 Task: Plan a trip to ApartadÃ³, Colombia from 23rd December, 2023 to 27th December, 2023 for 3 adults, 1 child. Place can be entire room with 3 bedrooms having 4 beds and 2 bathrooms. Property type can be house. Amenities needed are: washing machine.
Action: Mouse moved to (428, 70)
Screenshot: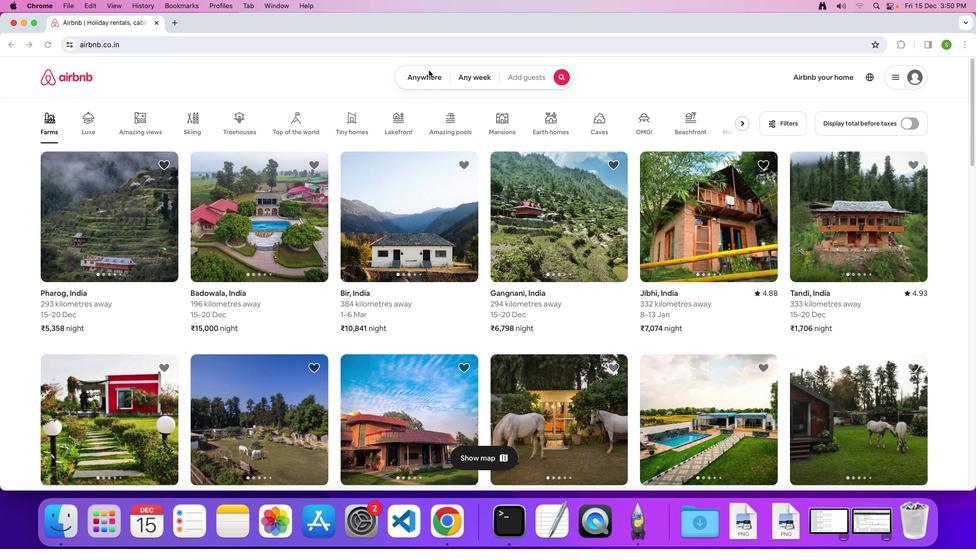 
Action: Mouse pressed left at (428, 70)
Screenshot: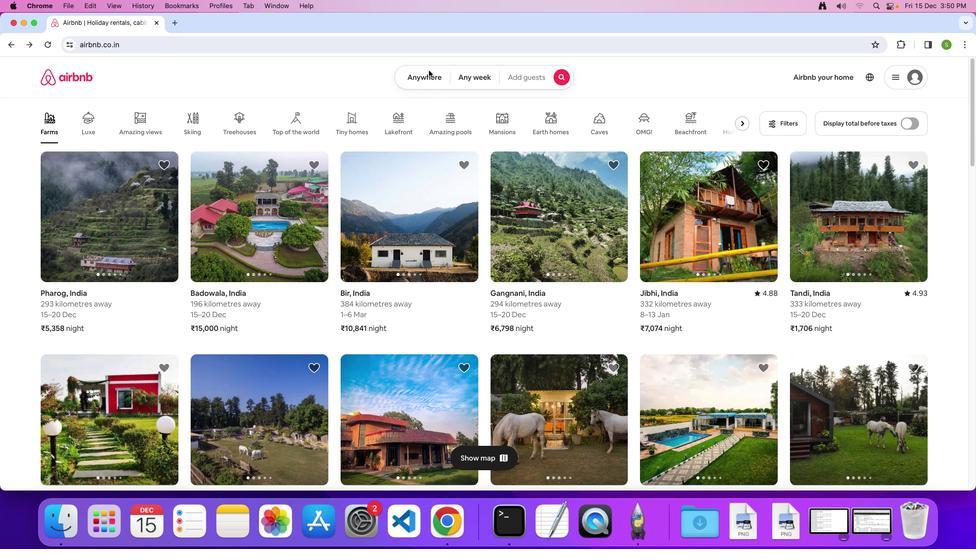 
Action: Mouse moved to (421, 75)
Screenshot: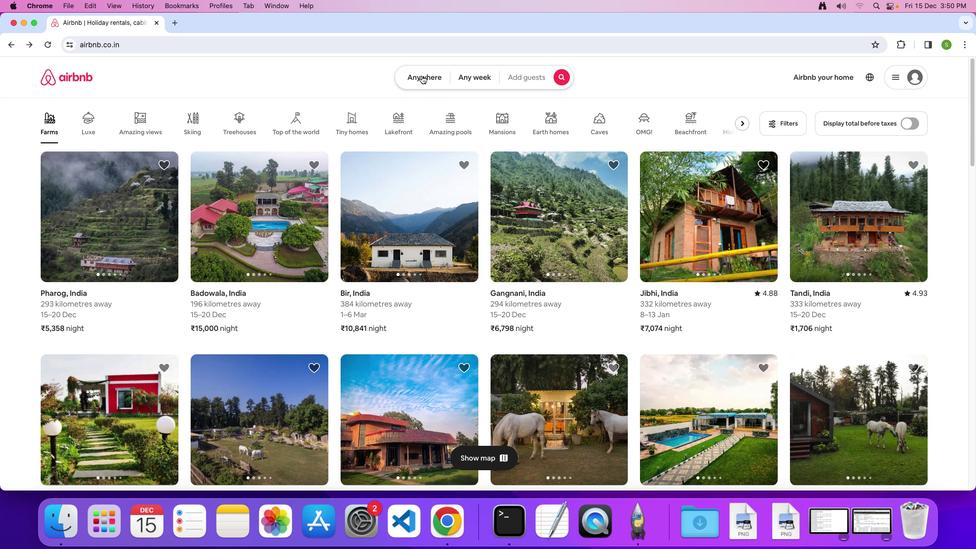 
Action: Mouse pressed left at (421, 75)
Screenshot: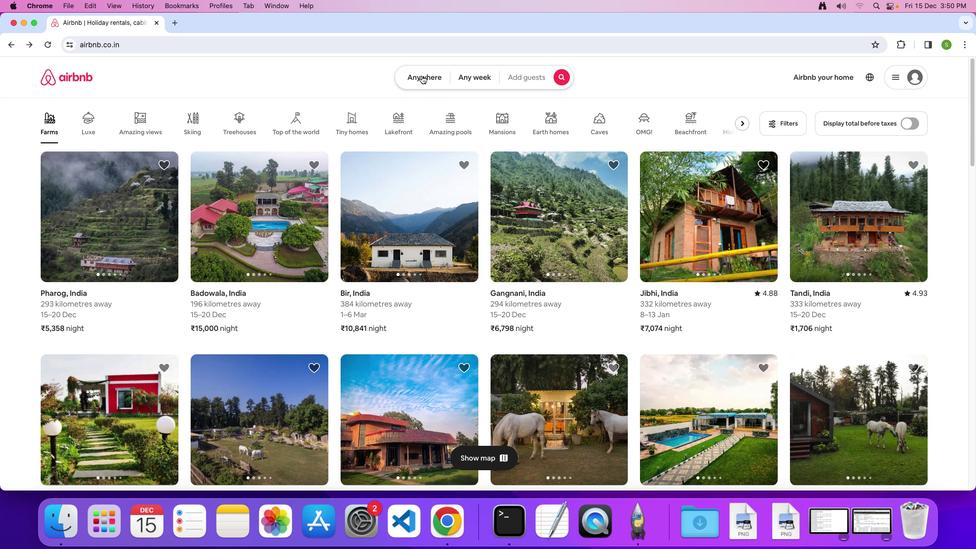 
Action: Mouse moved to (357, 111)
Screenshot: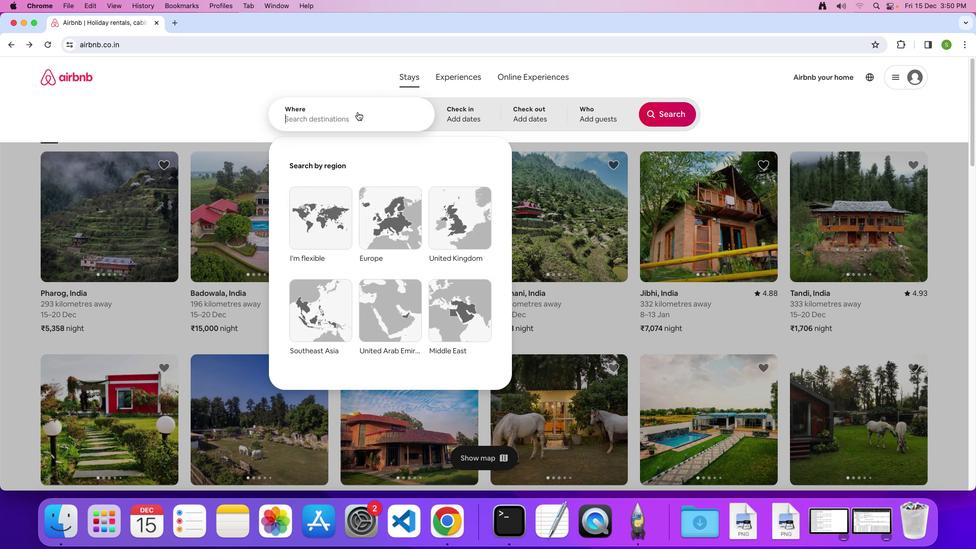 
Action: Mouse pressed left at (357, 111)
Screenshot: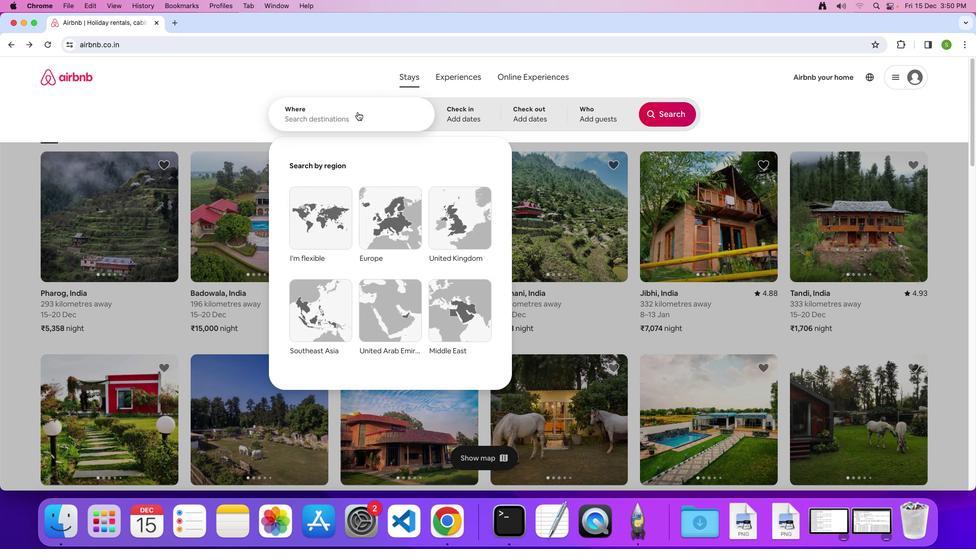 
Action: Key pressed 'A'Key.caps_lock'p''a''r''t''a''d''o'','Key.spaceKey.shiftKey.shift'C''o''l''o''m''b''i''a'Key.enter
Screenshot: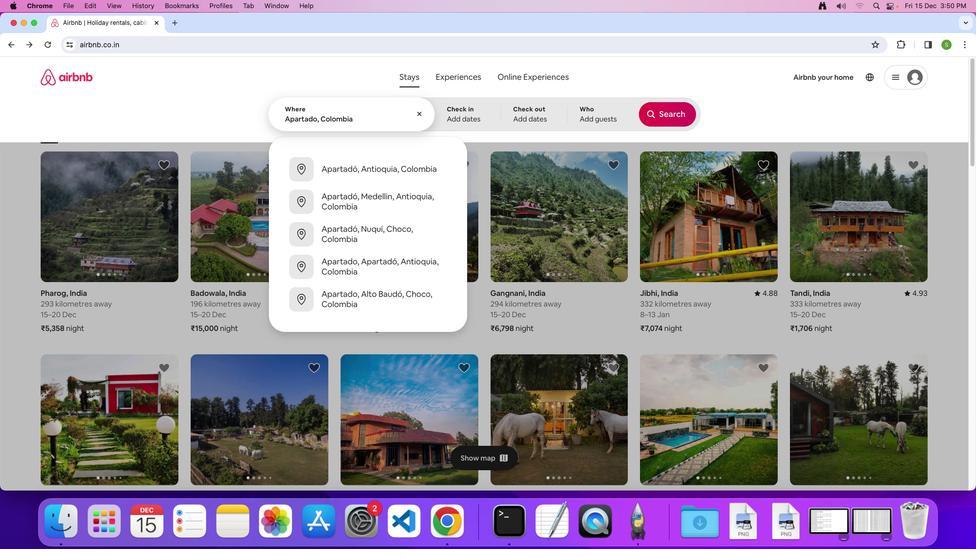 
Action: Mouse moved to (455, 318)
Screenshot: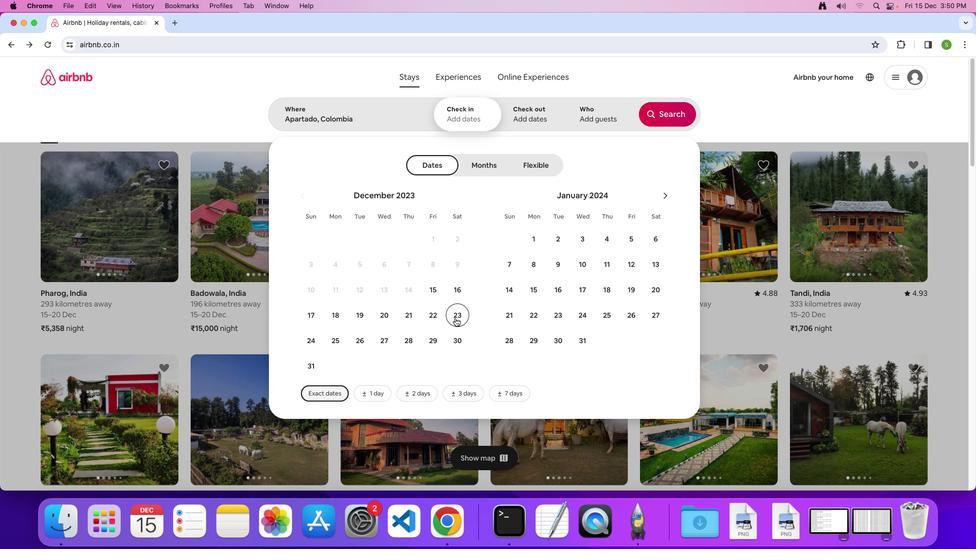 
Action: Mouse pressed left at (455, 318)
Screenshot: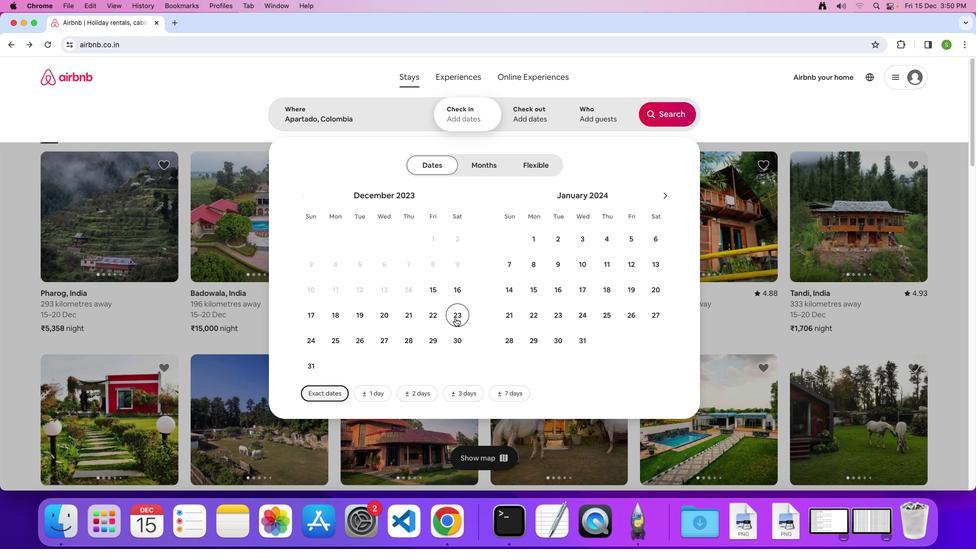 
Action: Mouse moved to (384, 344)
Screenshot: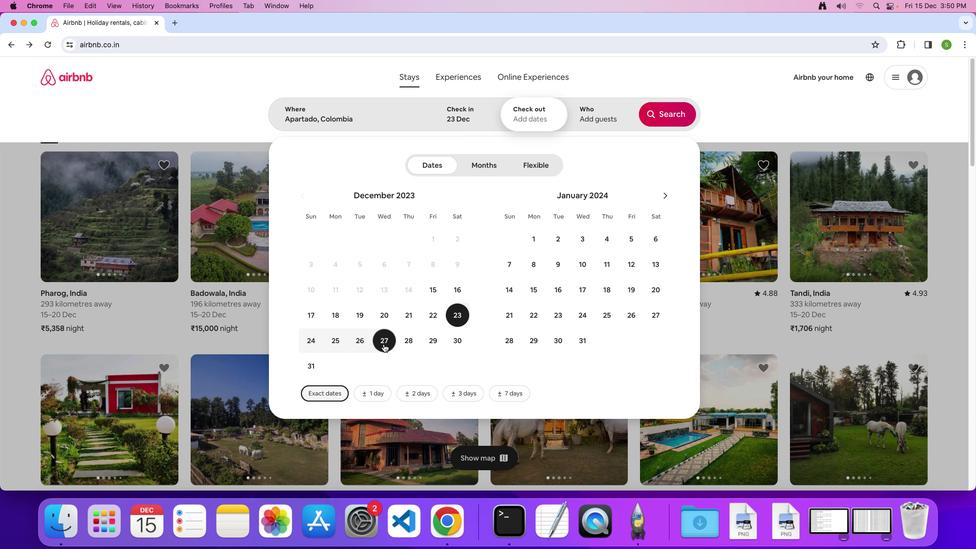 
Action: Mouse pressed left at (384, 344)
Screenshot: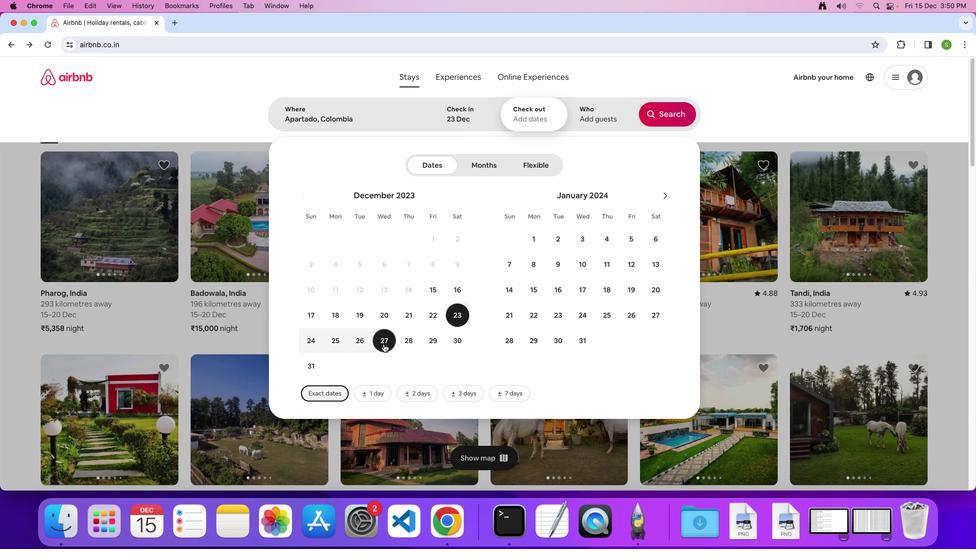 
Action: Mouse moved to (593, 120)
Screenshot: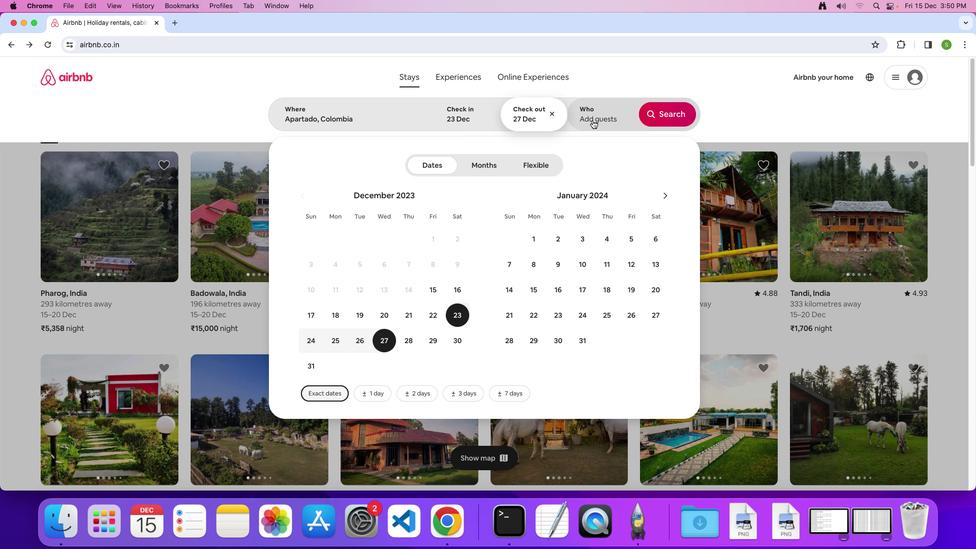 
Action: Mouse pressed left at (593, 120)
Screenshot: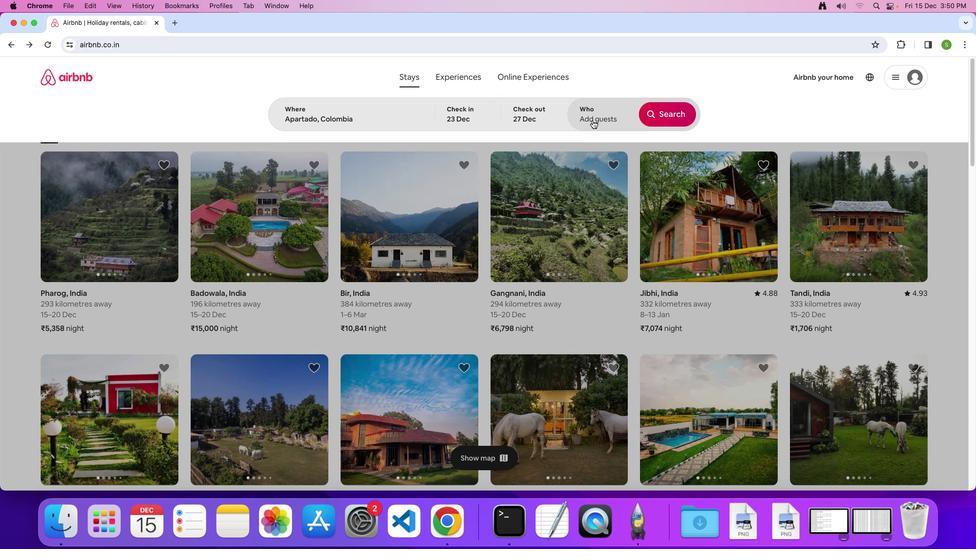 
Action: Mouse moved to (667, 172)
Screenshot: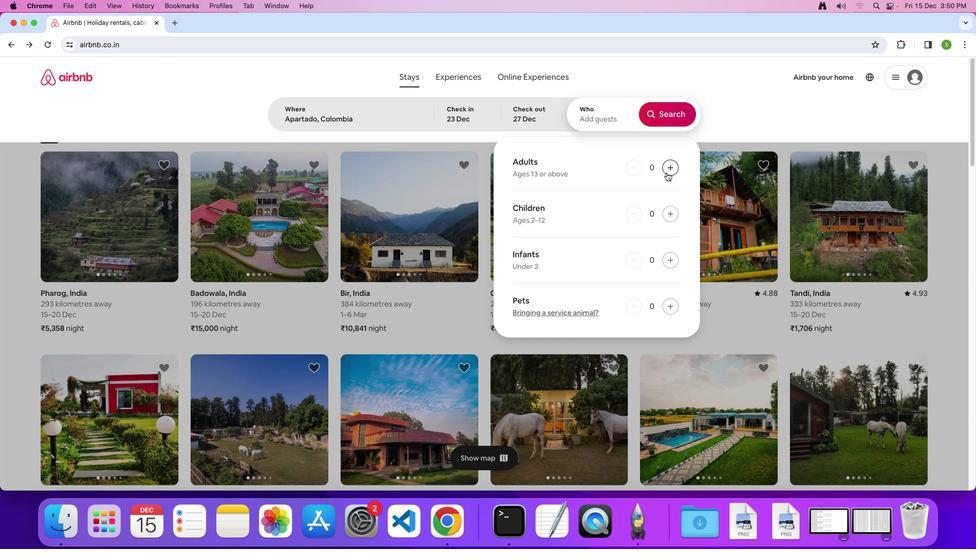 
Action: Mouse pressed left at (667, 172)
Screenshot: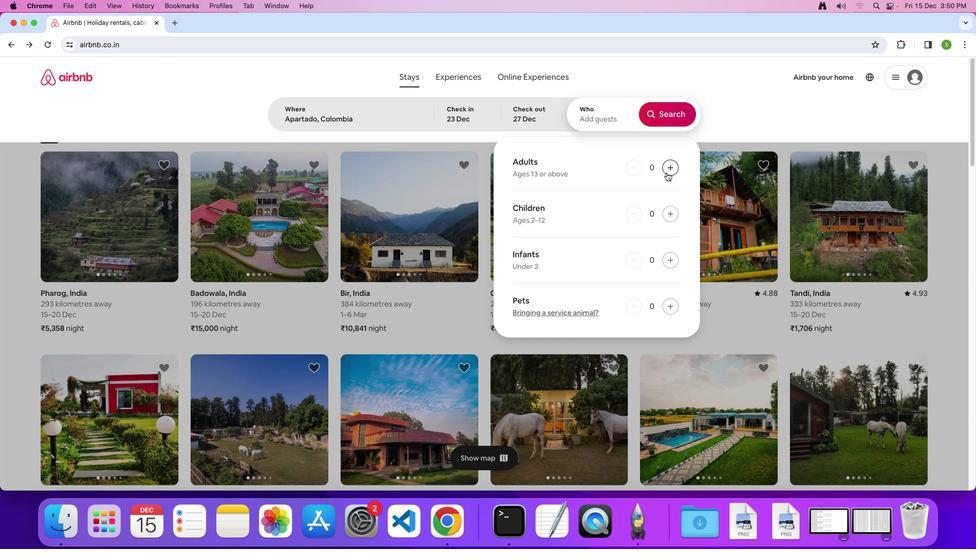 
Action: Mouse moved to (669, 167)
Screenshot: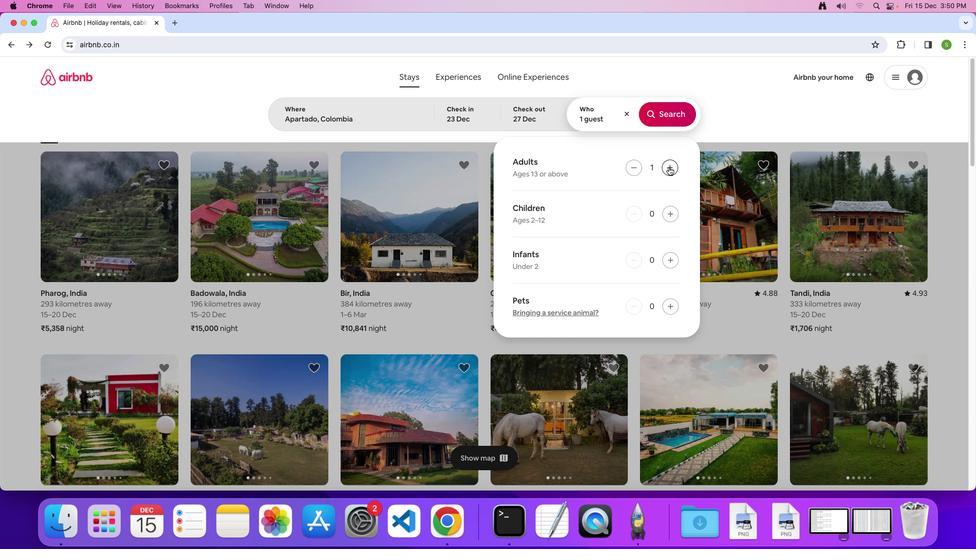 
Action: Mouse pressed left at (669, 167)
Screenshot: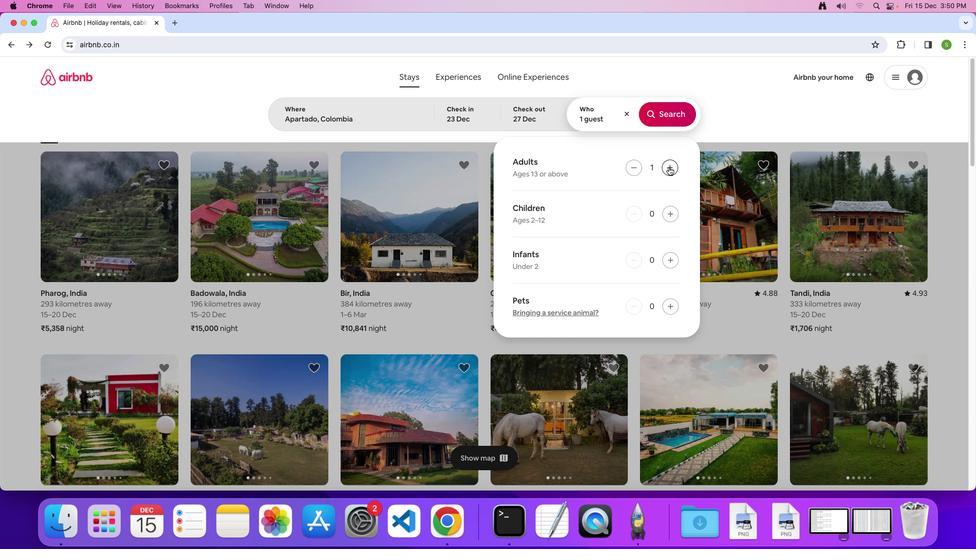 
Action: Mouse pressed left at (669, 167)
Screenshot: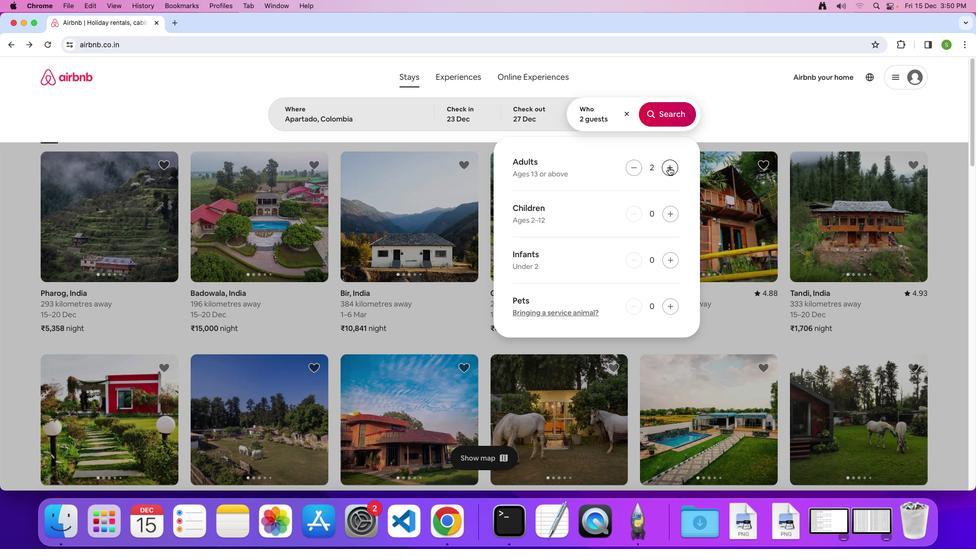 
Action: Mouse moved to (667, 216)
Screenshot: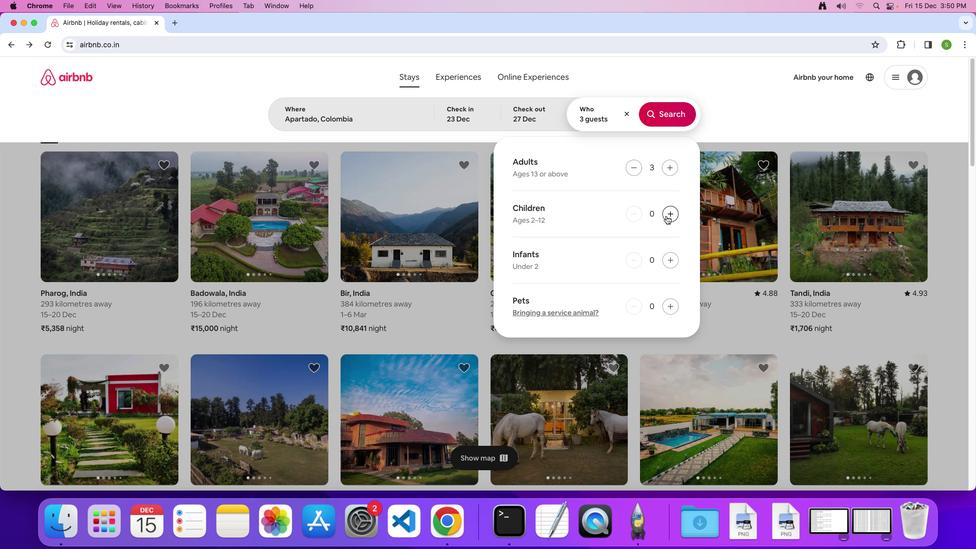
Action: Mouse pressed left at (667, 216)
Screenshot: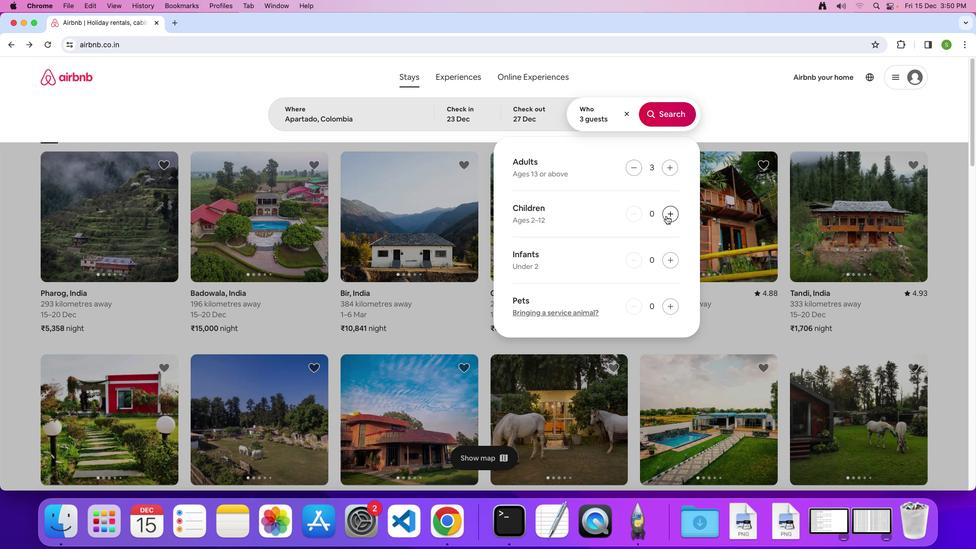 
Action: Mouse moved to (665, 113)
Screenshot: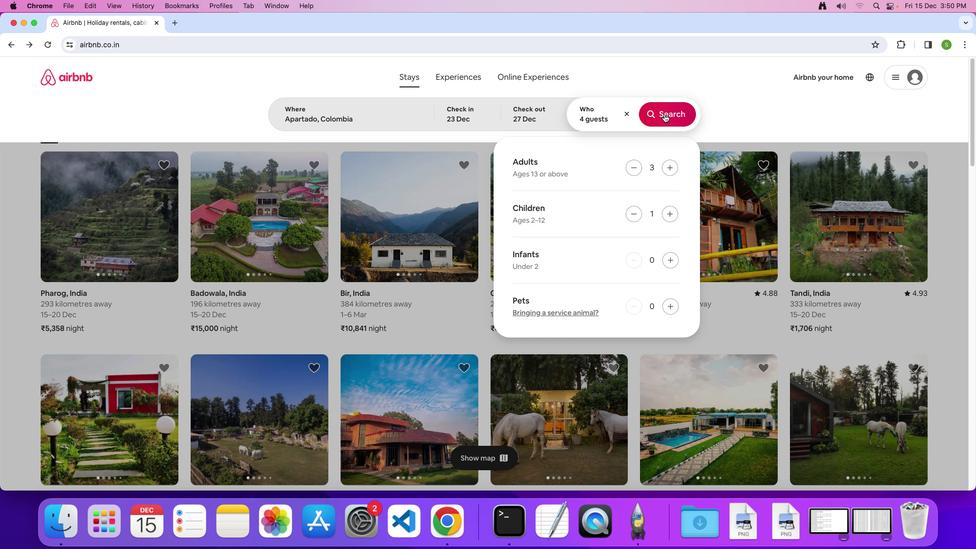 
Action: Mouse pressed left at (665, 113)
Screenshot: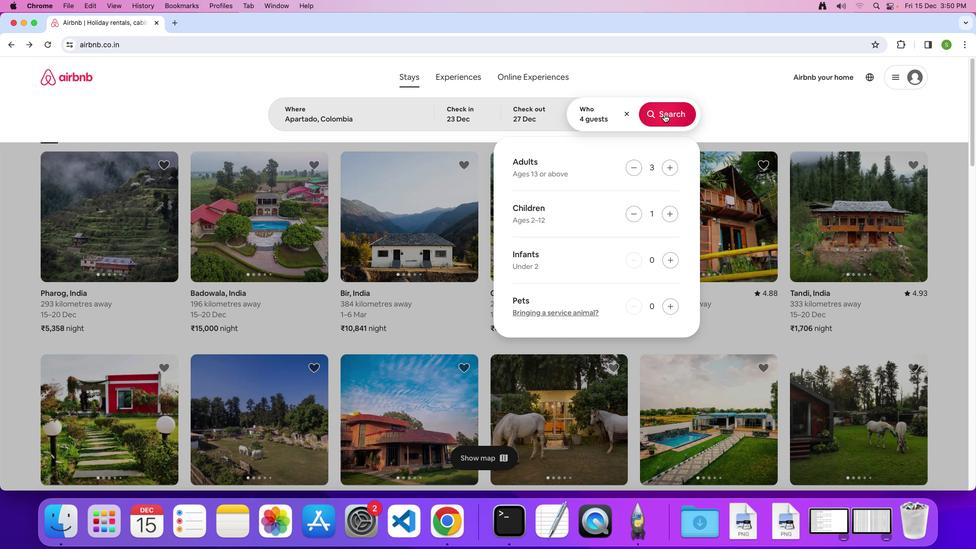 
Action: Mouse moved to (811, 116)
Screenshot: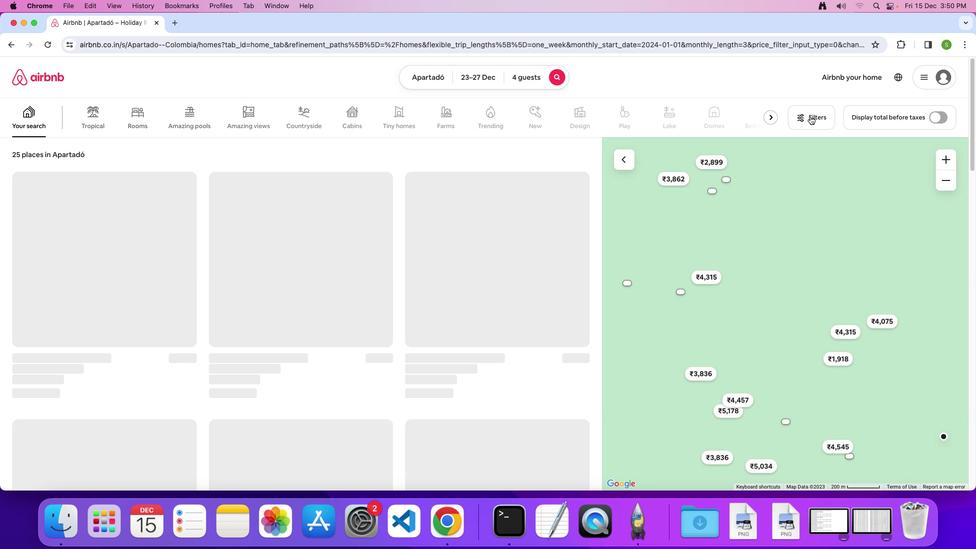 
Action: Mouse pressed left at (811, 116)
Screenshot: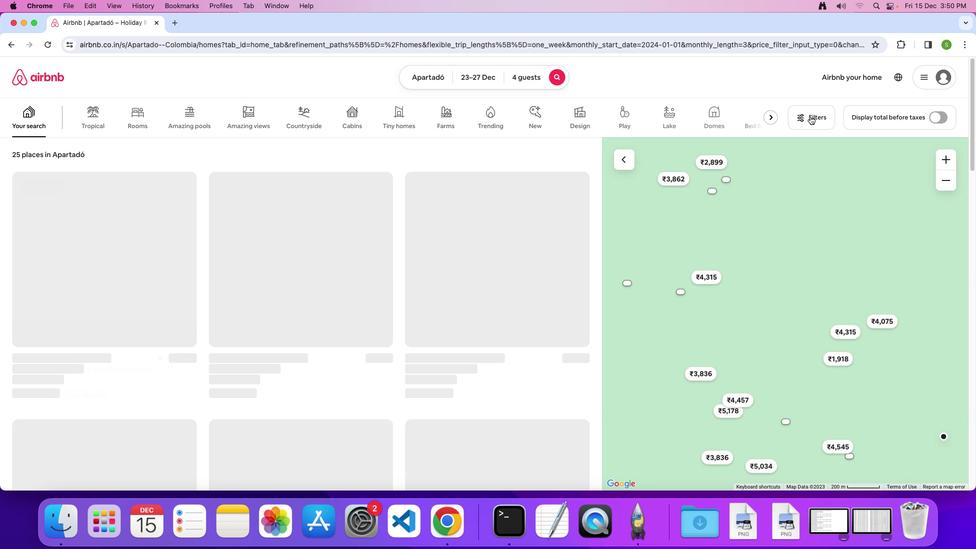
Action: Mouse moved to (443, 269)
Screenshot: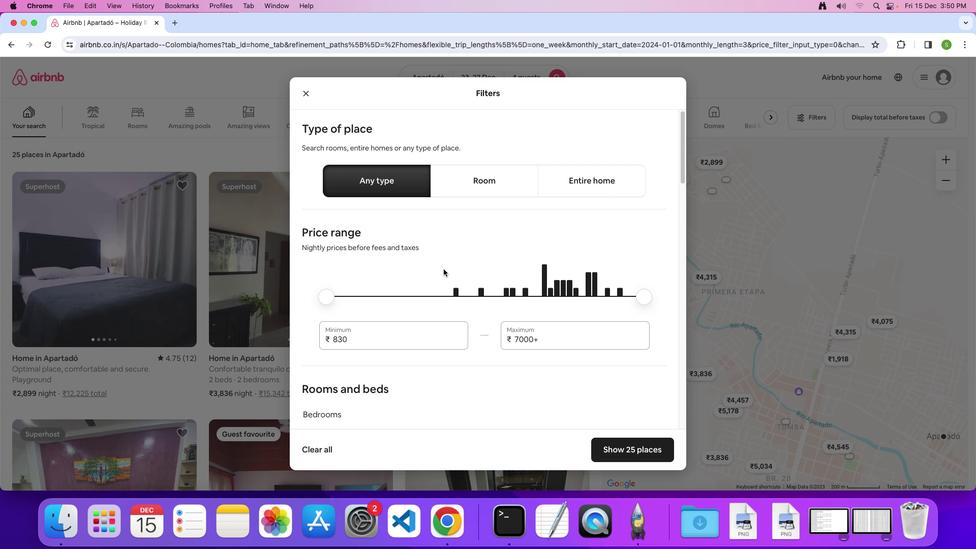 
Action: Mouse scrolled (443, 269) with delta (0, 0)
Screenshot: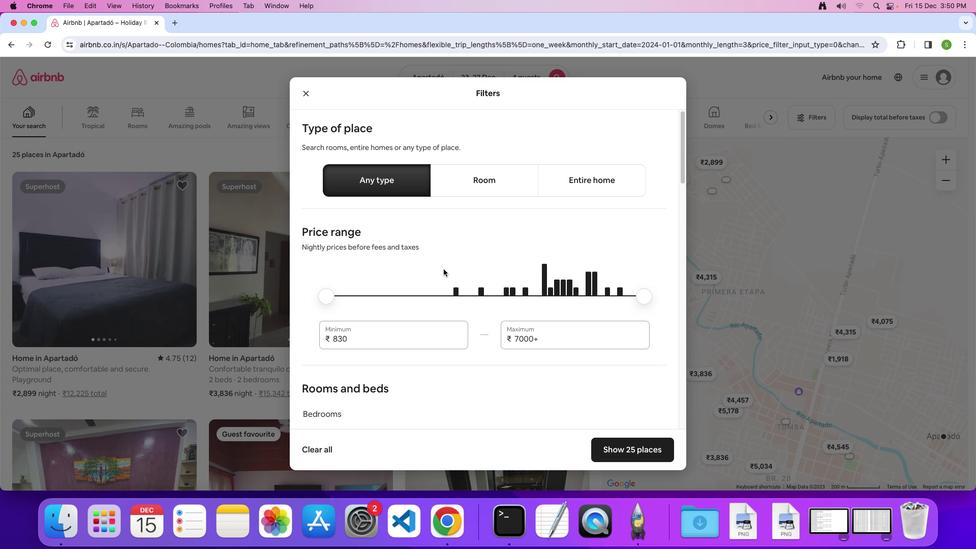 
Action: Mouse scrolled (443, 269) with delta (0, 0)
Screenshot: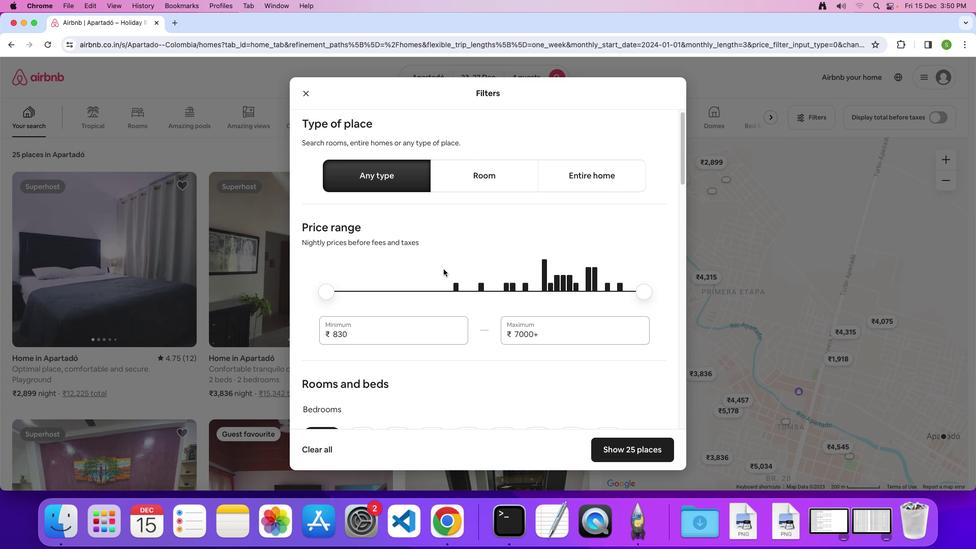 
Action: Mouse scrolled (443, 269) with delta (0, 0)
Screenshot: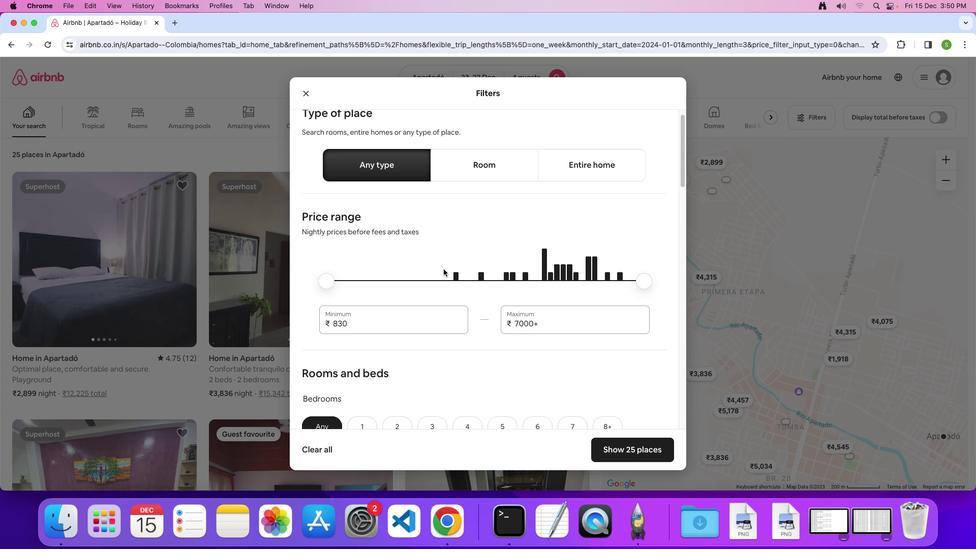 
Action: Mouse scrolled (443, 269) with delta (0, 0)
Screenshot: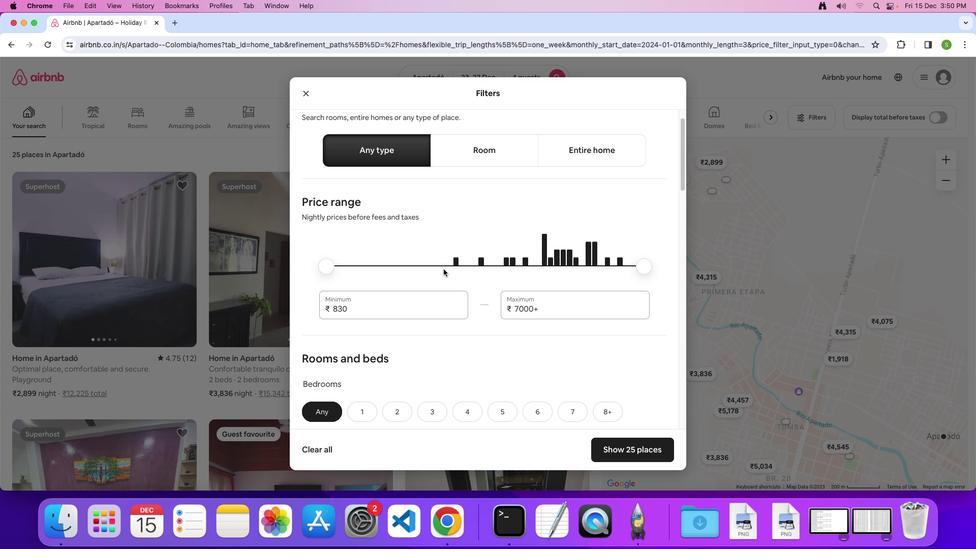 
Action: Mouse scrolled (443, 269) with delta (0, 0)
Screenshot: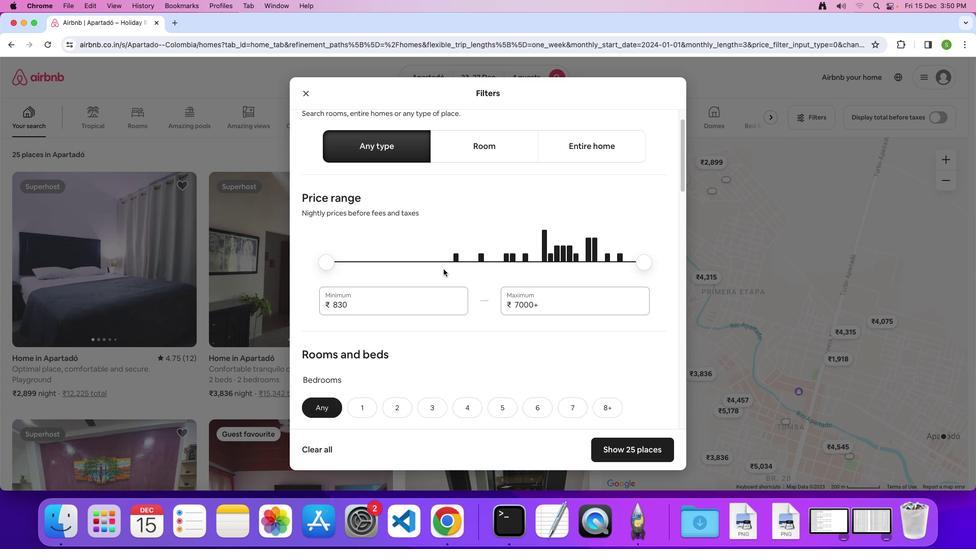 
Action: Mouse scrolled (443, 269) with delta (0, 0)
Screenshot: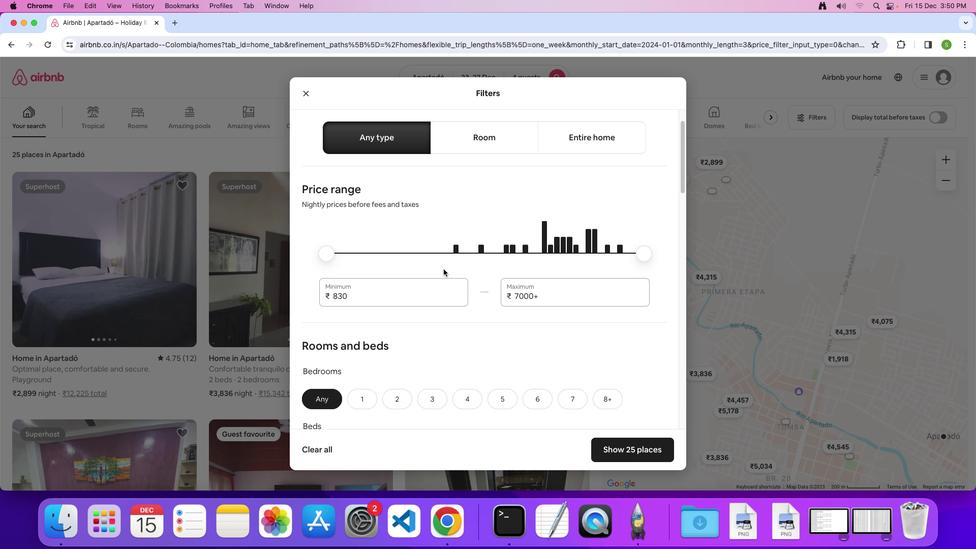 
Action: Mouse scrolled (443, 269) with delta (0, 0)
Screenshot: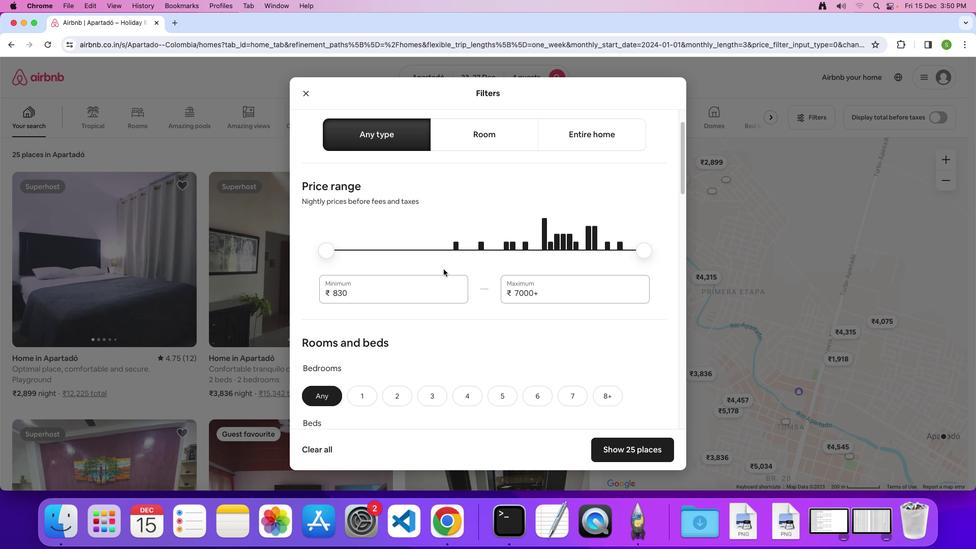 
Action: Mouse scrolled (443, 269) with delta (0, 0)
Screenshot: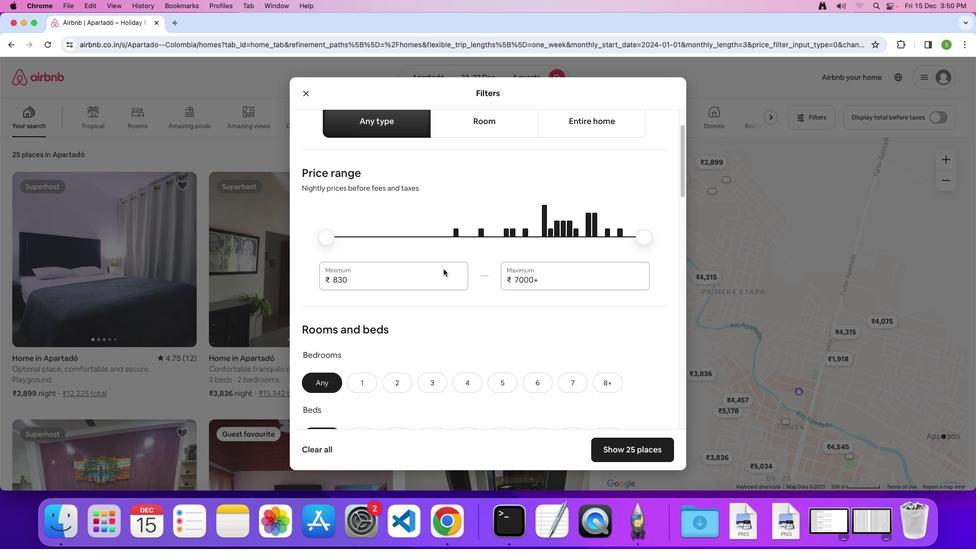 
Action: Mouse scrolled (443, 269) with delta (0, 0)
Screenshot: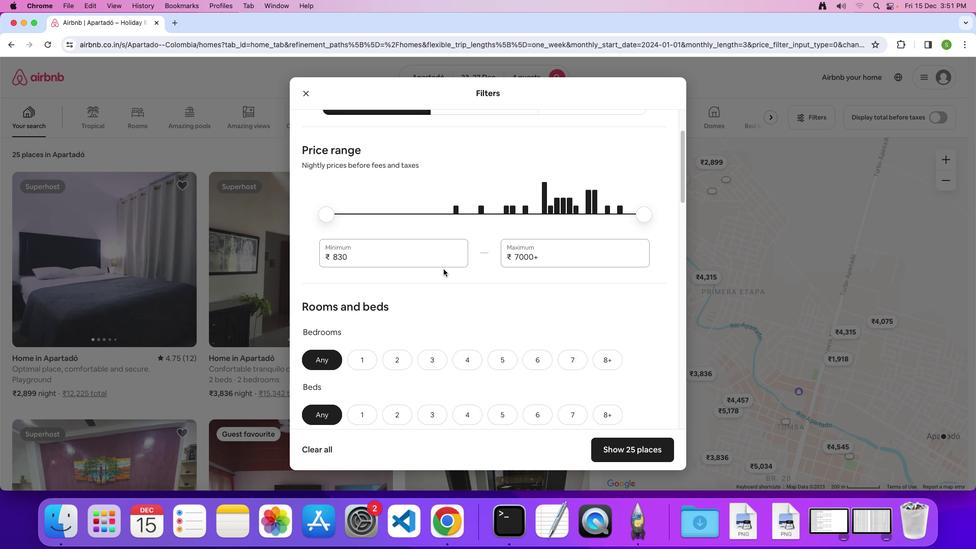 
Action: Mouse scrolled (443, 269) with delta (0, 0)
Screenshot: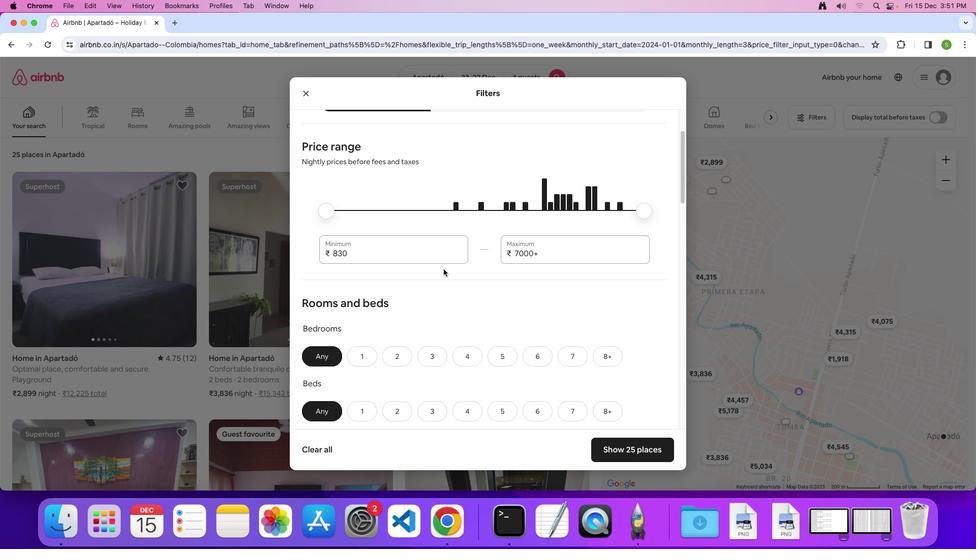 
Action: Mouse scrolled (443, 269) with delta (0, 0)
Screenshot: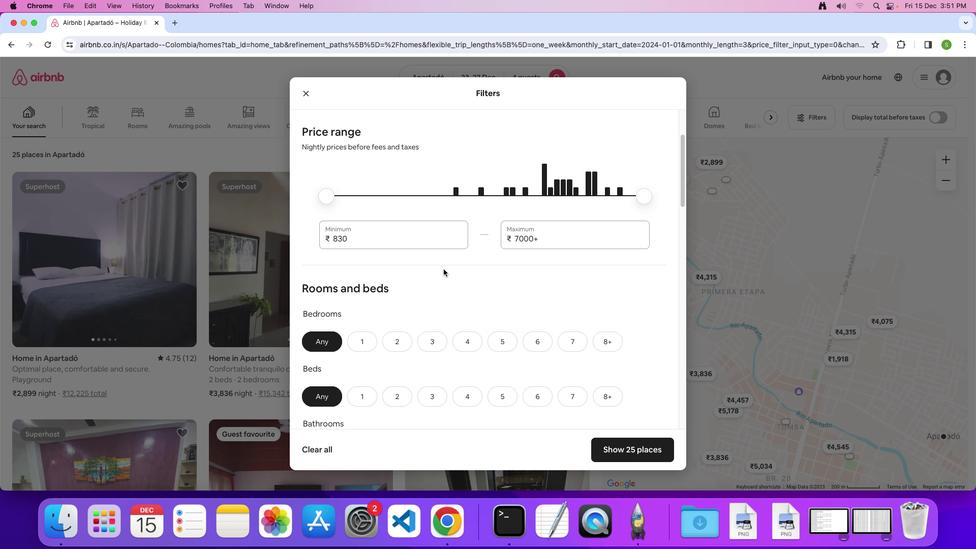 
Action: Mouse scrolled (443, 269) with delta (0, 0)
Screenshot: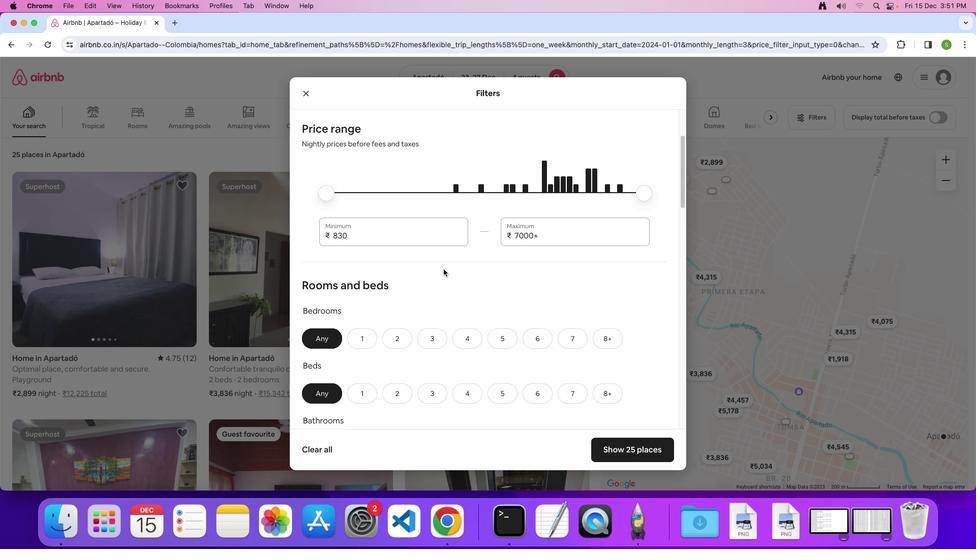 
Action: Mouse scrolled (443, 269) with delta (0, 0)
Screenshot: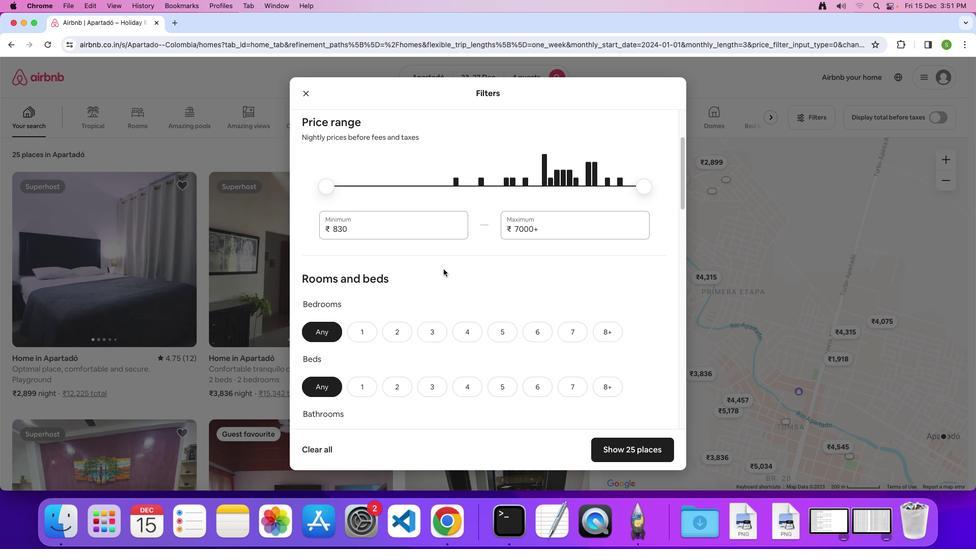 
Action: Mouse scrolled (443, 269) with delta (0, 0)
Screenshot: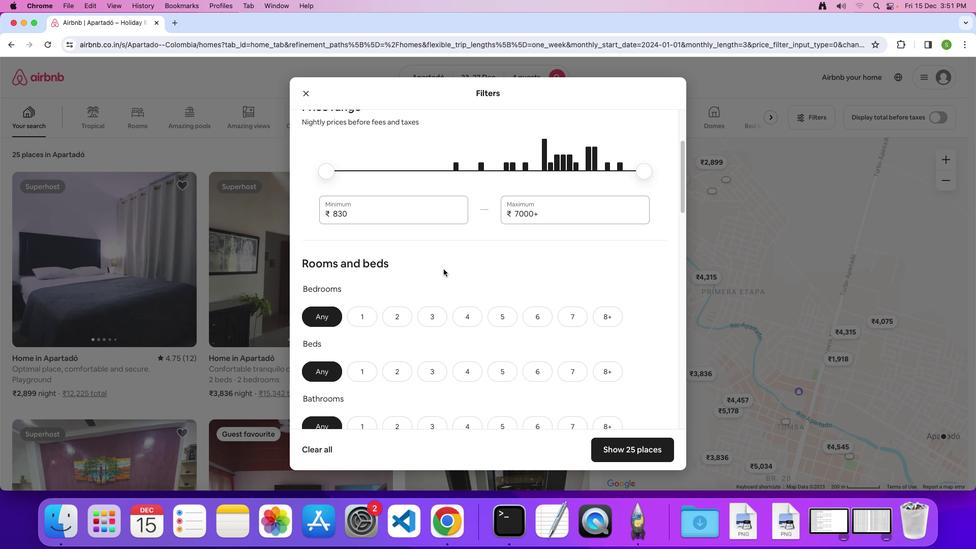 
Action: Mouse scrolled (443, 269) with delta (0, 0)
Screenshot: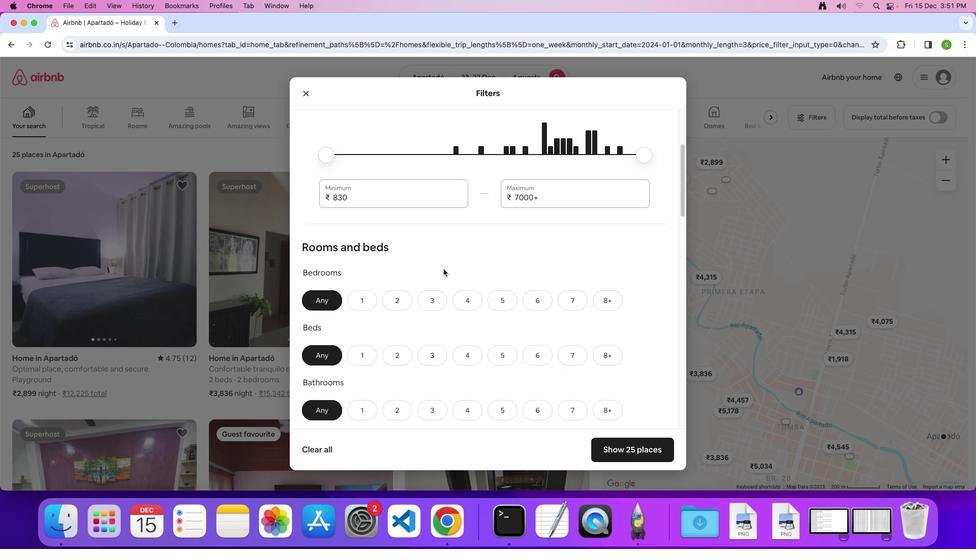 
Action: Mouse scrolled (443, 269) with delta (0, -1)
Screenshot: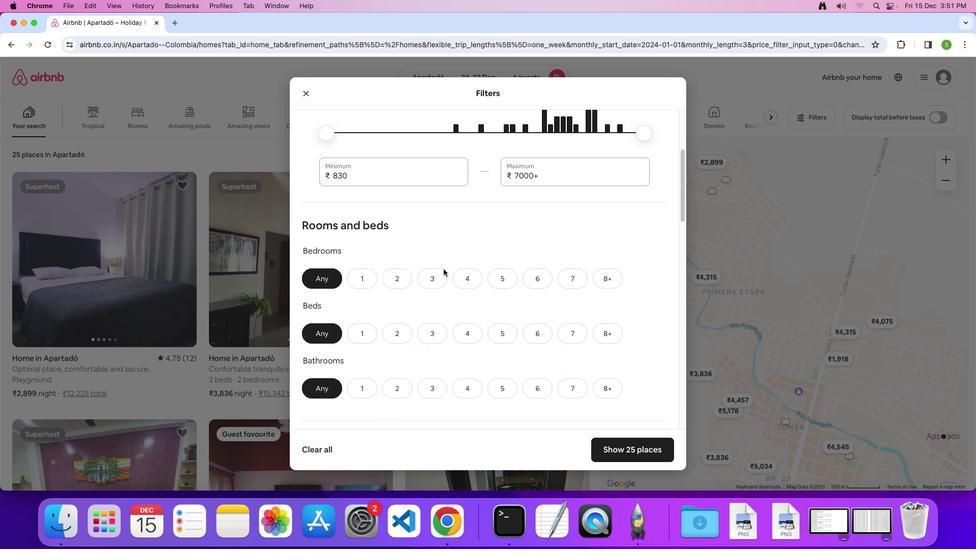 
Action: Mouse moved to (431, 233)
Screenshot: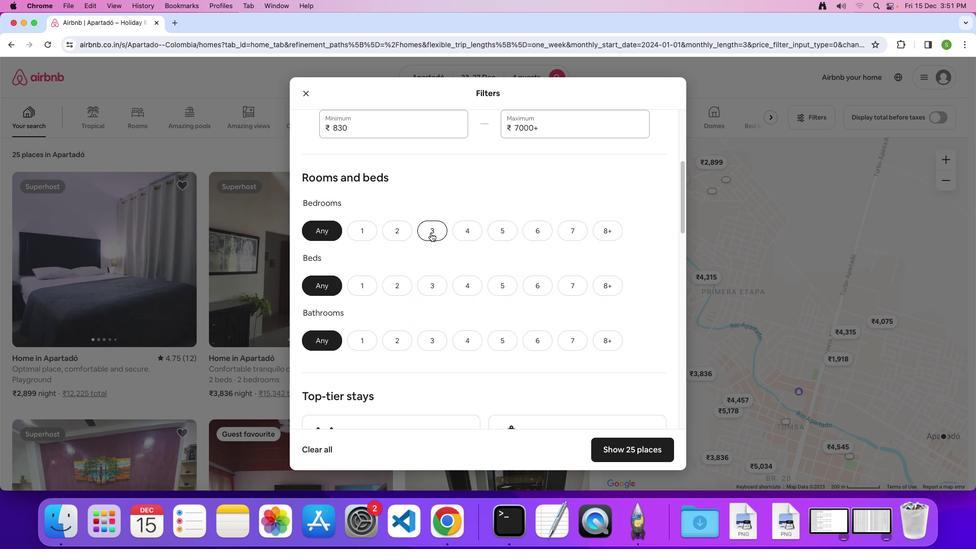 
Action: Mouse pressed left at (431, 233)
Screenshot: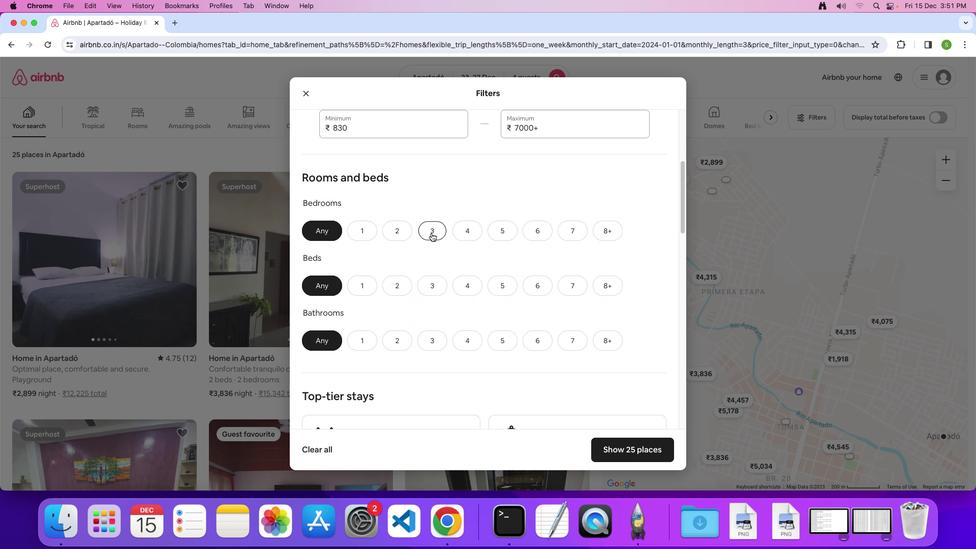 
Action: Mouse moved to (474, 287)
Screenshot: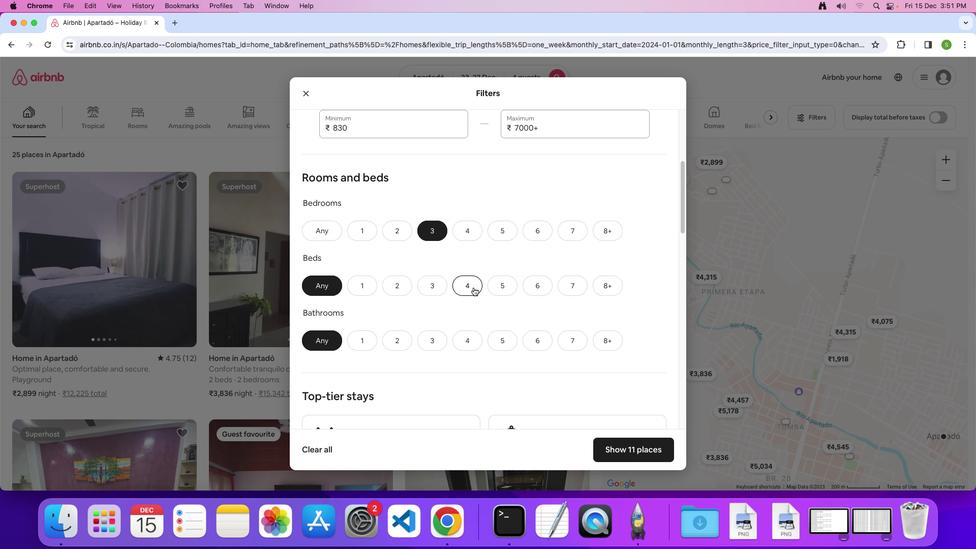 
Action: Mouse pressed left at (474, 287)
Screenshot: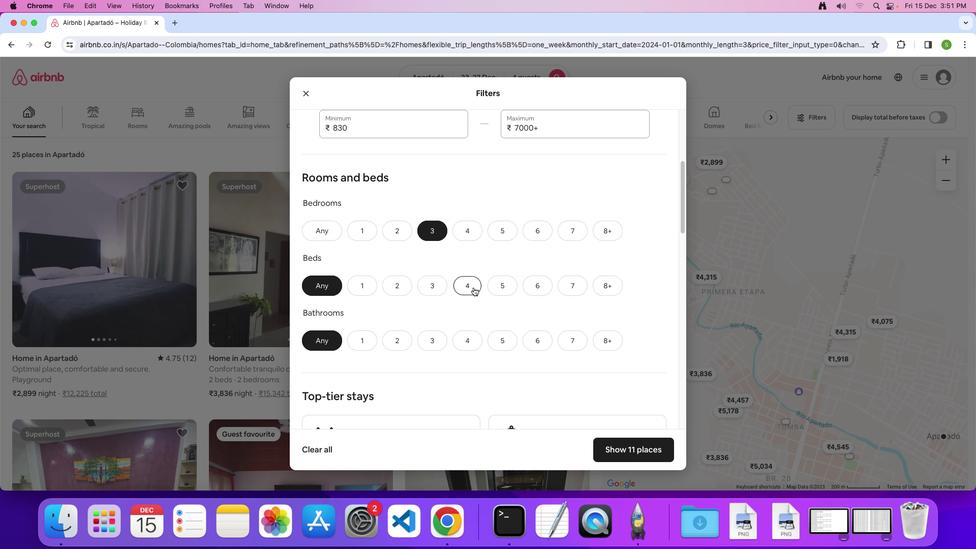 
Action: Mouse moved to (392, 340)
Screenshot: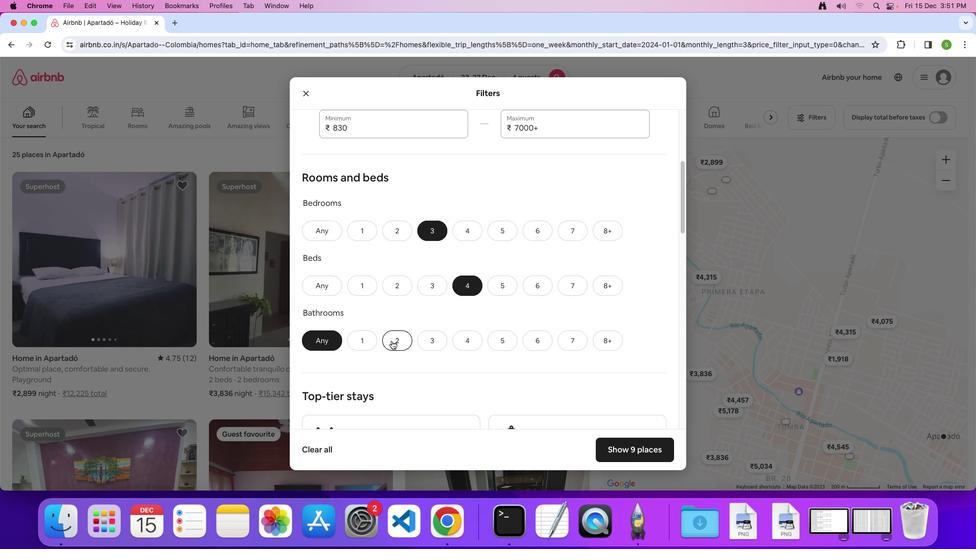 
Action: Mouse pressed left at (392, 340)
Screenshot: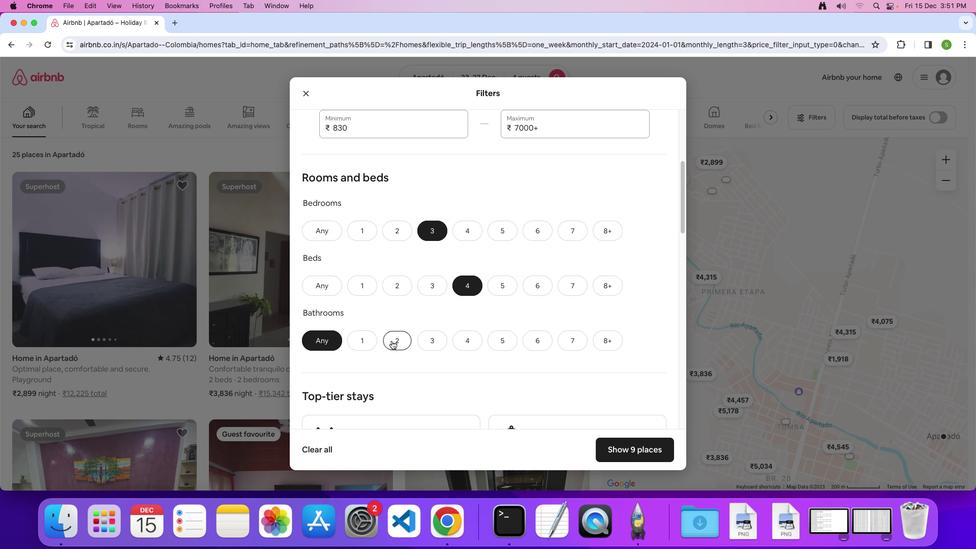 
Action: Mouse scrolled (392, 340) with delta (0, 0)
Screenshot: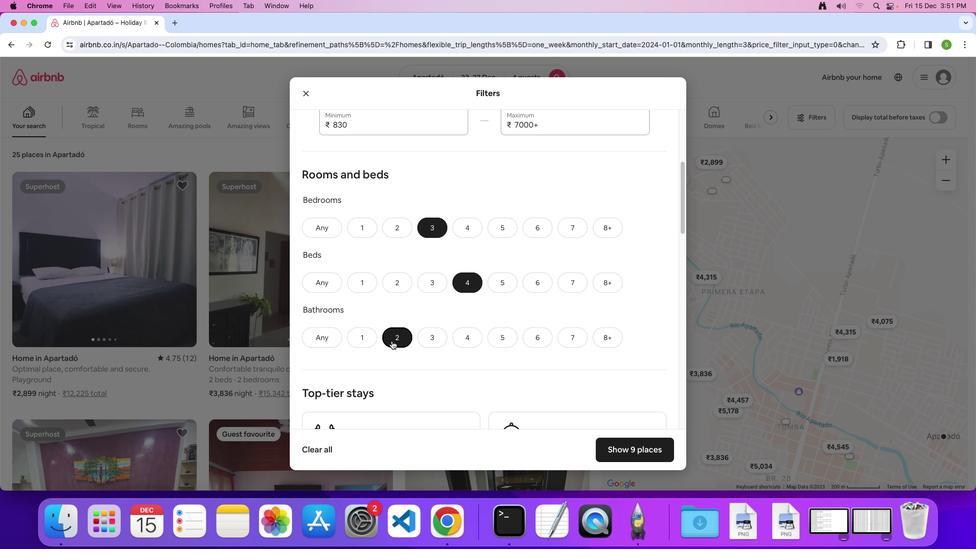 
Action: Mouse scrolled (392, 340) with delta (0, 0)
Screenshot: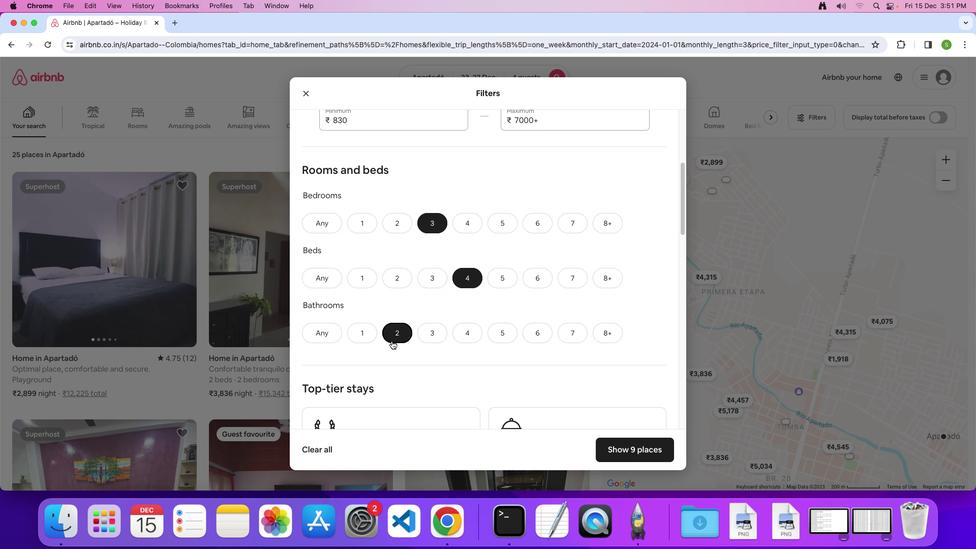
Action: Mouse scrolled (392, 340) with delta (0, 0)
Screenshot: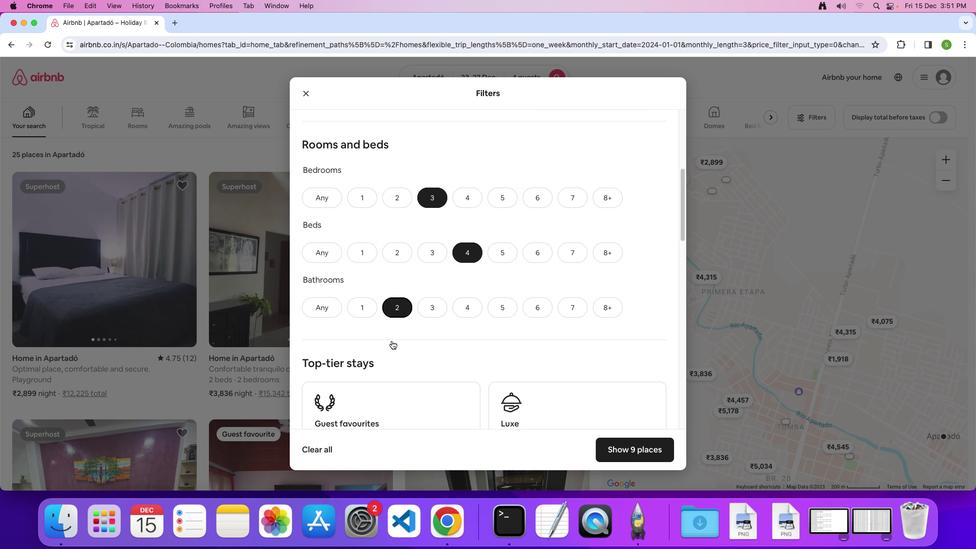 
Action: Mouse scrolled (392, 340) with delta (0, 0)
Screenshot: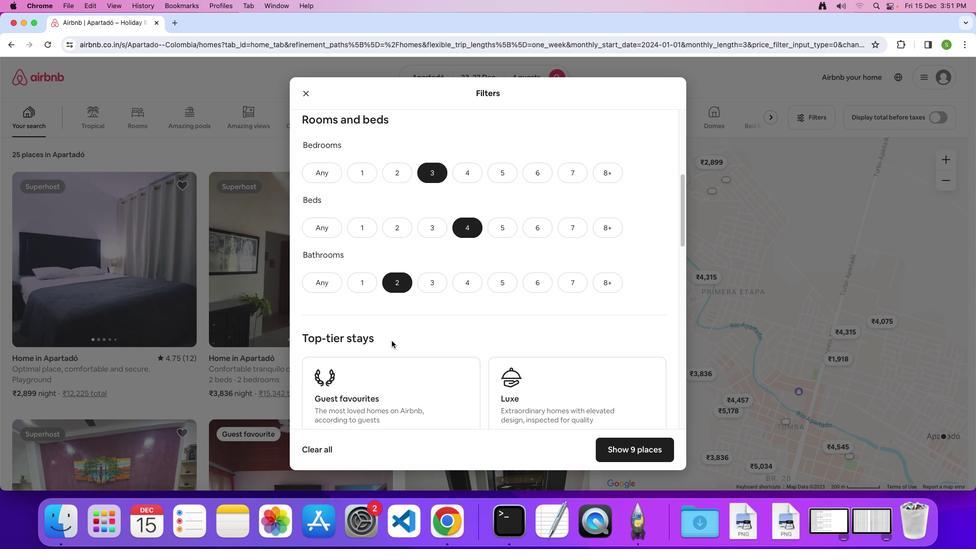 
Action: Mouse scrolled (392, 340) with delta (0, 0)
Screenshot: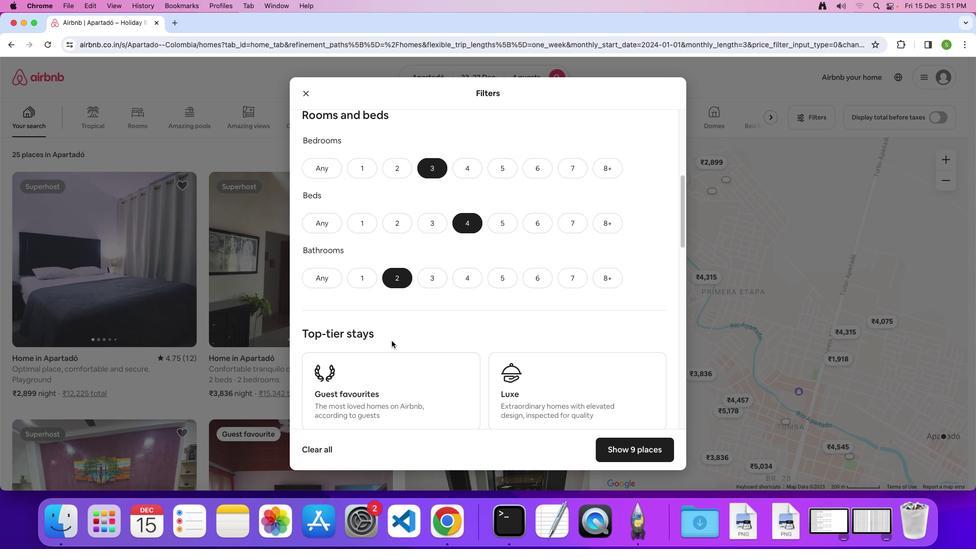
Action: Mouse scrolled (392, 340) with delta (0, 0)
Screenshot: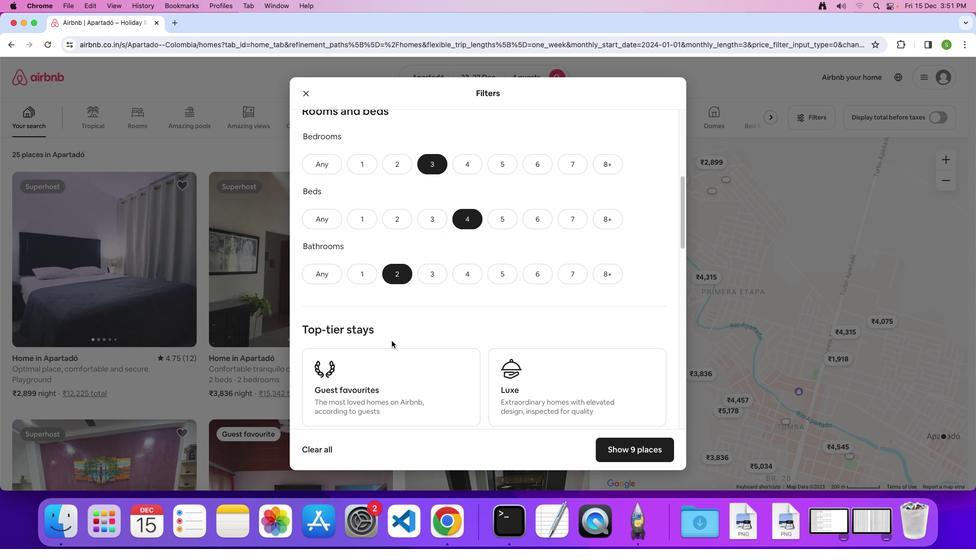 
Action: Mouse scrolled (392, 340) with delta (0, 0)
Screenshot: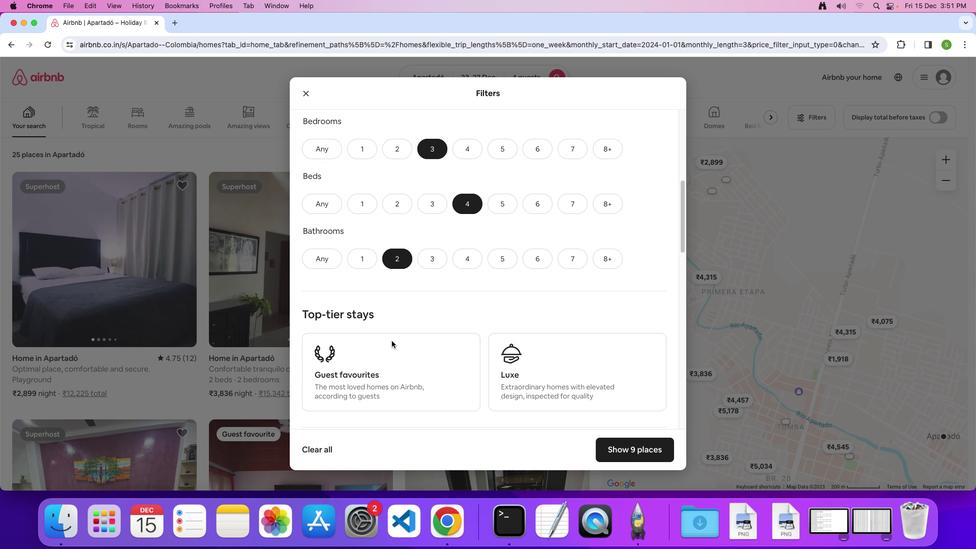 
Action: Mouse scrolled (392, 340) with delta (0, -1)
Screenshot: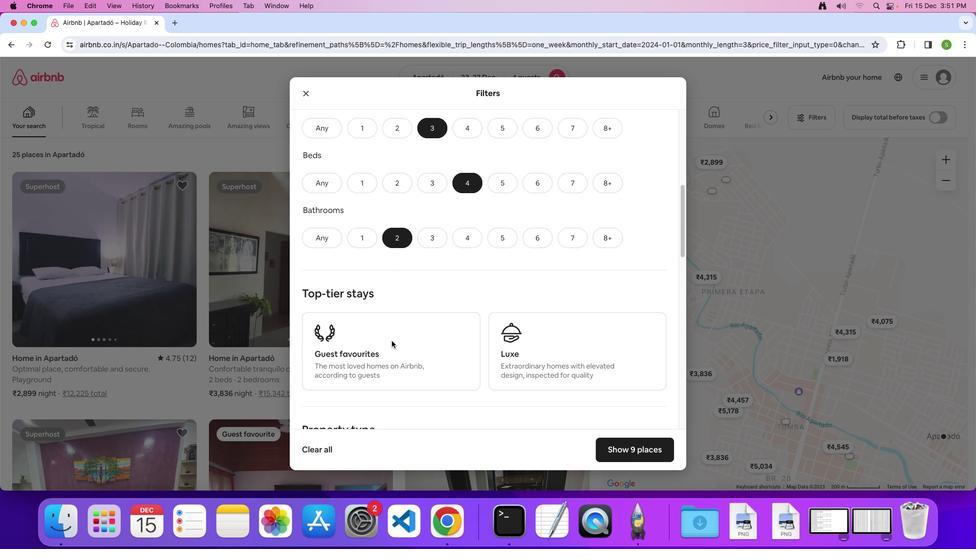 
Action: Mouse scrolled (392, 340) with delta (0, 0)
Screenshot: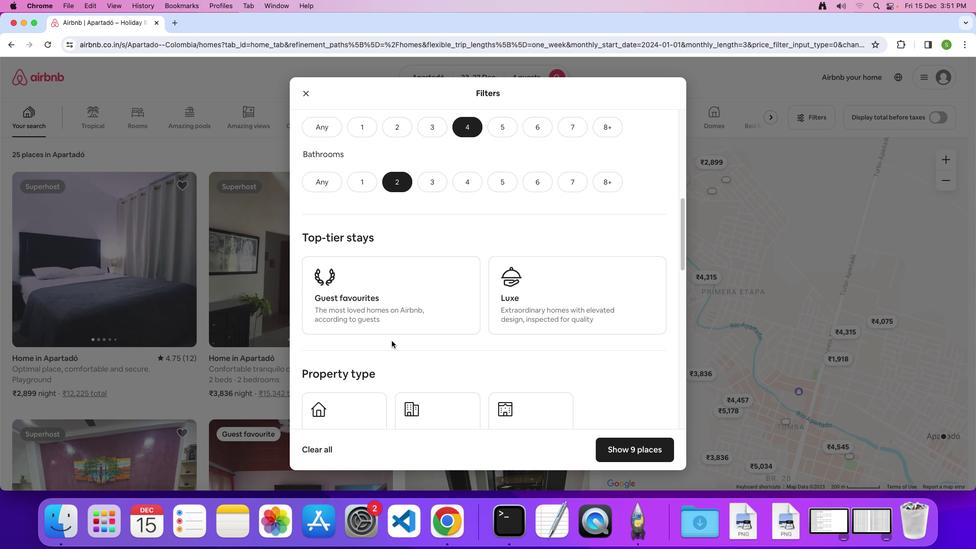 
Action: Mouse scrolled (392, 340) with delta (0, 0)
Screenshot: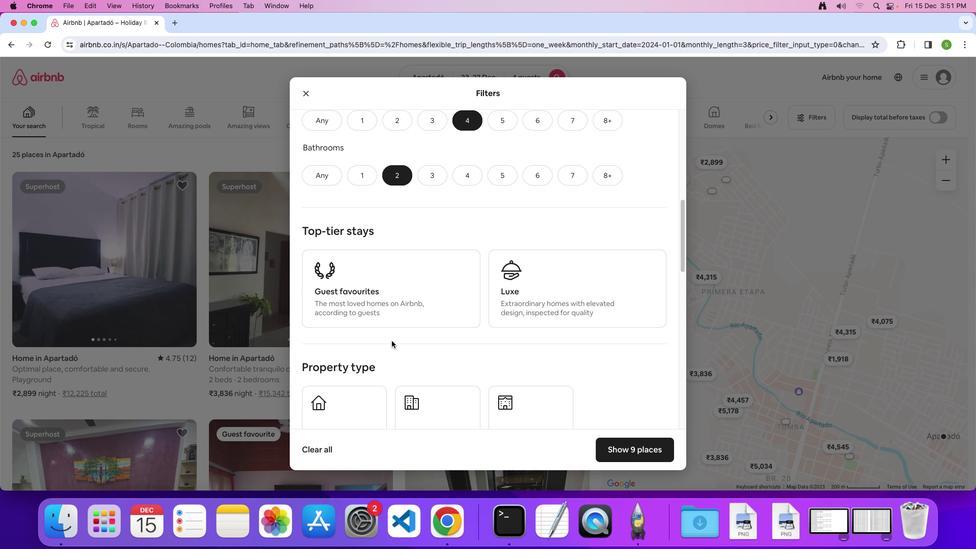 
Action: Mouse scrolled (392, 340) with delta (0, -1)
Screenshot: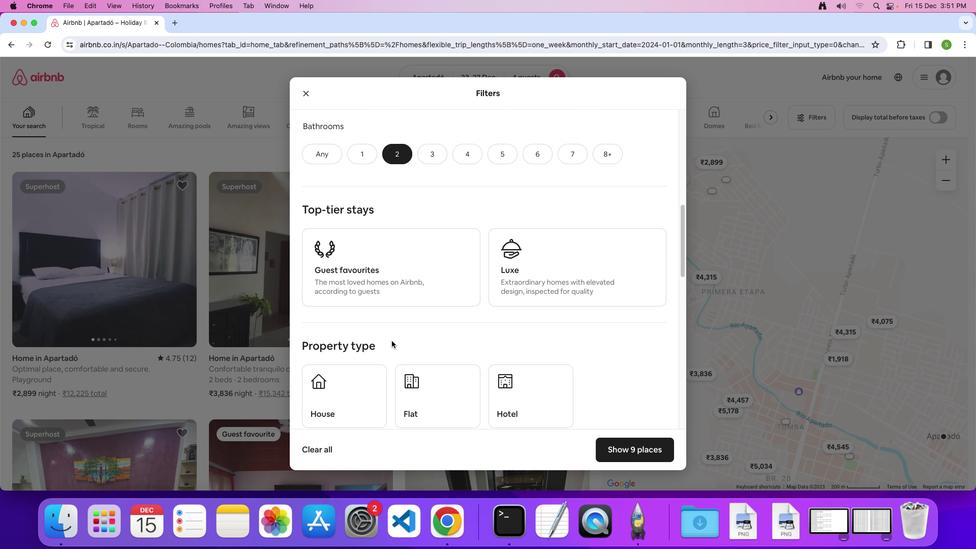 
Action: Mouse scrolled (392, 340) with delta (0, 0)
Screenshot: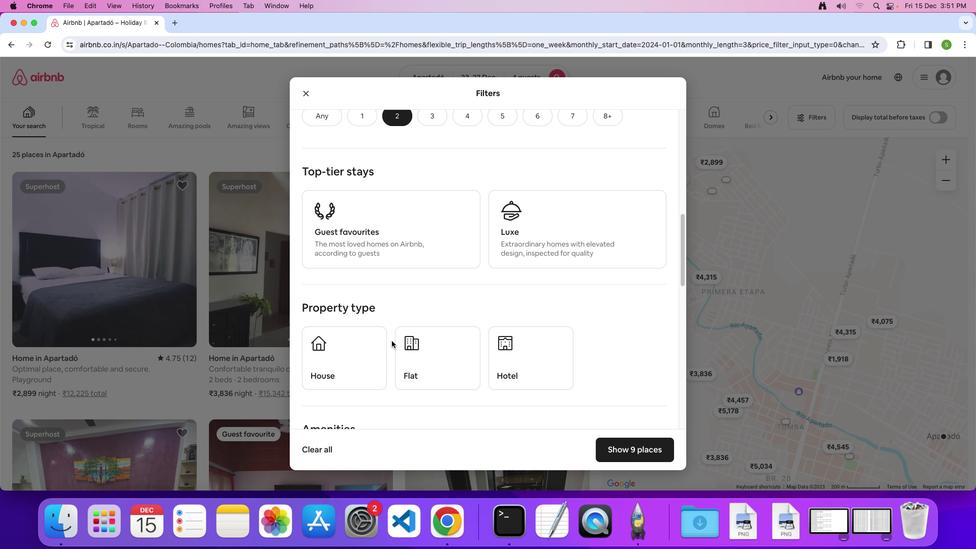 
Action: Mouse scrolled (392, 340) with delta (0, 0)
Screenshot: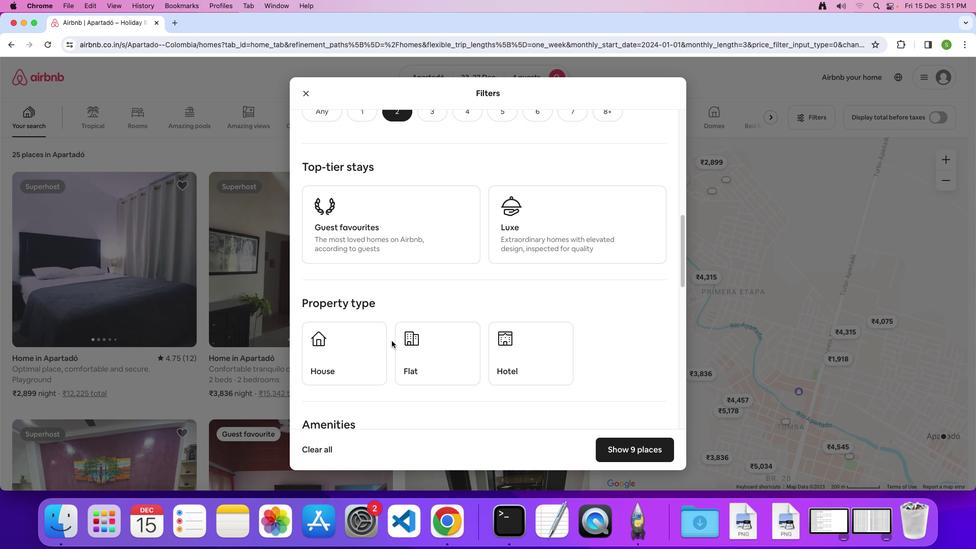 
Action: Mouse moved to (362, 342)
Screenshot: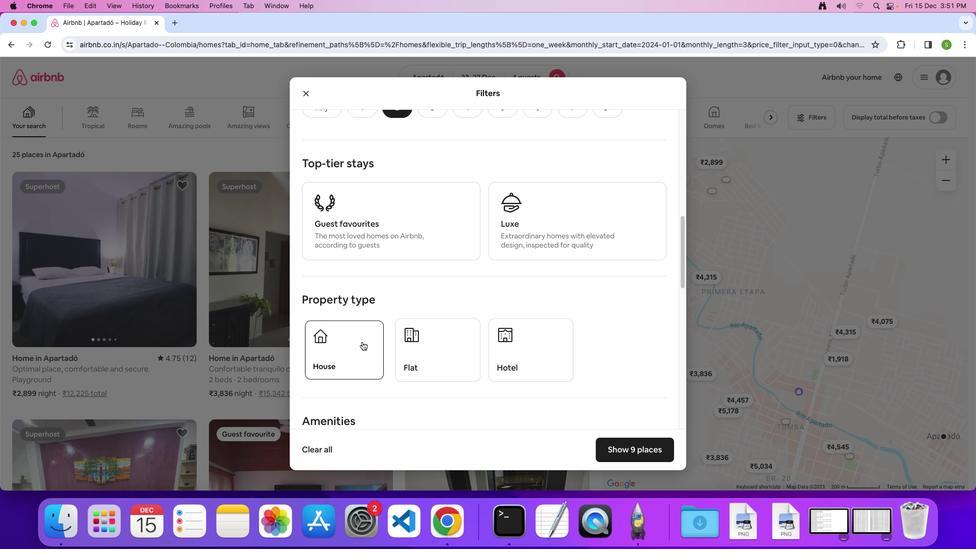 
Action: Mouse pressed left at (362, 342)
Screenshot: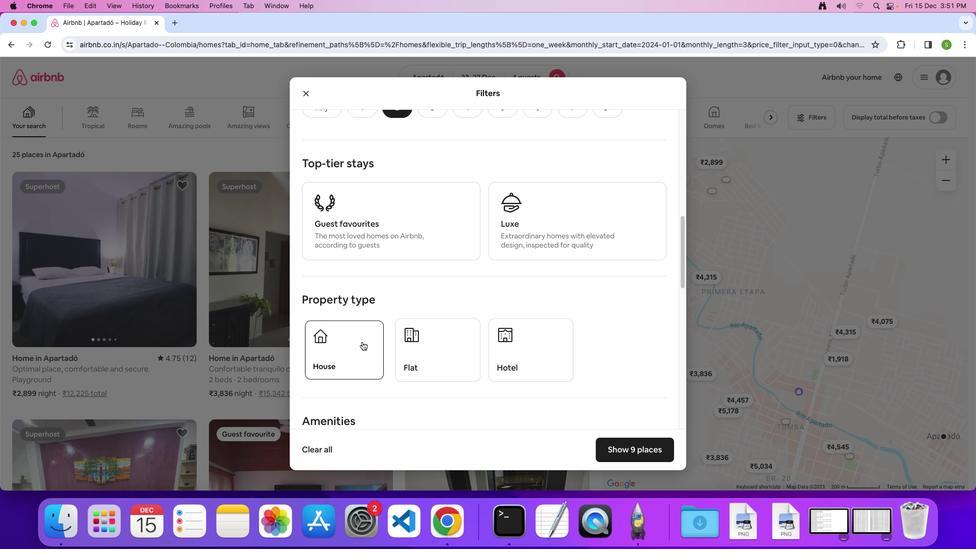 
Action: Mouse moved to (478, 311)
Screenshot: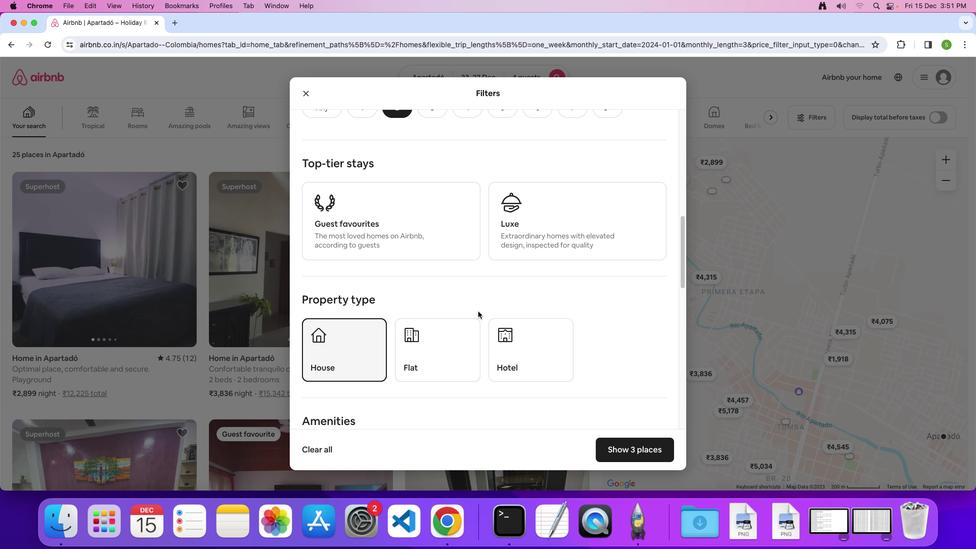 
Action: Mouse scrolled (478, 311) with delta (0, 0)
Screenshot: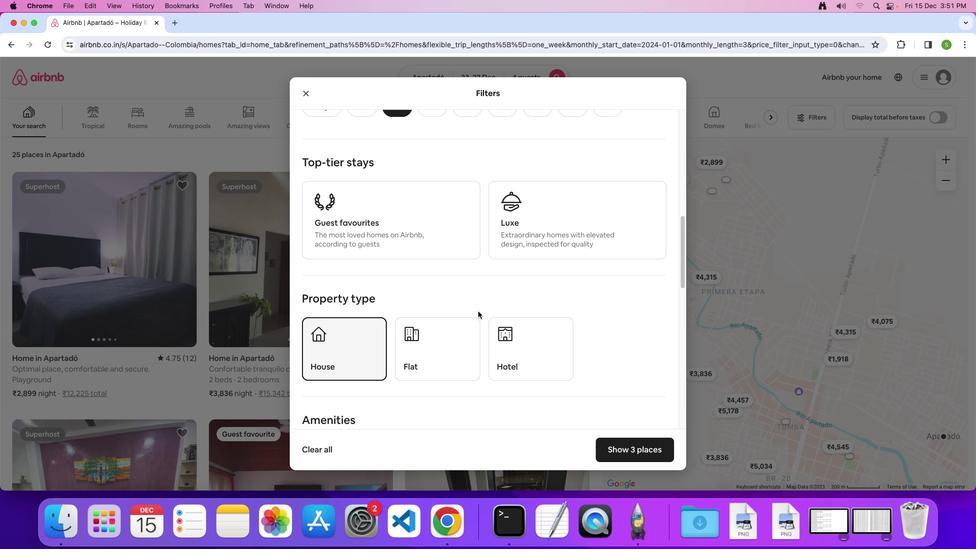 
Action: Mouse scrolled (478, 311) with delta (0, 0)
Screenshot: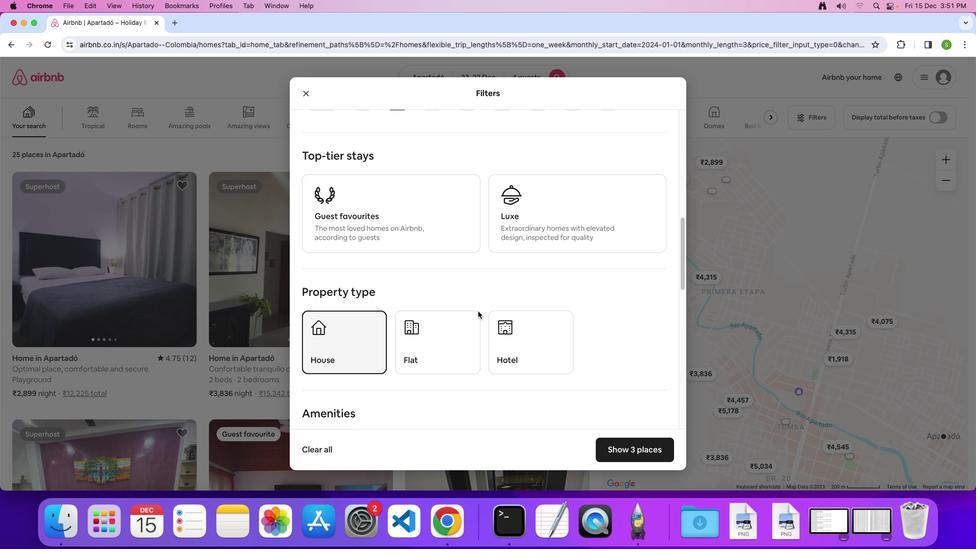 
Action: Mouse scrolled (478, 311) with delta (0, 0)
Screenshot: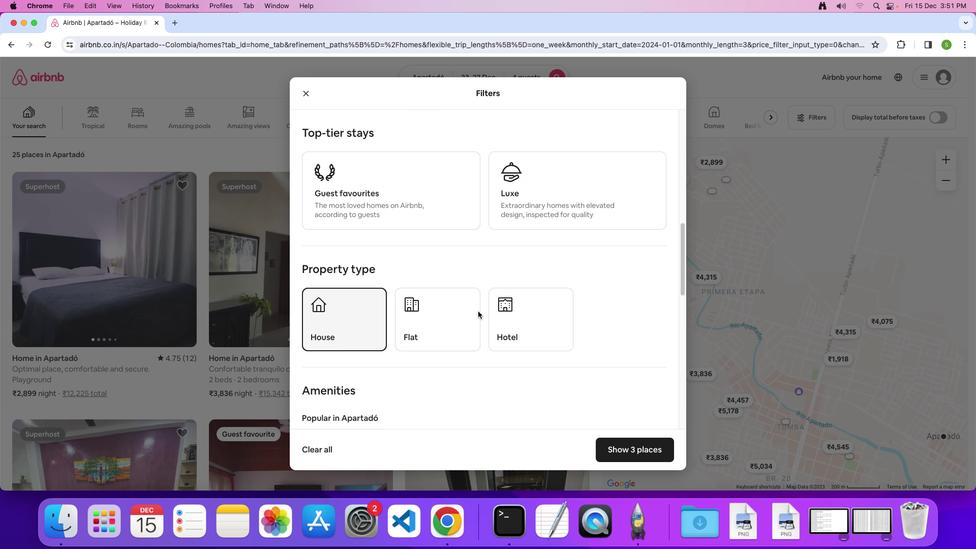 
Action: Mouse scrolled (478, 311) with delta (0, 0)
Screenshot: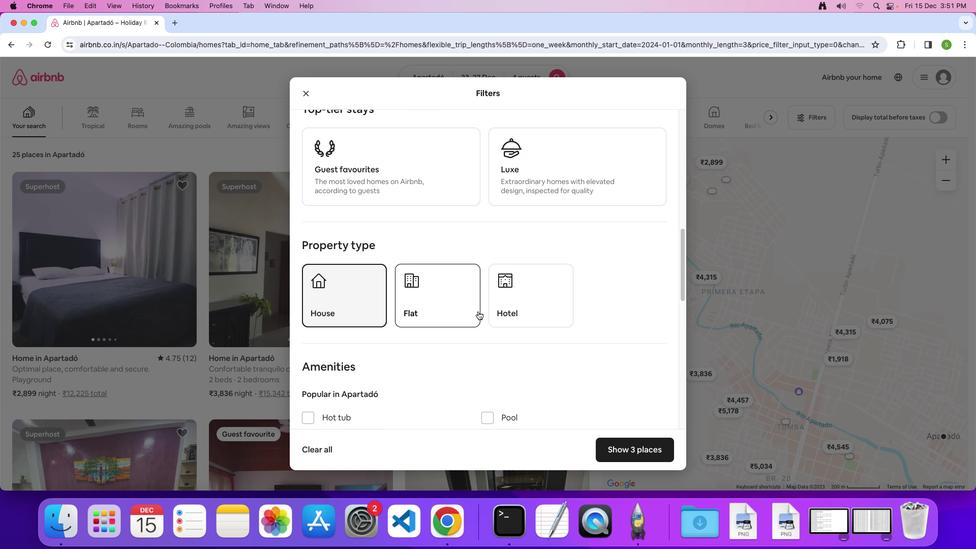 
Action: Mouse scrolled (478, 311) with delta (0, 0)
Screenshot: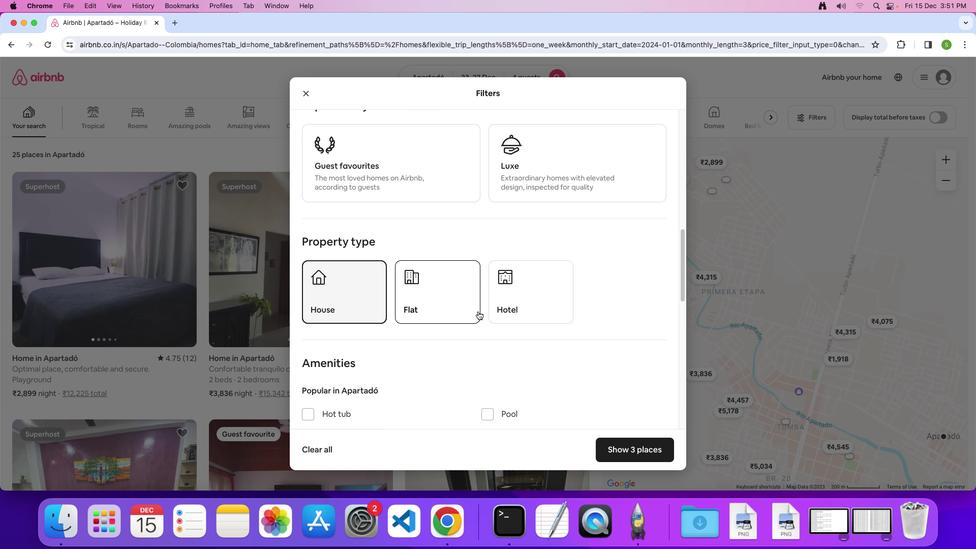 
Action: Mouse scrolled (478, 311) with delta (0, 0)
Screenshot: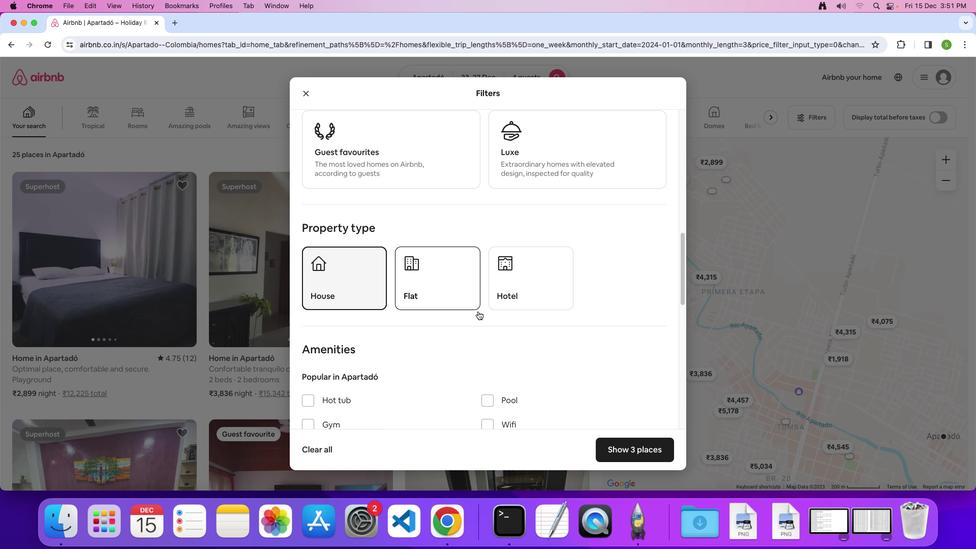 
Action: Mouse scrolled (478, 311) with delta (0, 0)
Screenshot: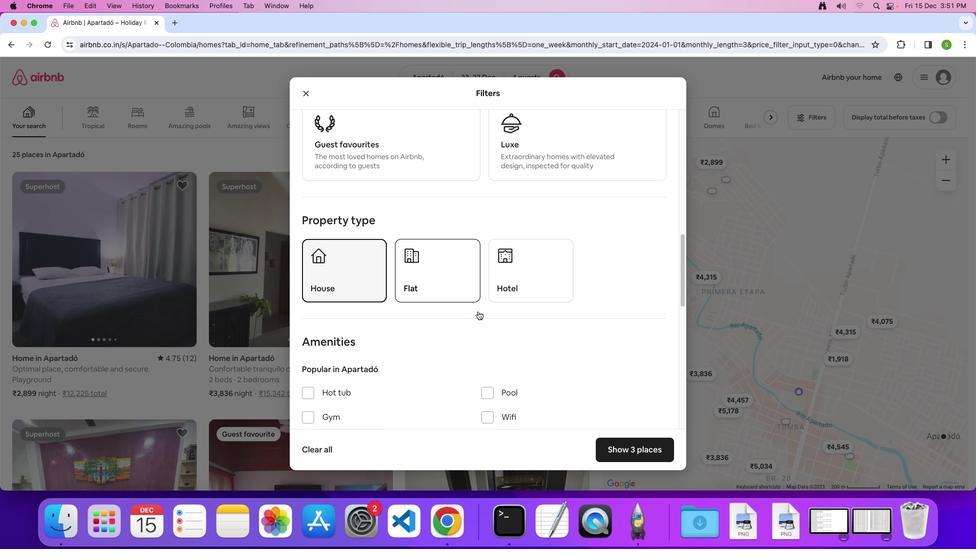 
Action: Mouse scrolled (478, 311) with delta (0, -1)
Screenshot: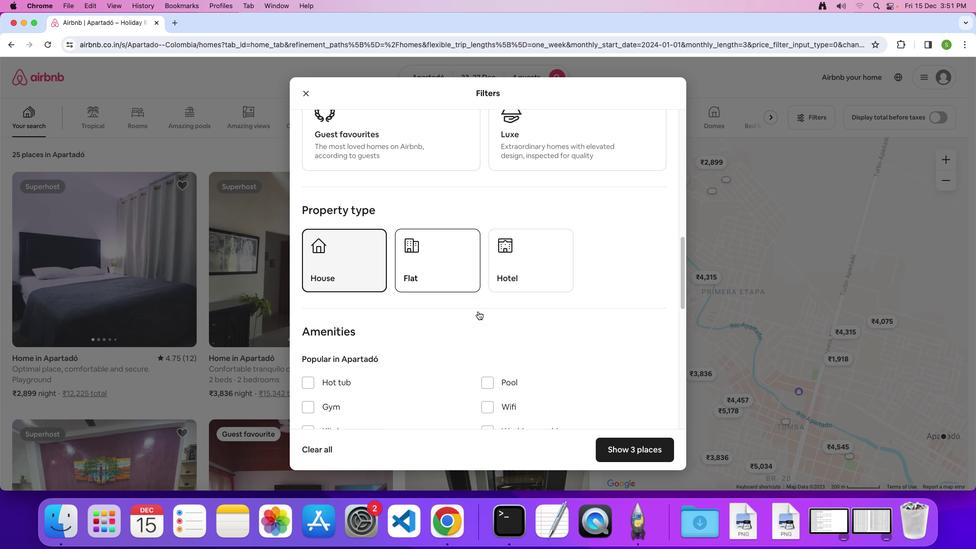 
Action: Mouse scrolled (478, 311) with delta (0, 0)
Screenshot: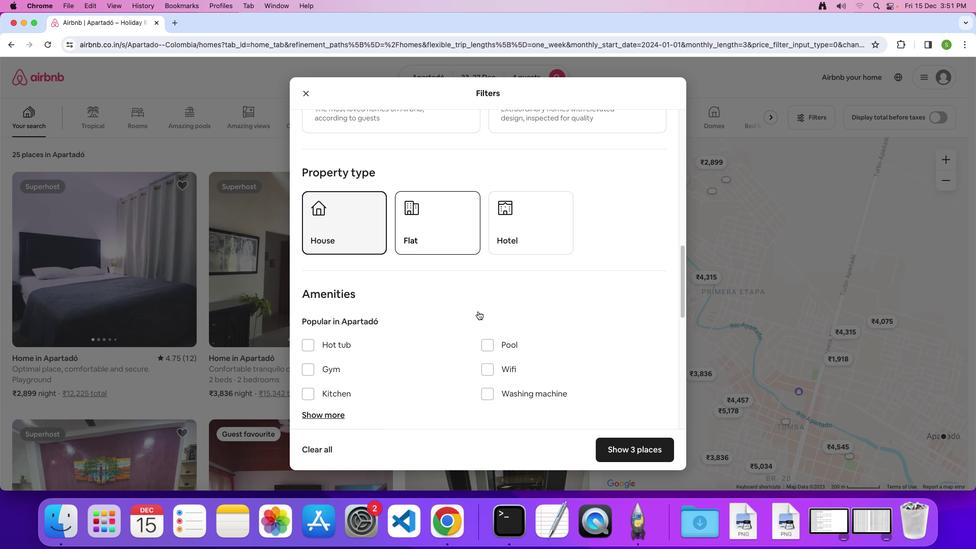 
Action: Mouse scrolled (478, 311) with delta (0, 0)
Screenshot: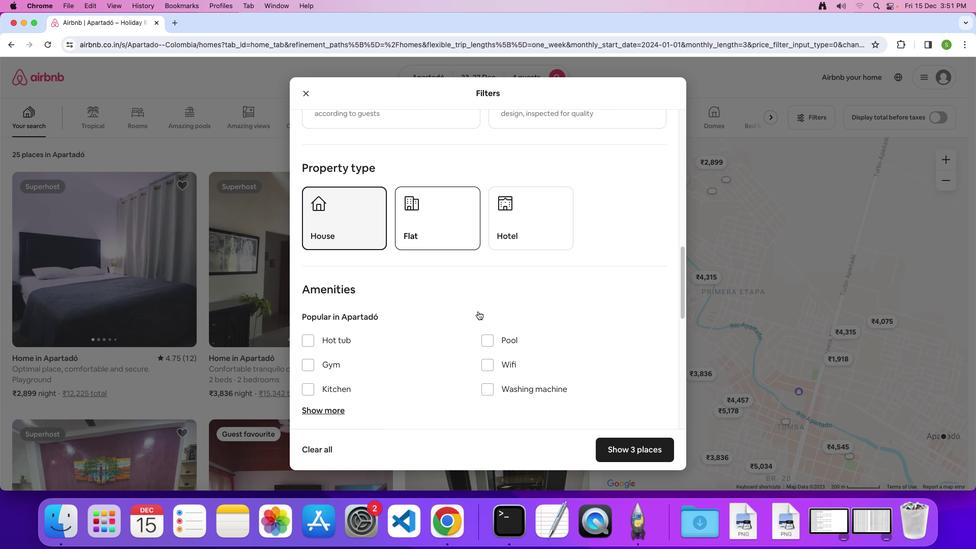 
Action: Mouse scrolled (478, 311) with delta (0, 0)
Screenshot: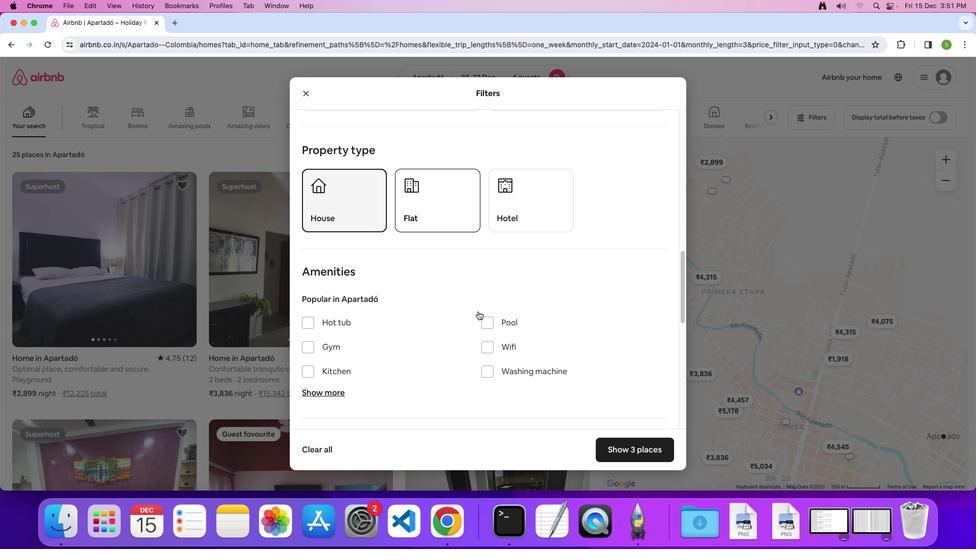 
Action: Mouse moved to (313, 366)
Screenshot: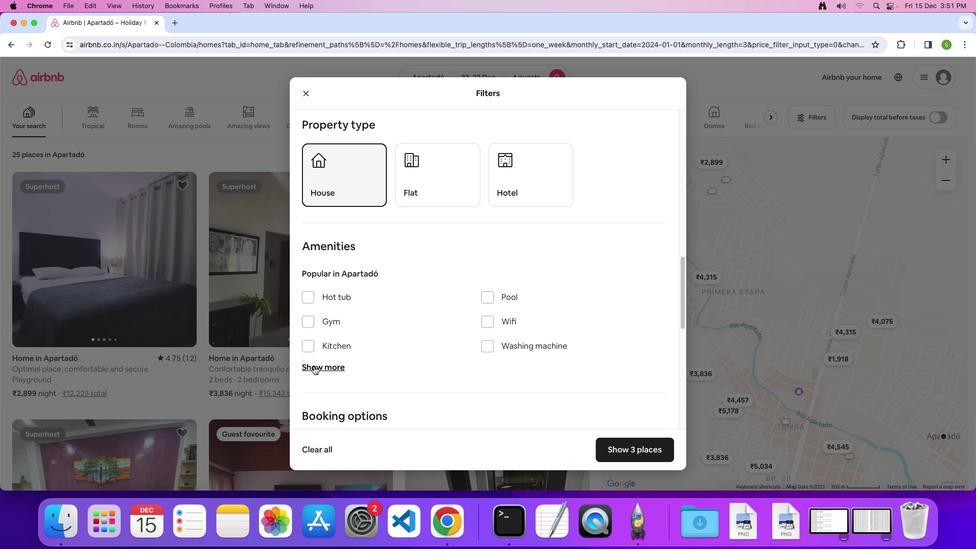 
Action: Mouse pressed left at (313, 366)
Screenshot: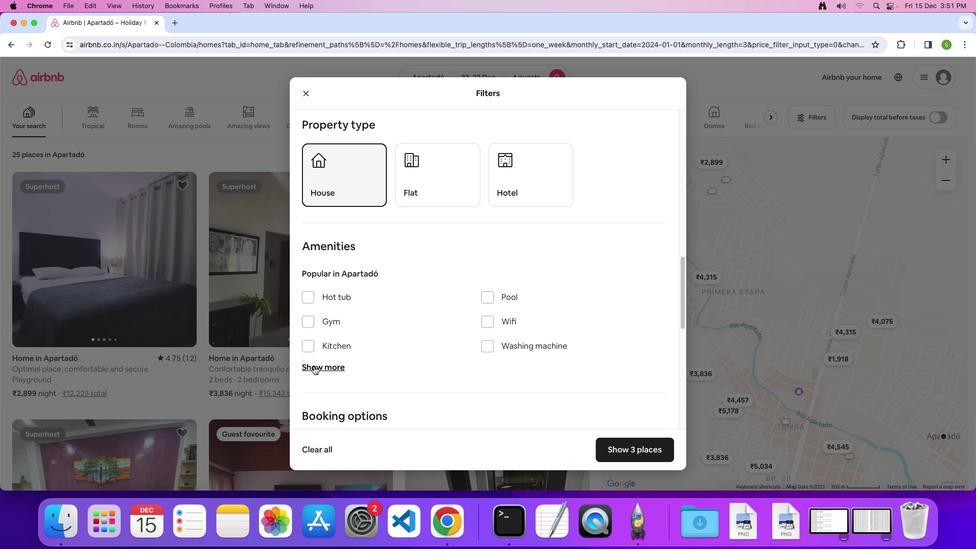 
Action: Mouse moved to (485, 343)
Screenshot: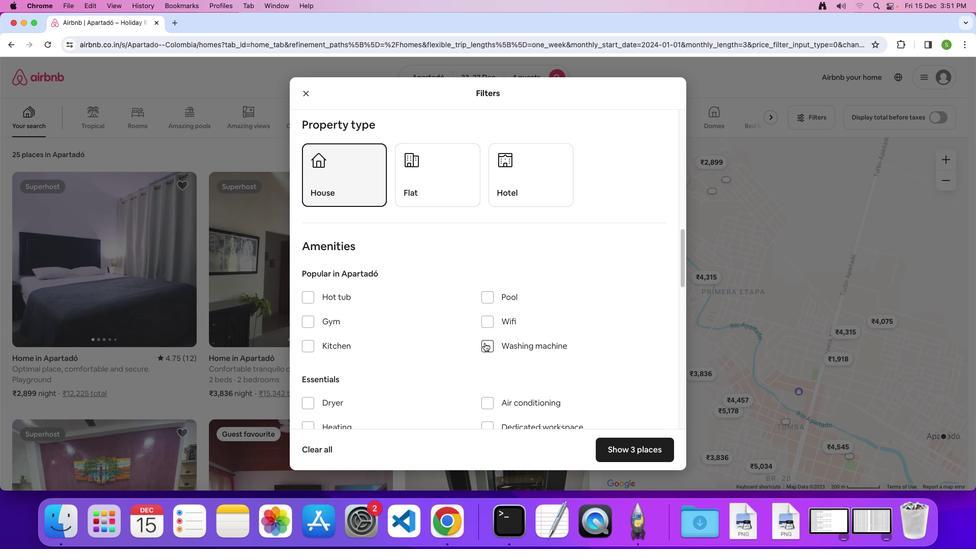 
Action: Mouse pressed left at (485, 343)
Screenshot: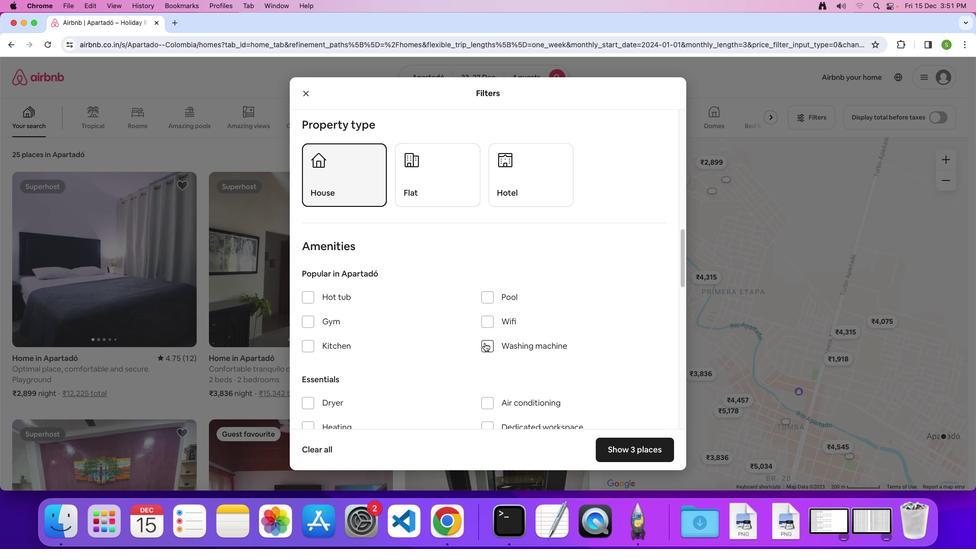 
Action: Mouse moved to (468, 348)
Screenshot: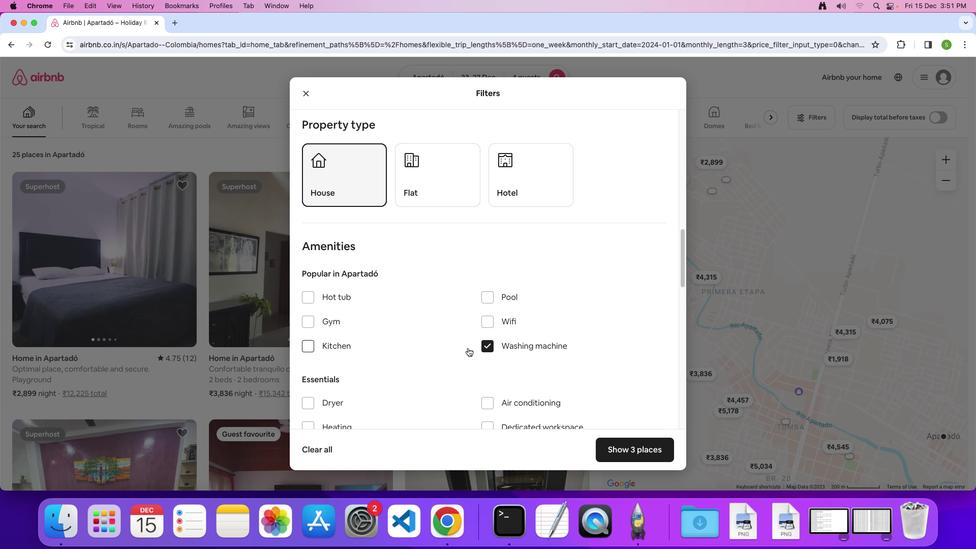 
Action: Mouse scrolled (468, 348) with delta (0, 0)
Screenshot: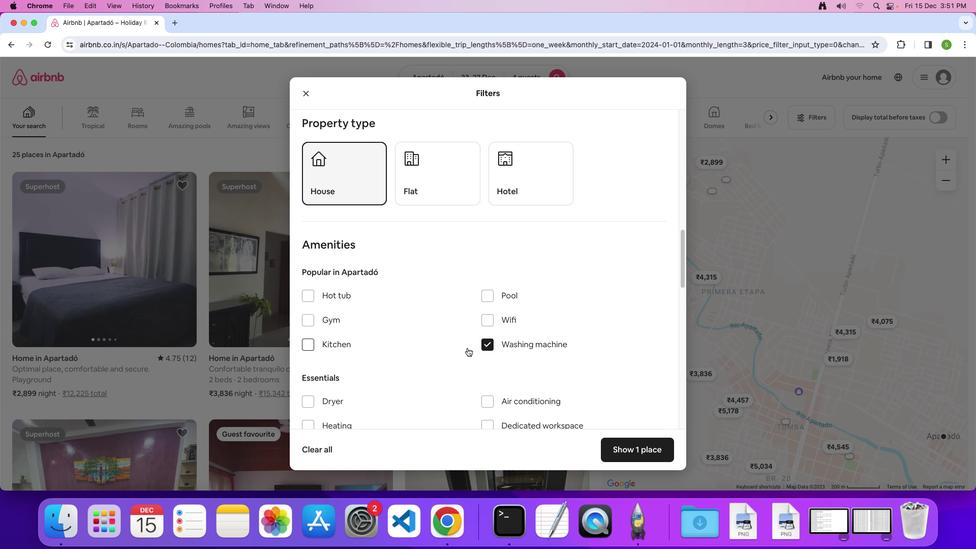 
Action: Mouse moved to (468, 348)
Screenshot: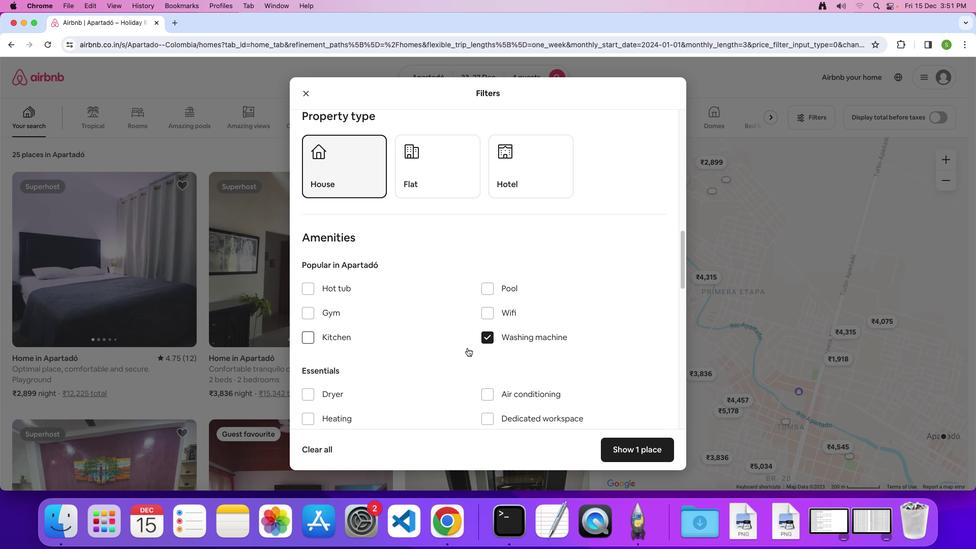 
Action: Mouse scrolled (468, 348) with delta (0, 0)
Screenshot: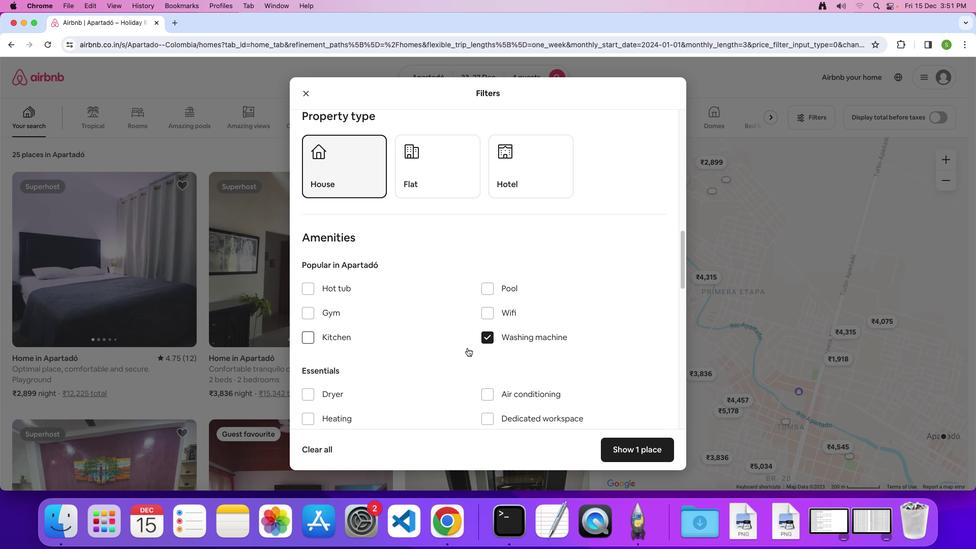 
Action: Mouse scrolled (468, 348) with delta (0, 0)
Screenshot: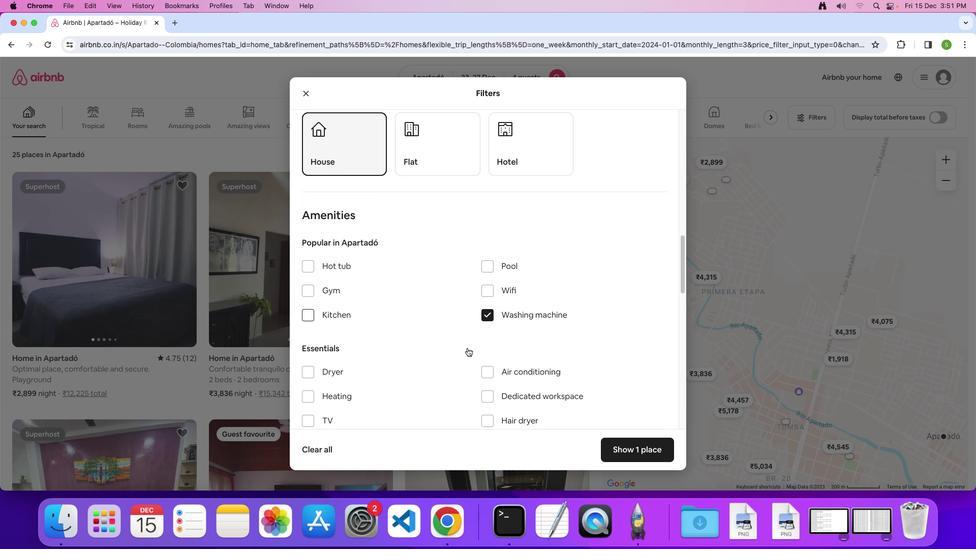 
Action: Mouse scrolled (468, 348) with delta (0, 0)
Screenshot: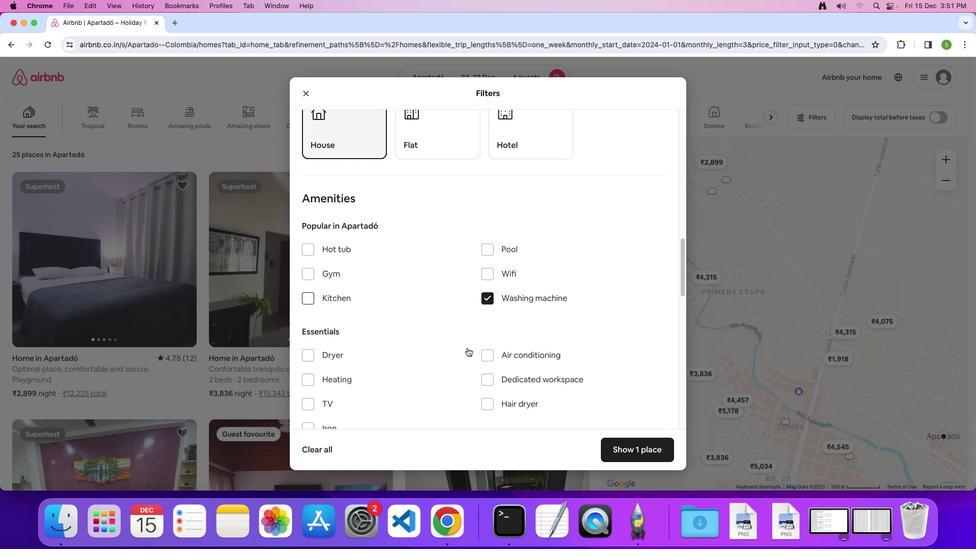 
Action: Mouse scrolled (468, 348) with delta (0, 0)
Screenshot: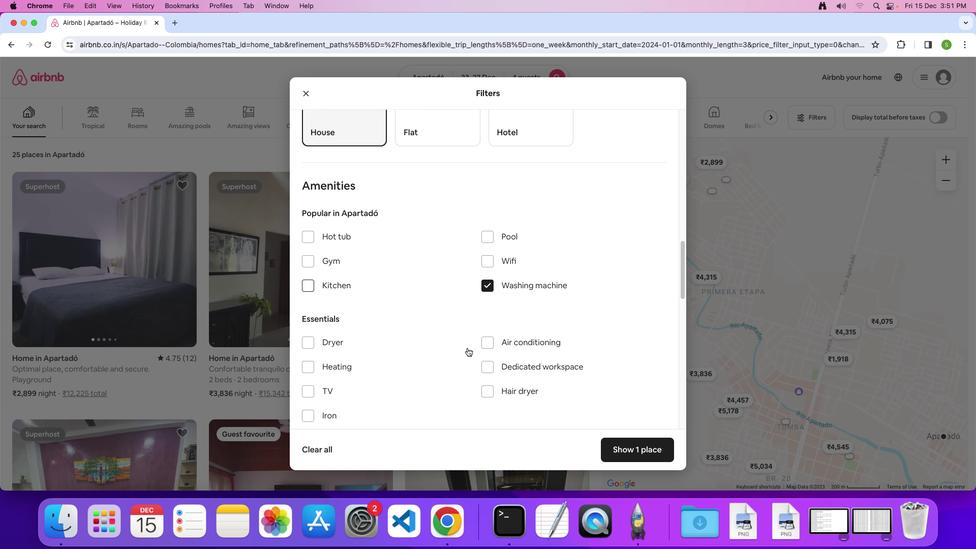 
Action: Mouse scrolled (468, 348) with delta (0, -1)
Screenshot: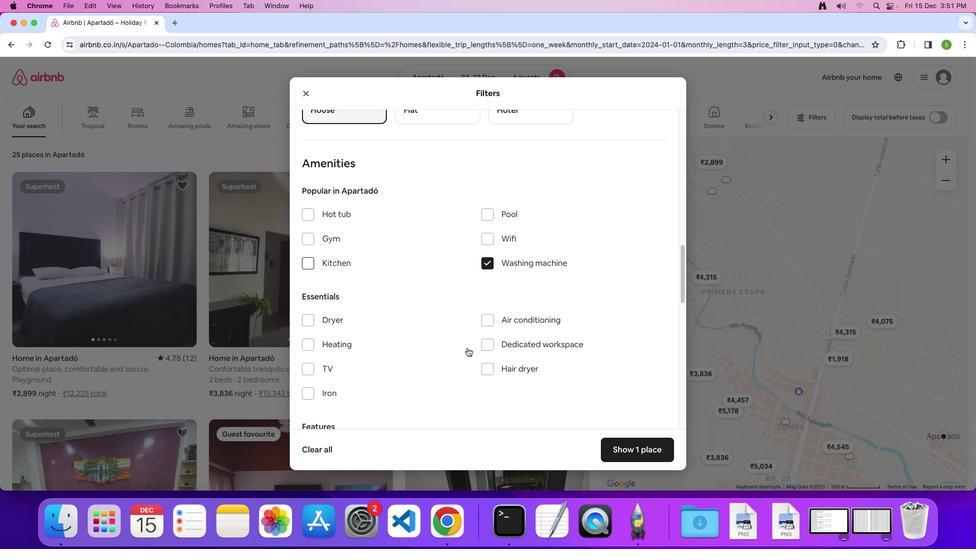 
Action: Mouse scrolled (468, 348) with delta (0, 0)
Screenshot: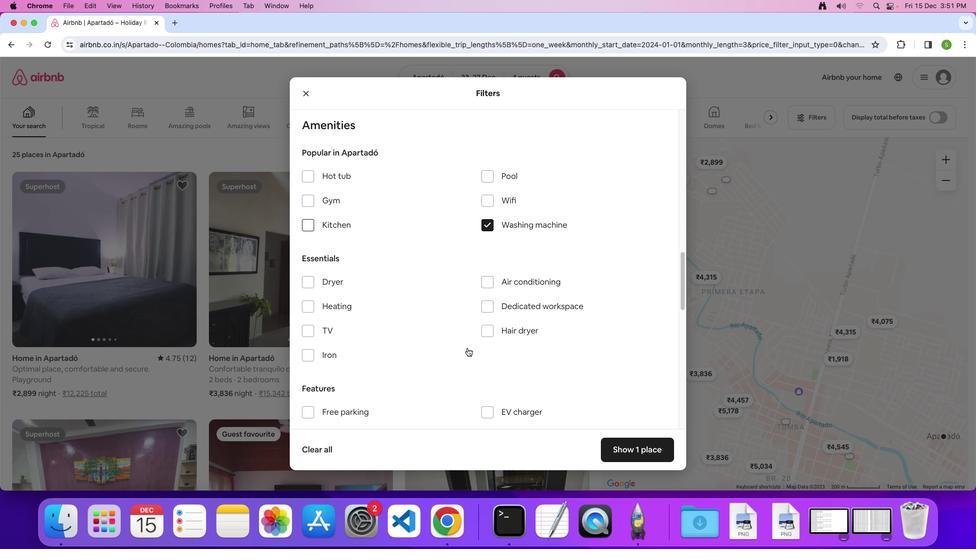 
Action: Mouse scrolled (468, 348) with delta (0, 0)
Screenshot: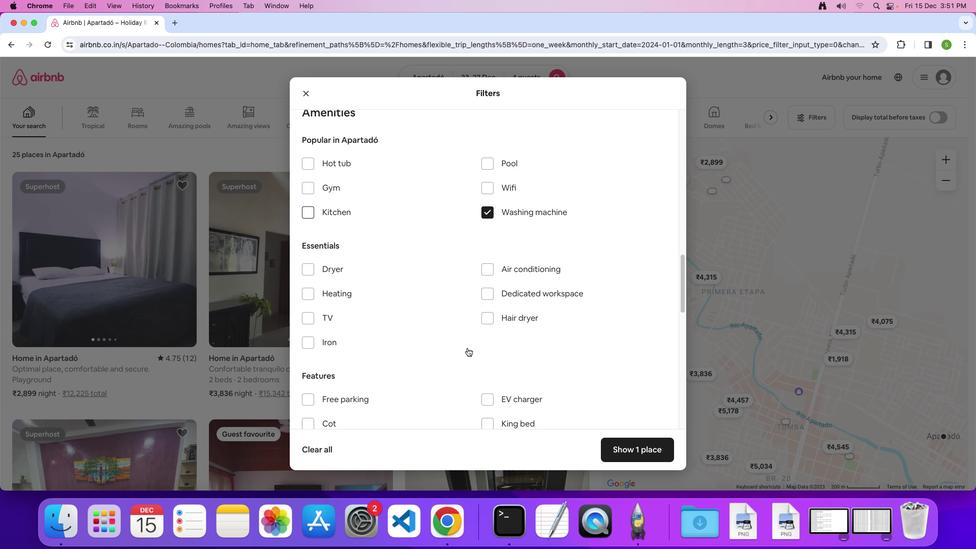 
Action: Mouse scrolled (468, 348) with delta (0, -1)
Screenshot: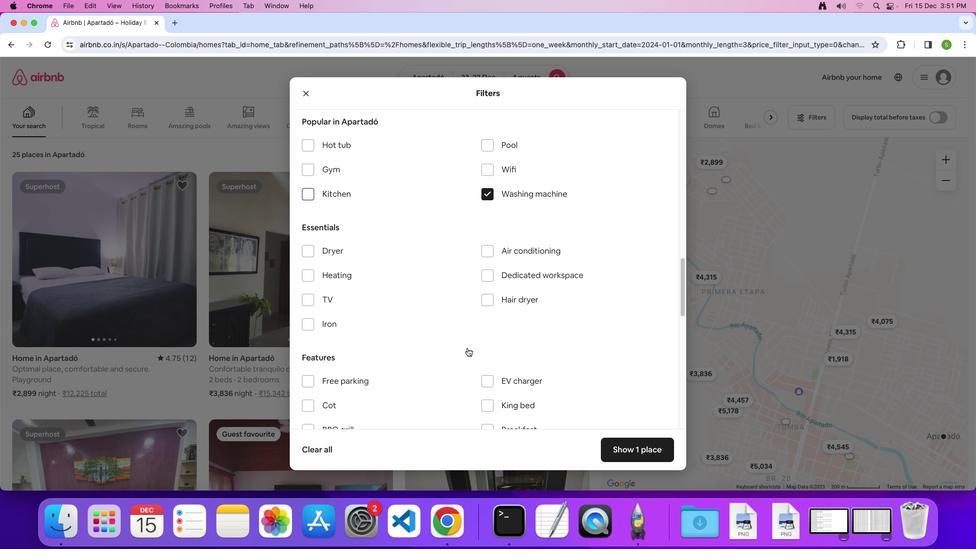 
Action: Mouse scrolled (468, 348) with delta (0, 0)
Screenshot: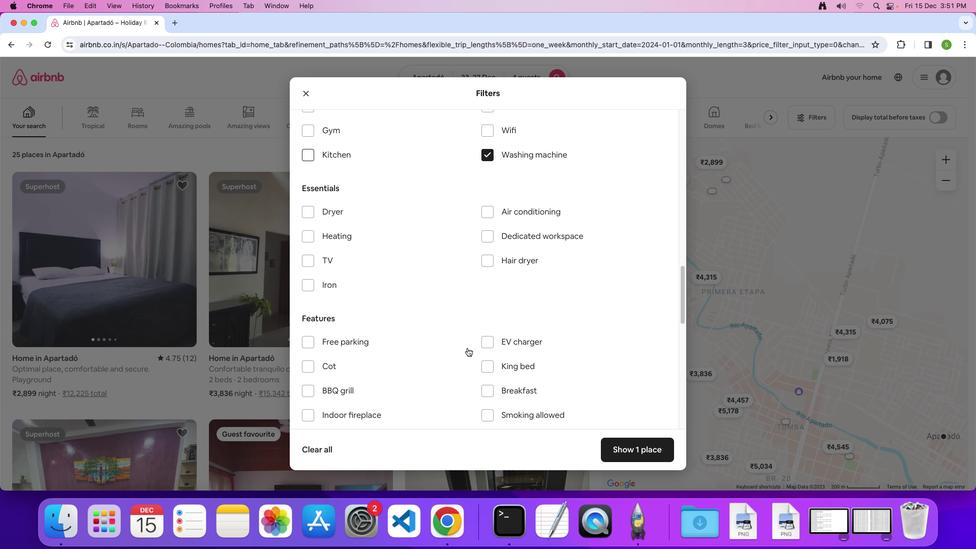 
Action: Mouse scrolled (468, 348) with delta (0, 0)
Screenshot: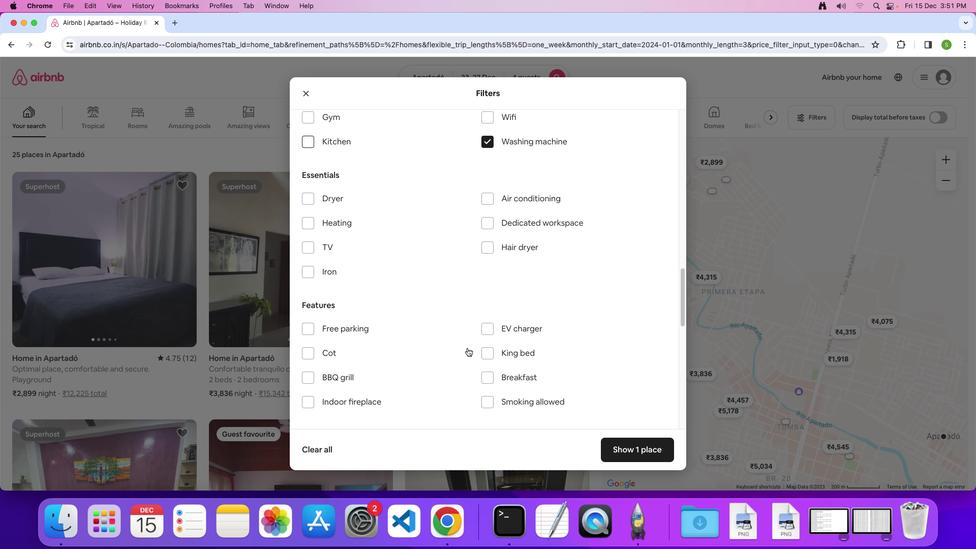 
Action: Mouse scrolled (468, 348) with delta (0, -1)
Screenshot: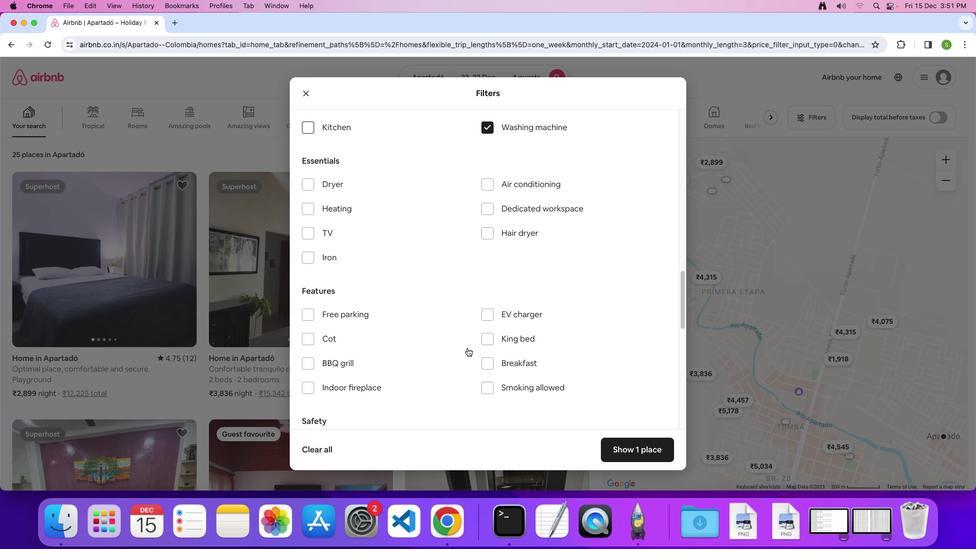 
Action: Mouse scrolled (468, 348) with delta (0, 0)
Screenshot: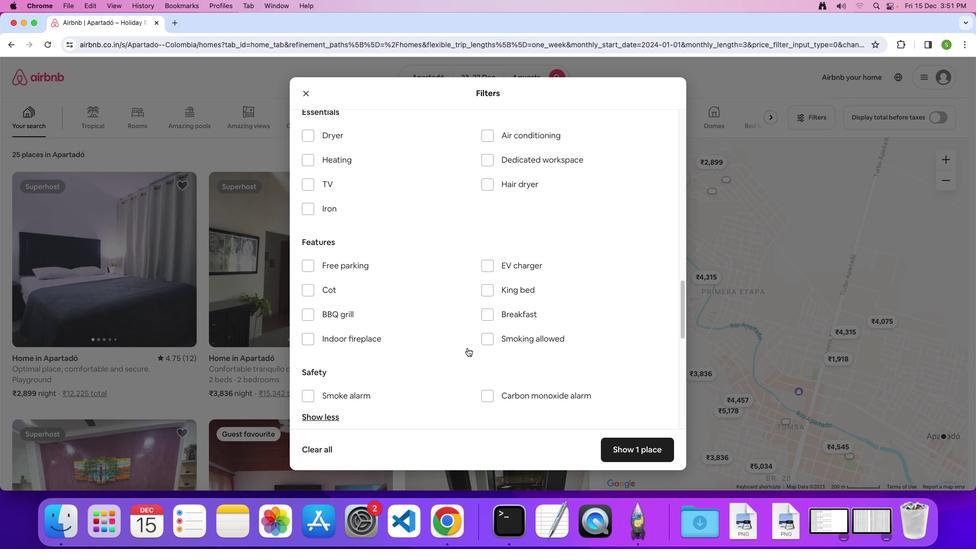 
Action: Mouse scrolled (468, 348) with delta (0, -2)
Screenshot: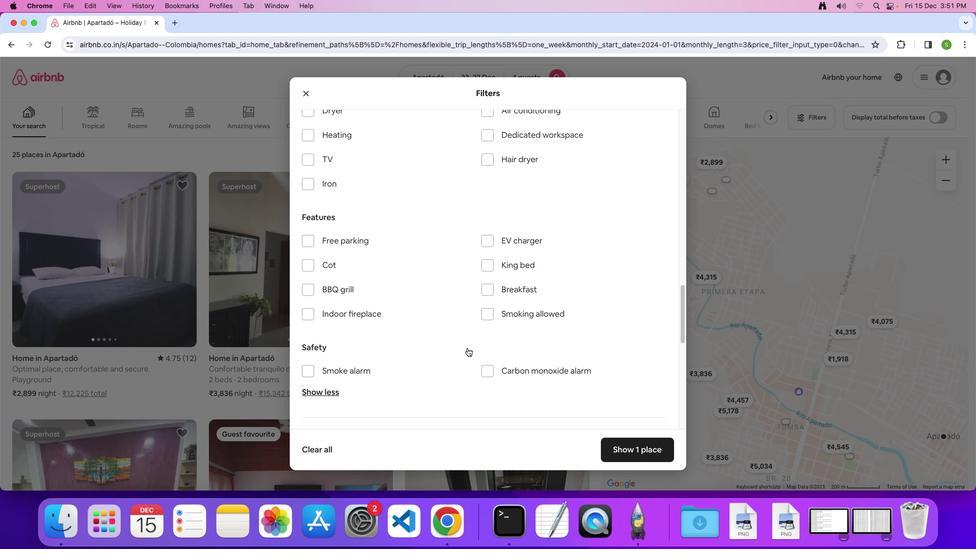 
Action: Mouse scrolled (468, 348) with delta (0, -1)
Screenshot: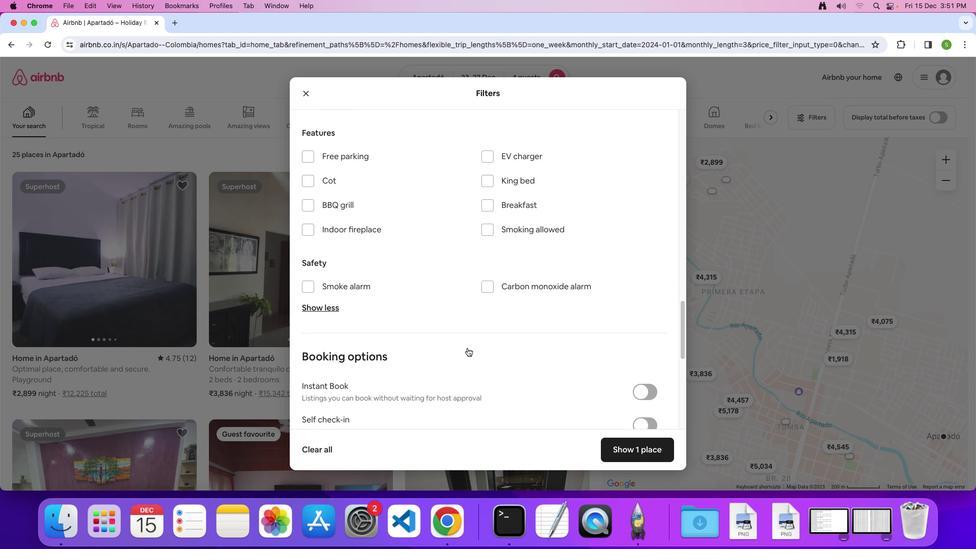 
Action: Mouse scrolled (468, 348) with delta (0, 0)
Screenshot: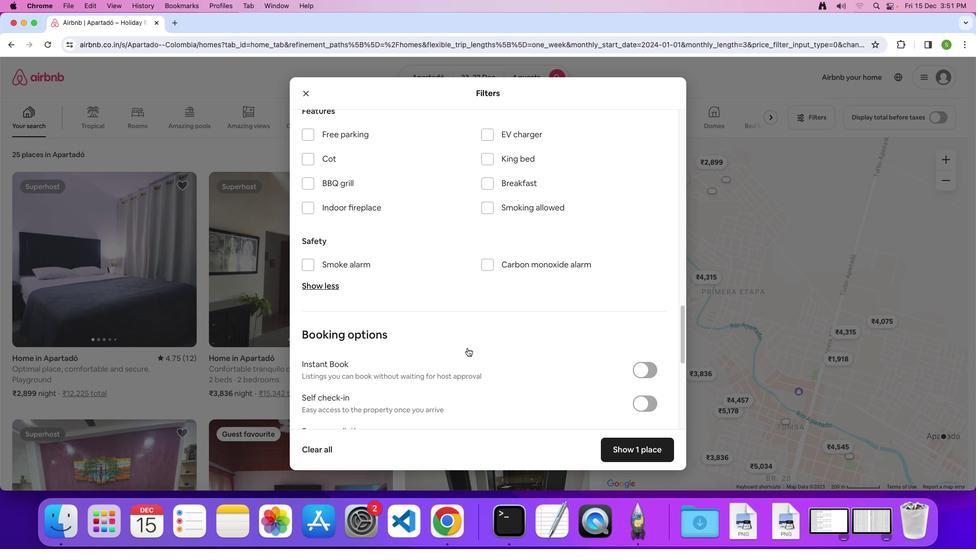 
Action: Mouse scrolled (468, 348) with delta (0, 0)
Screenshot: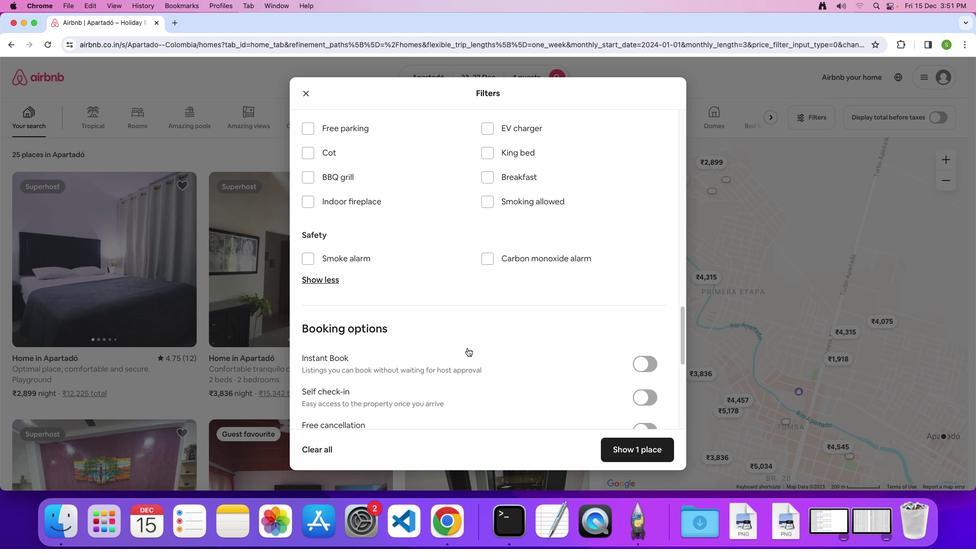 
Action: Mouse scrolled (468, 348) with delta (0, -1)
Screenshot: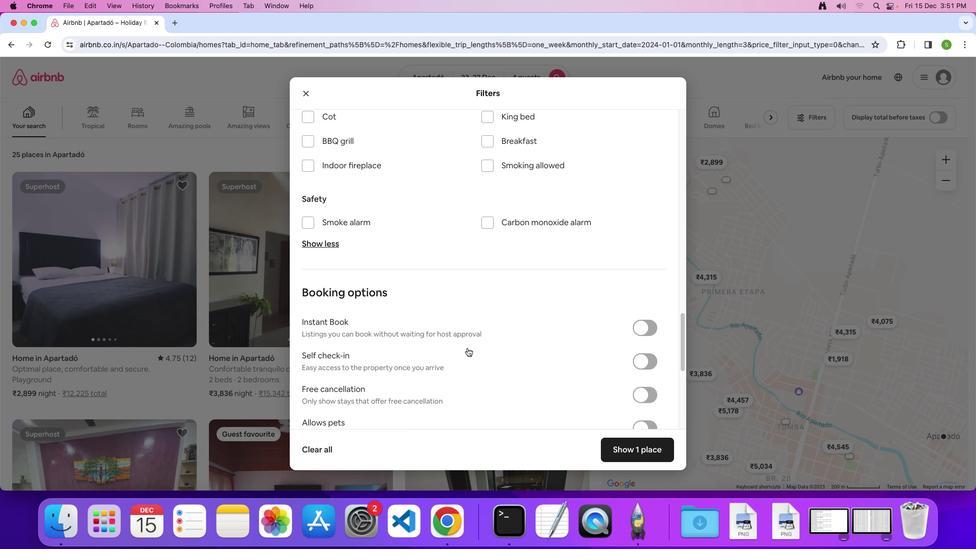 
Action: Mouse scrolled (468, 348) with delta (0, 0)
Screenshot: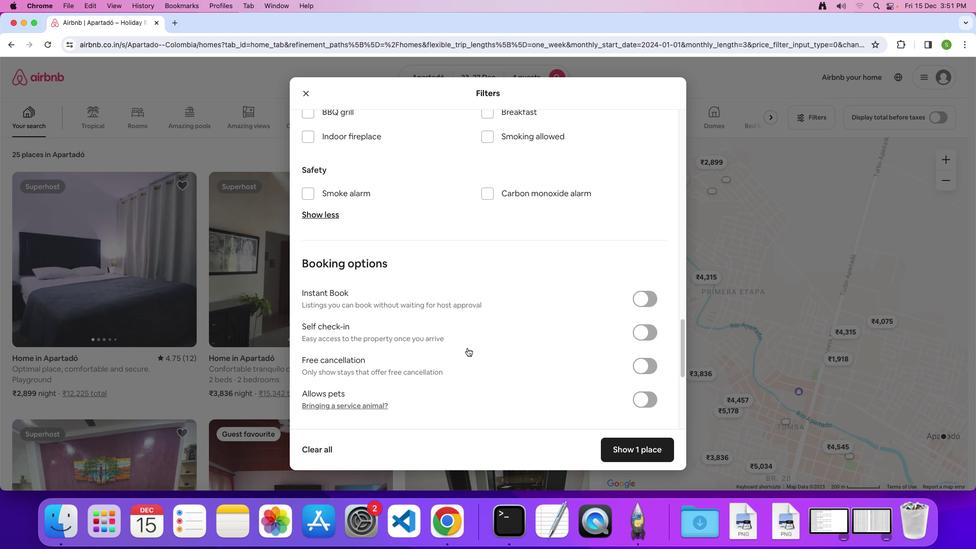 
Action: Mouse scrolled (468, 348) with delta (0, 0)
Screenshot: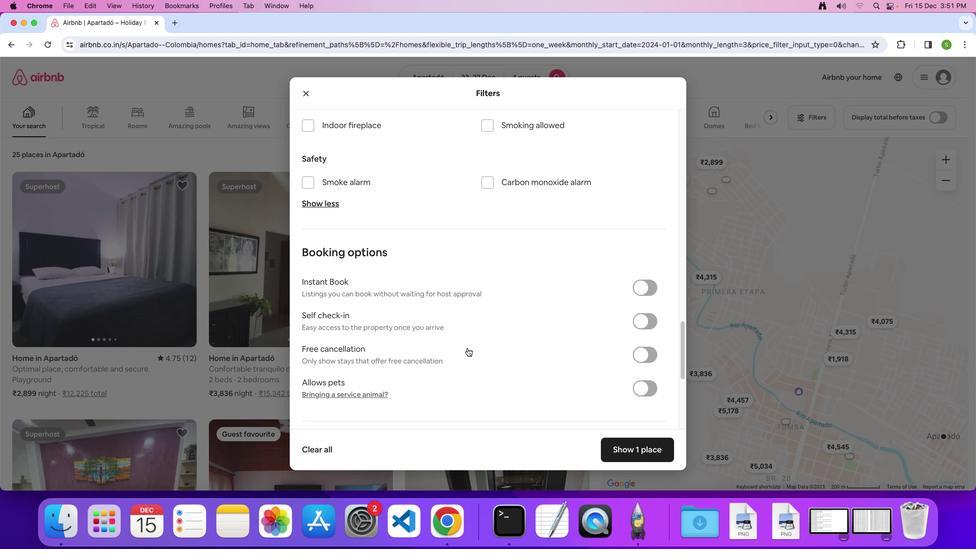 
Action: Mouse scrolled (468, 348) with delta (0, -1)
Screenshot: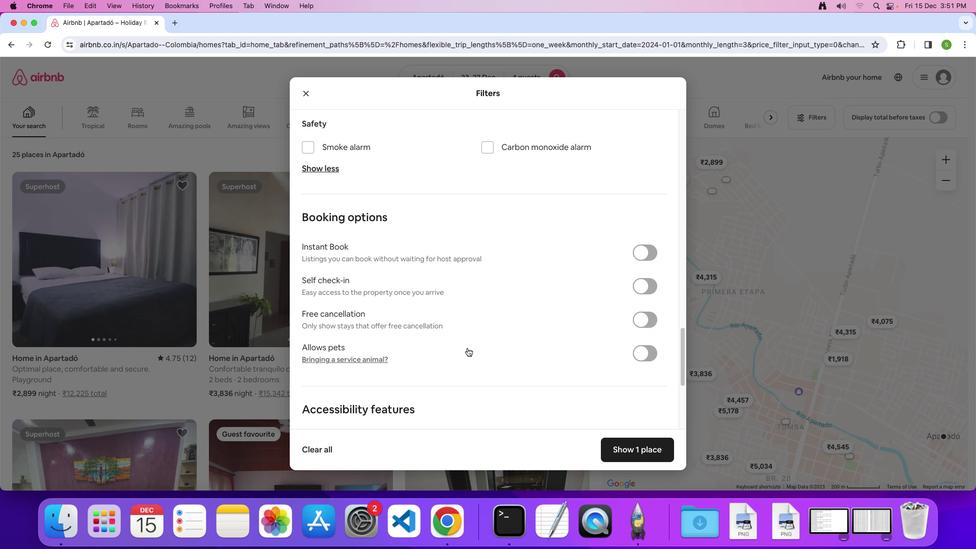 
Action: Mouse scrolled (468, 348) with delta (0, 0)
Screenshot: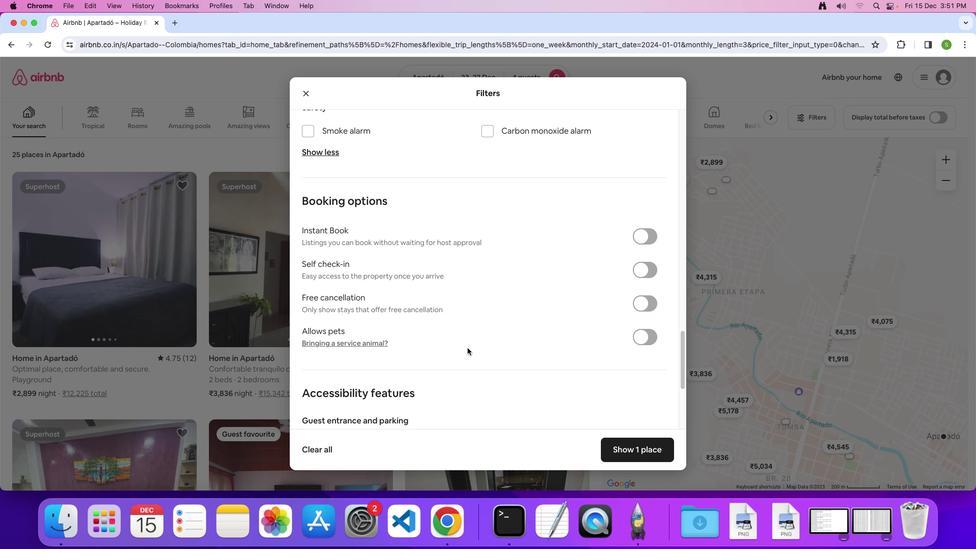 
Action: Mouse scrolled (468, 348) with delta (0, 0)
Screenshot: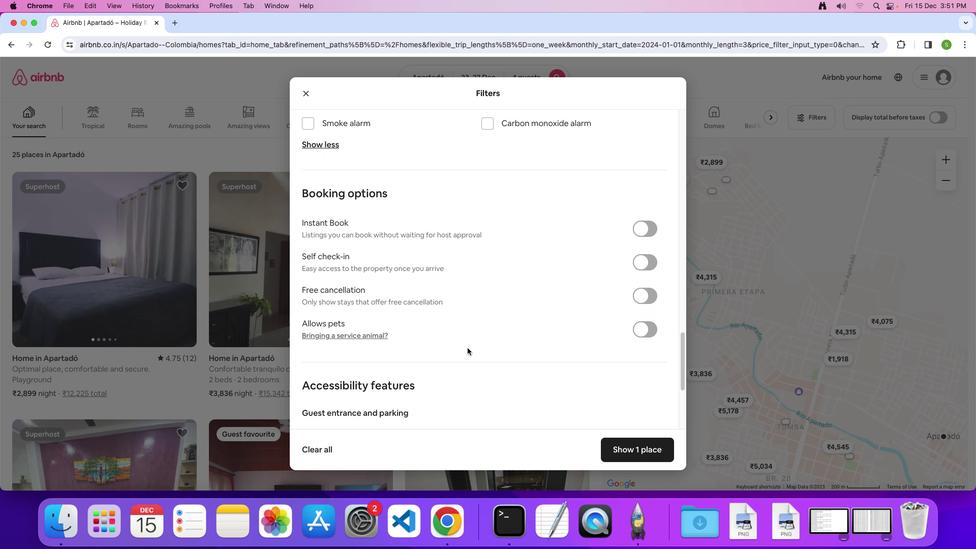 
Action: Mouse scrolled (468, 348) with delta (0, 0)
Screenshot: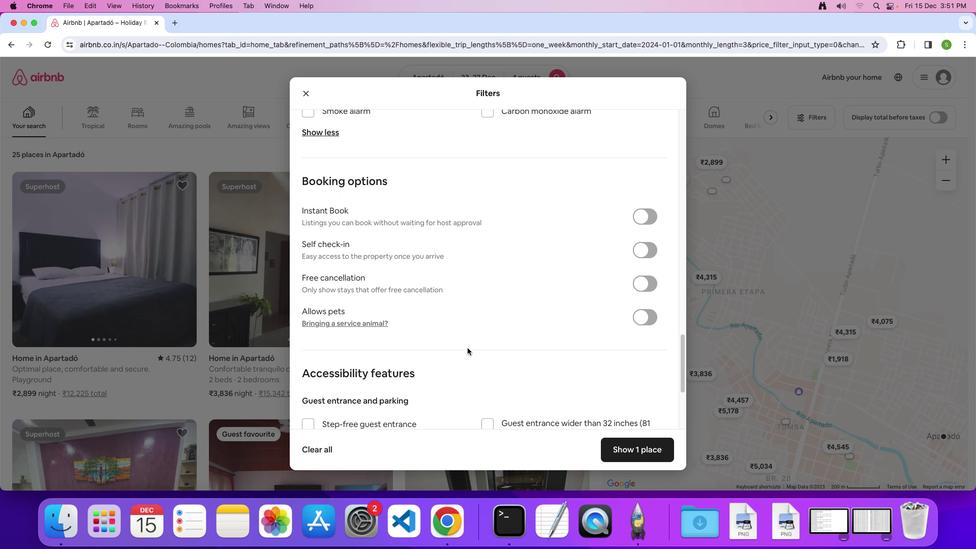 
Action: Mouse scrolled (468, 348) with delta (0, 0)
Screenshot: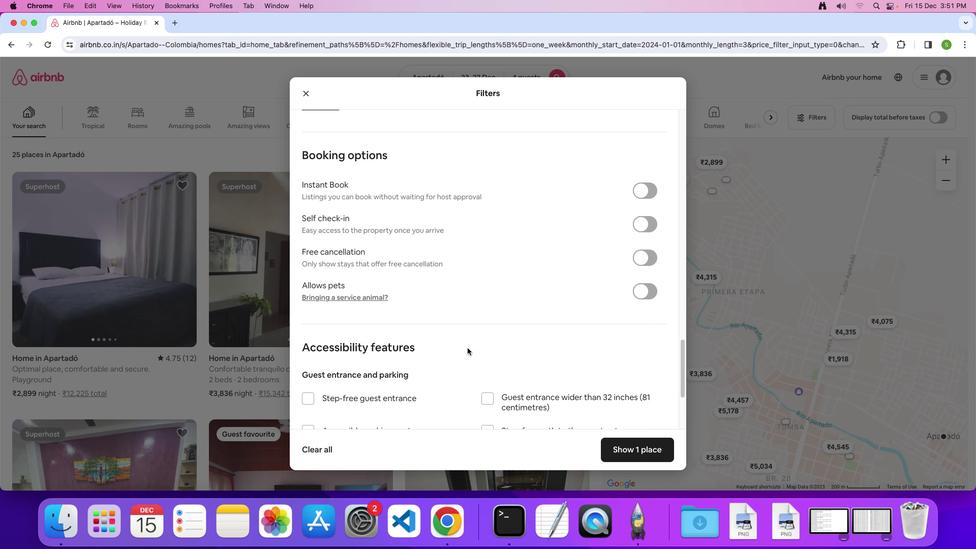 
Action: Mouse scrolled (468, 348) with delta (0, -1)
Screenshot: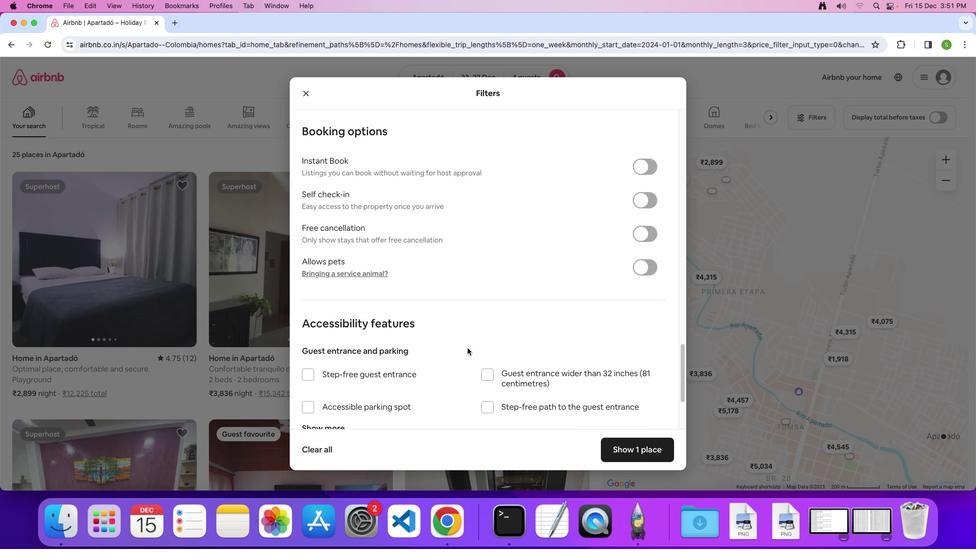 
Action: Mouse scrolled (468, 348) with delta (0, 0)
Screenshot: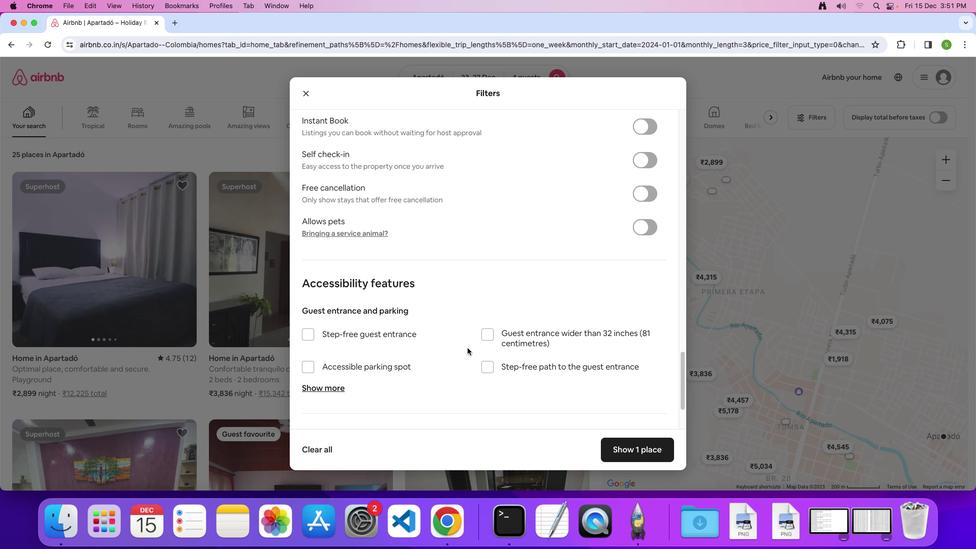 
Action: Mouse scrolled (468, 348) with delta (0, 0)
Screenshot: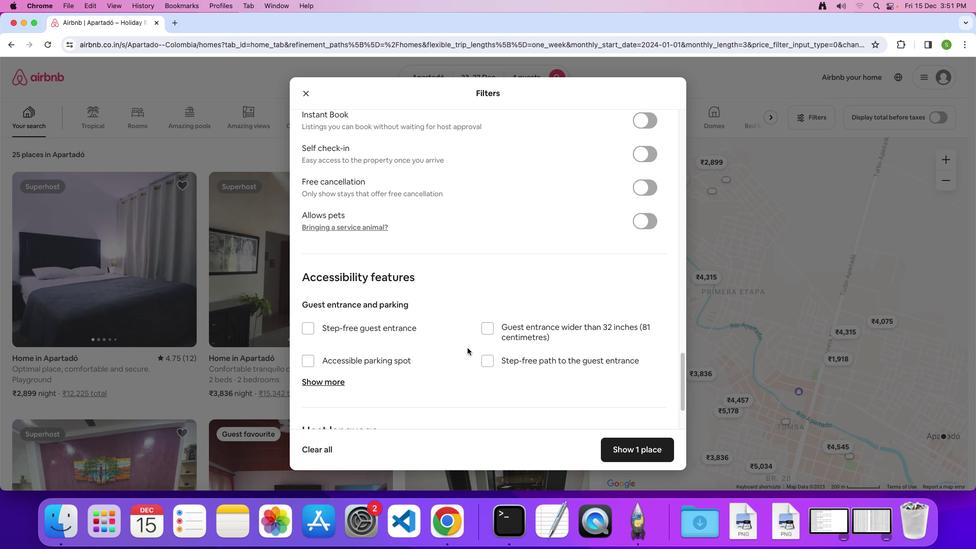 
Action: Mouse scrolled (468, 348) with delta (0, 0)
Screenshot: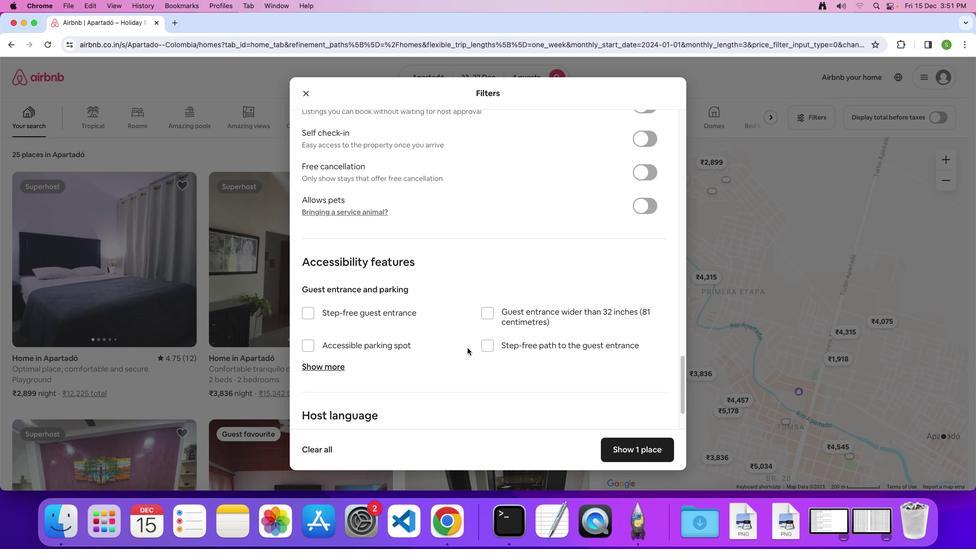 
Action: Mouse scrolled (468, 348) with delta (0, 0)
Screenshot: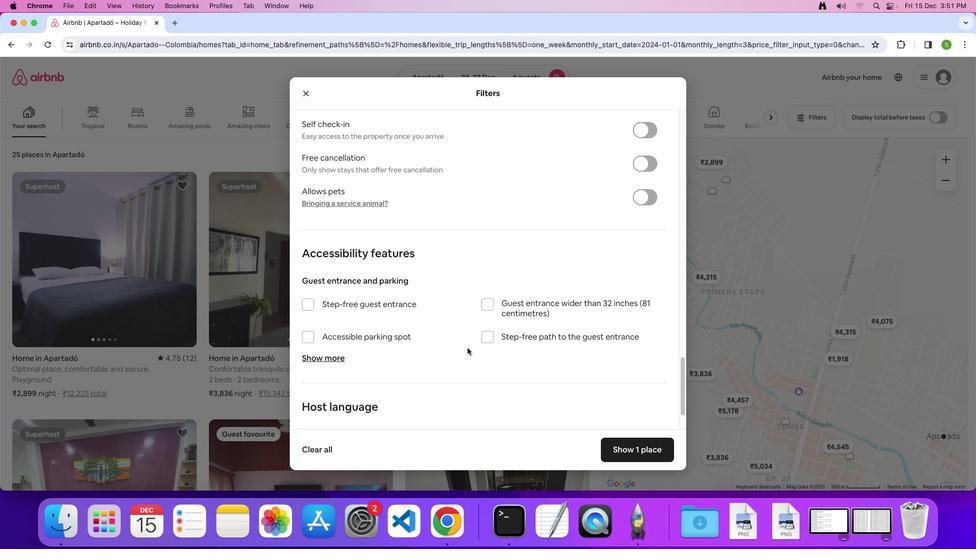 
Action: Mouse scrolled (468, 348) with delta (0, -1)
Screenshot: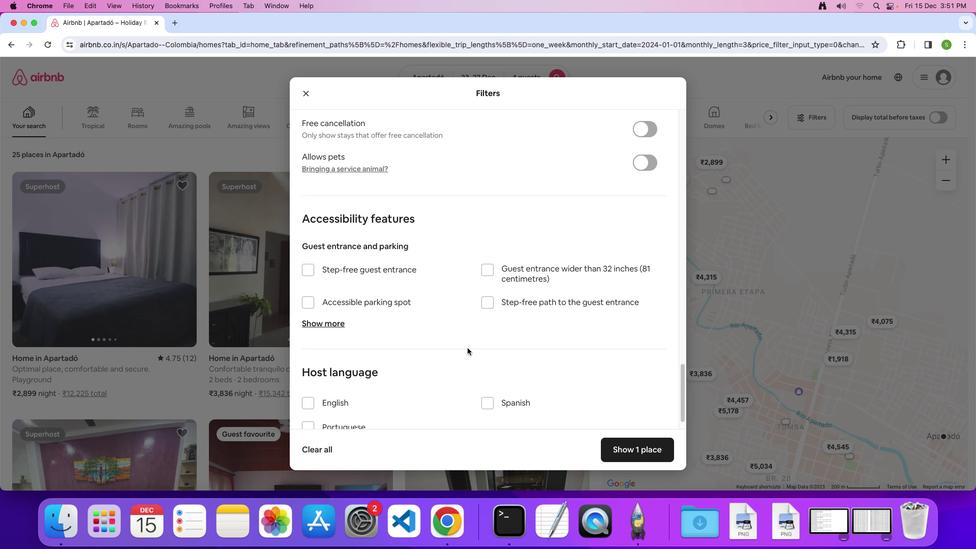 
Action: Mouse scrolled (468, 348) with delta (0, 0)
Screenshot: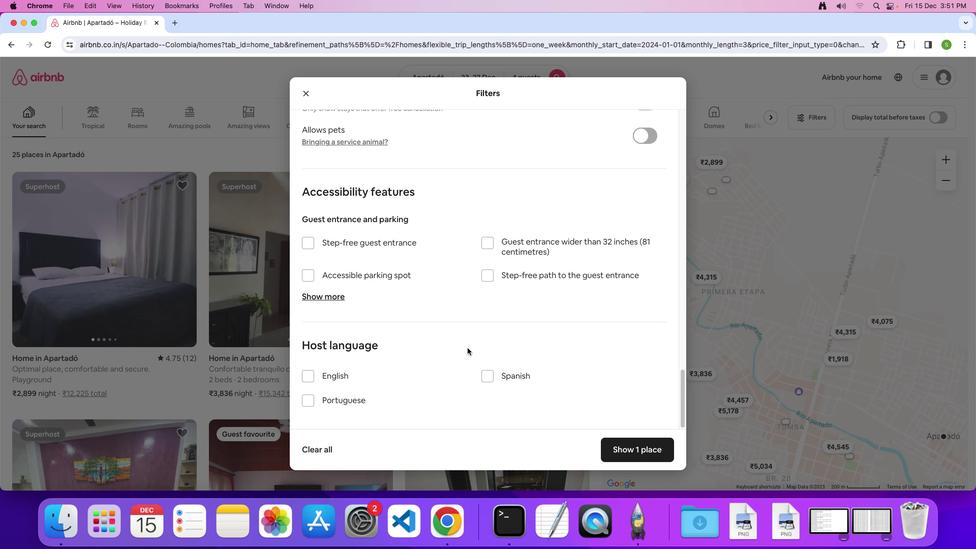 
Action: Mouse scrolled (468, 348) with delta (0, 0)
Screenshot: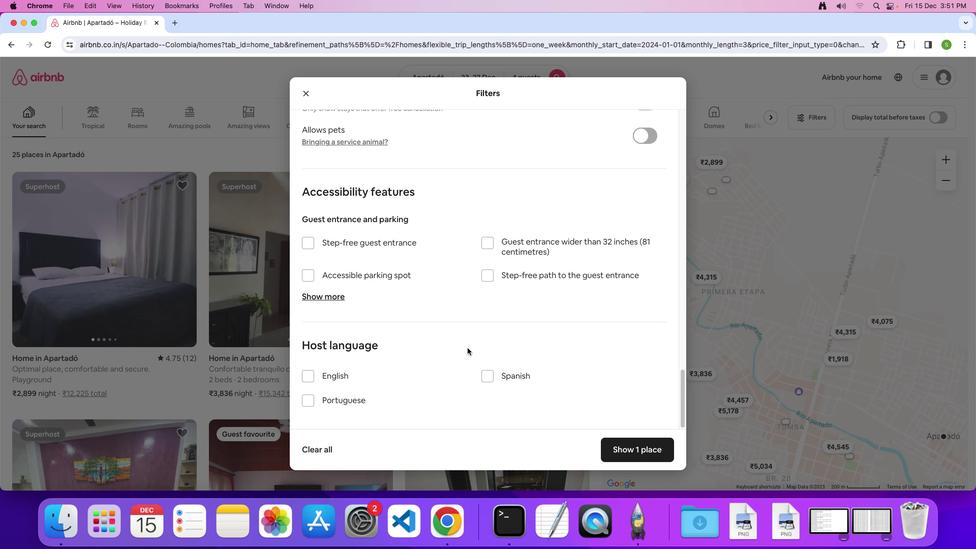 
Action: Mouse scrolled (468, 348) with delta (0, -1)
Screenshot: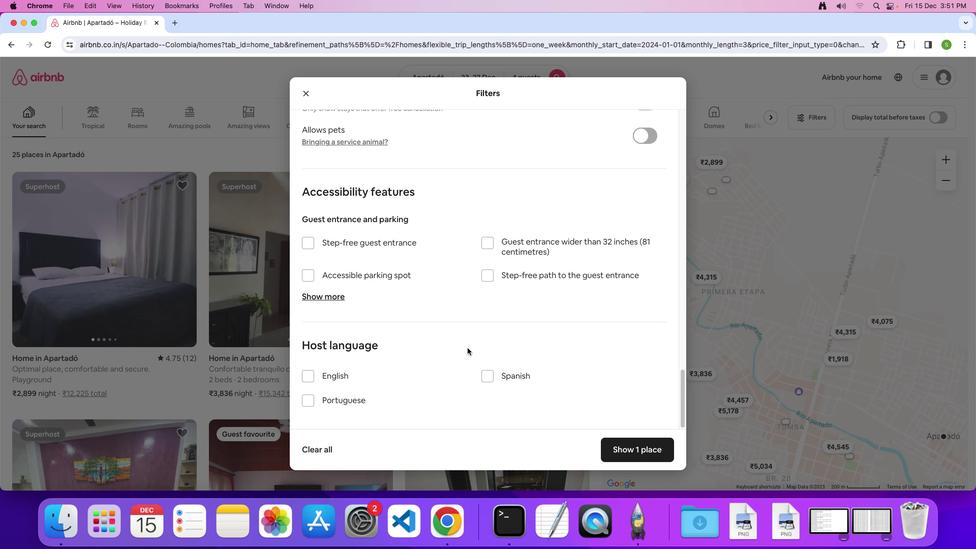 
Action: Mouse moved to (612, 441)
Screenshot: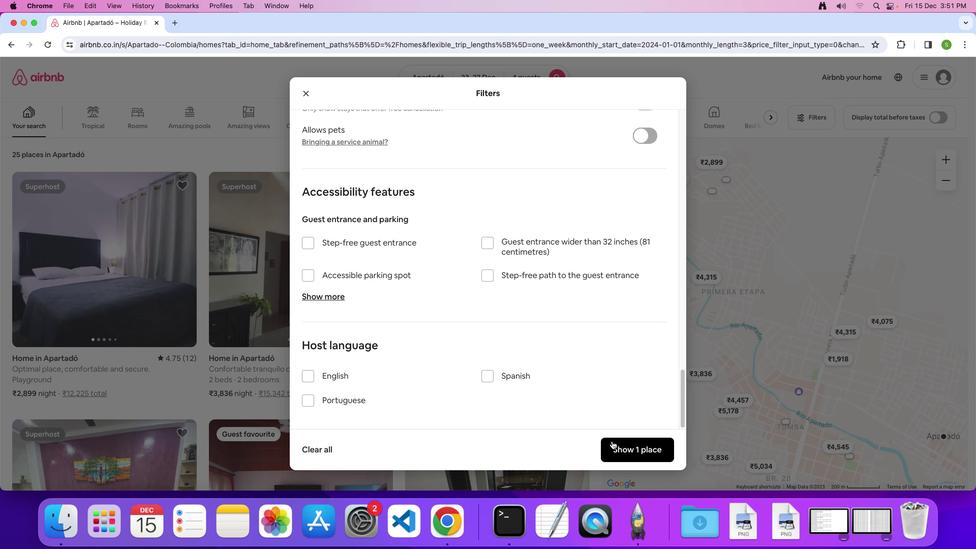 
Action: Mouse pressed left at (612, 441)
Screenshot: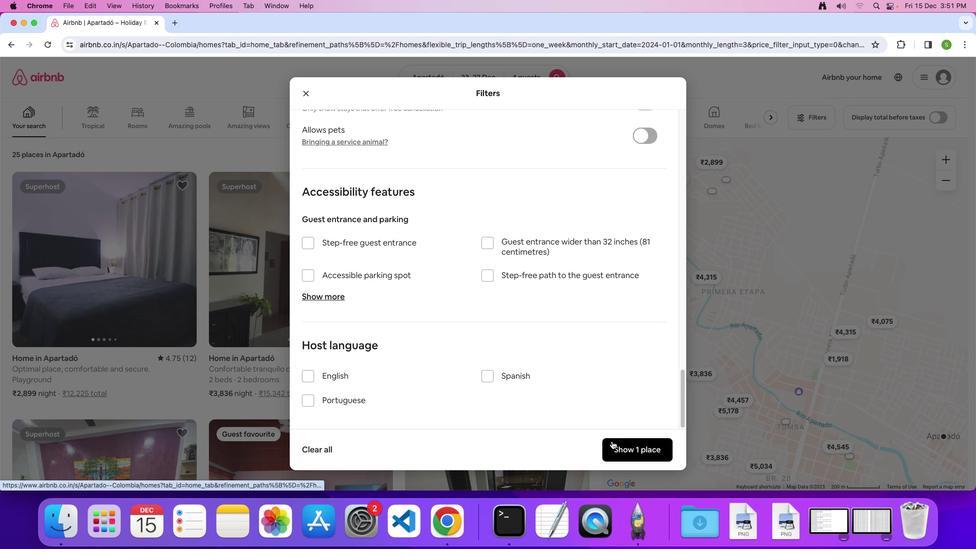 
Action: Mouse moved to (91, 219)
Screenshot: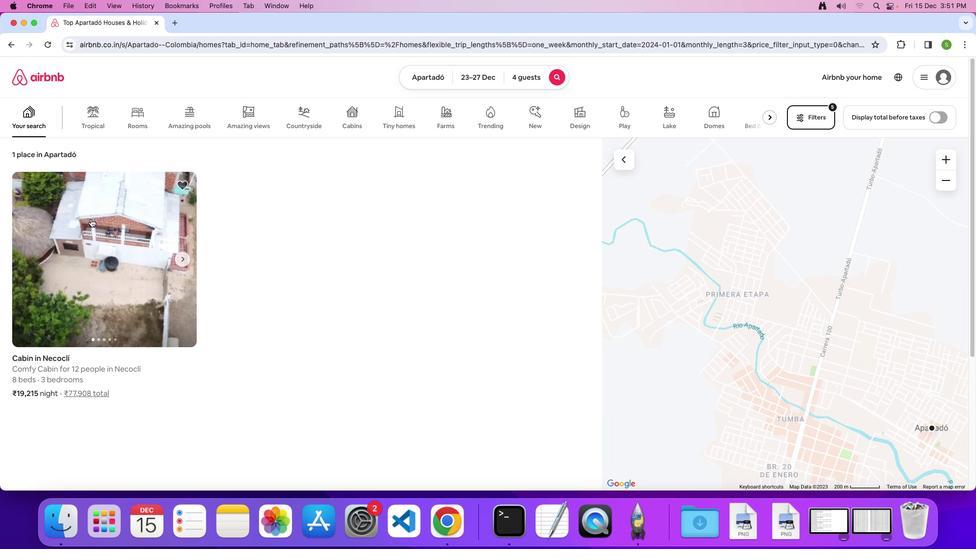 
Action: Mouse pressed left at (91, 219)
Screenshot: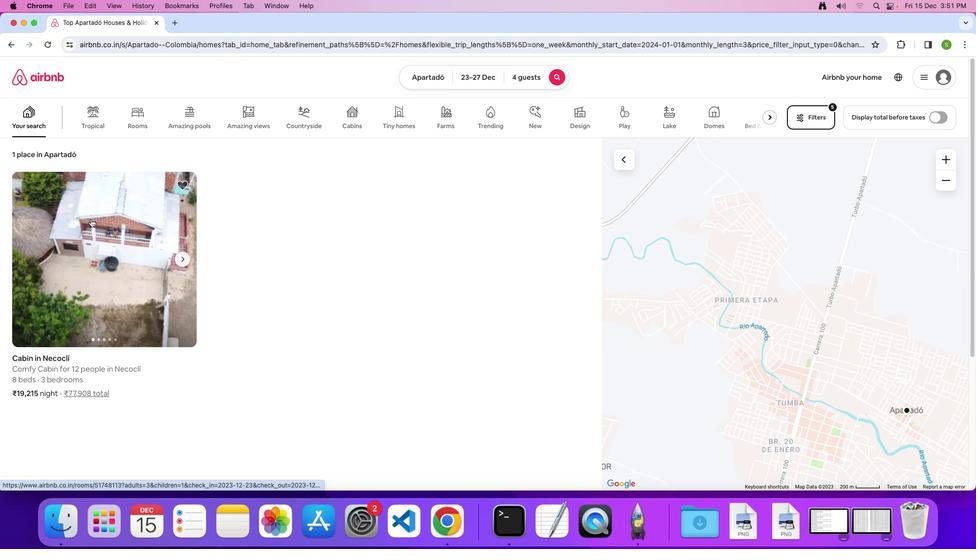 
Action: Mouse moved to (371, 208)
Screenshot: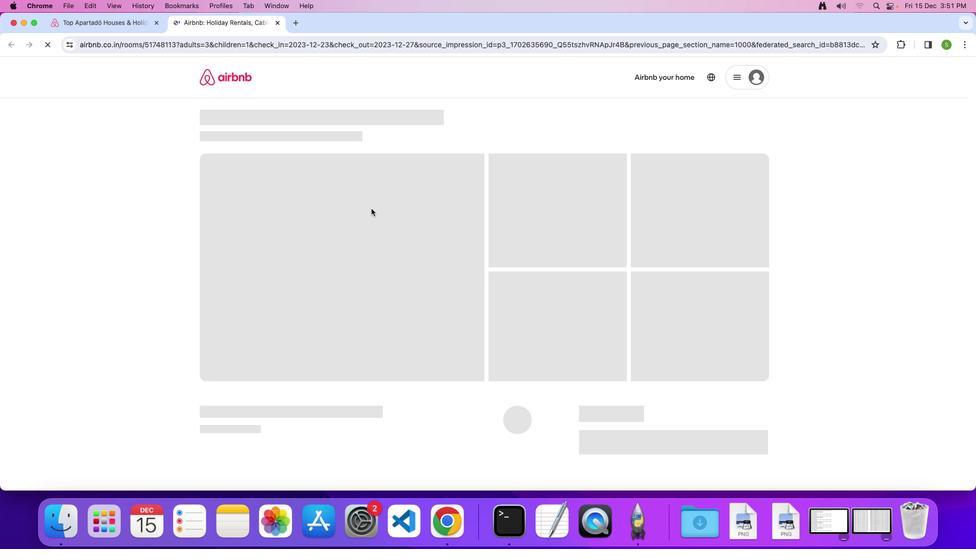 
Action: Mouse pressed left at (371, 208)
Screenshot: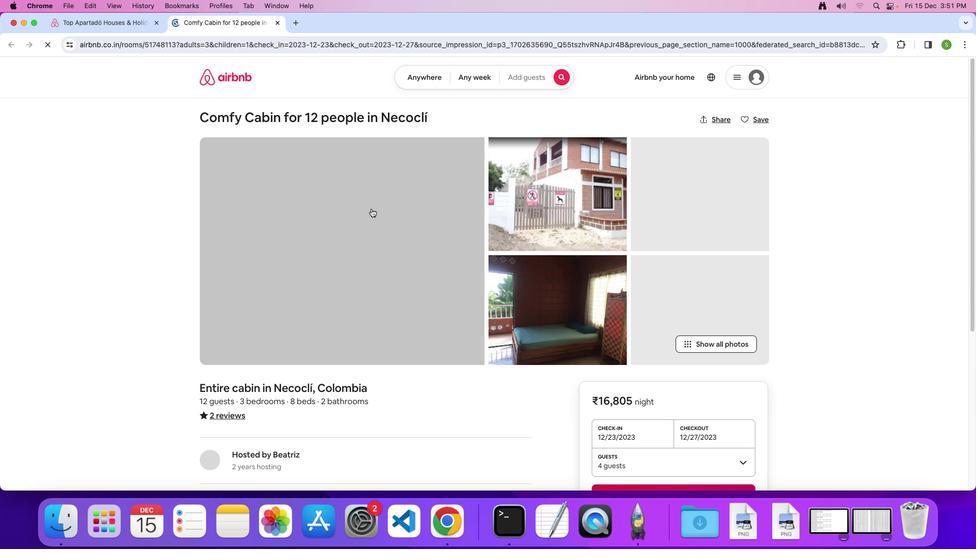 
Action: Mouse moved to (371, 209)
Screenshot: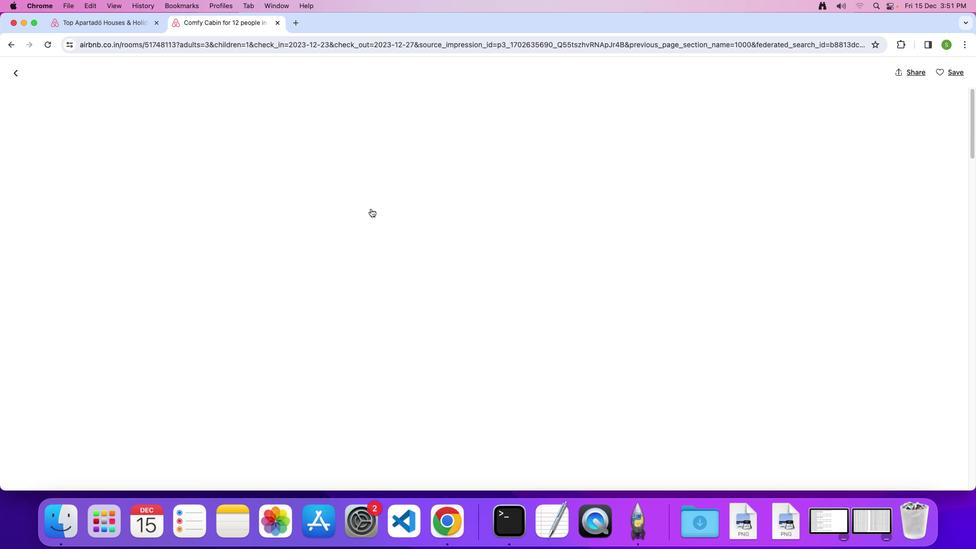 
Action: Mouse scrolled (371, 209) with delta (0, 0)
Screenshot: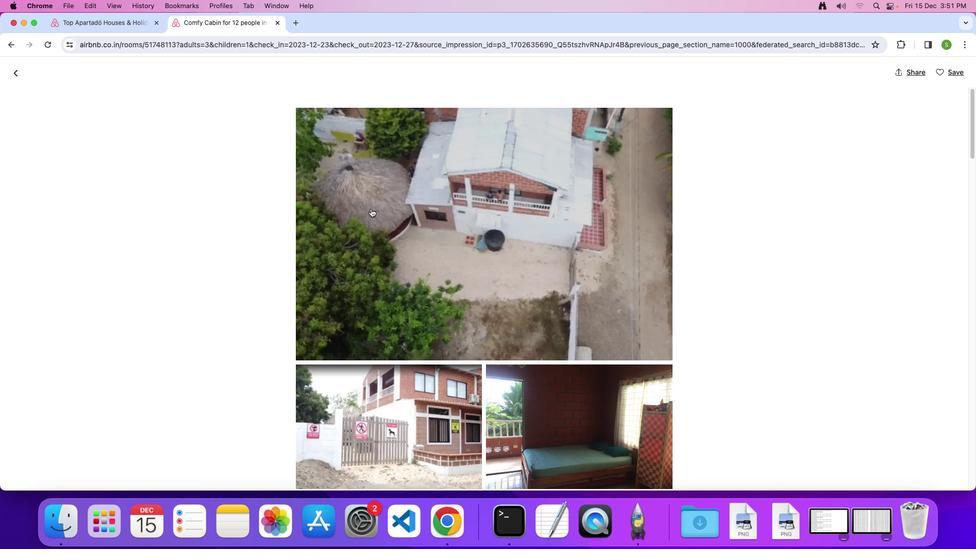 
Action: Mouse scrolled (371, 209) with delta (0, -2)
Screenshot: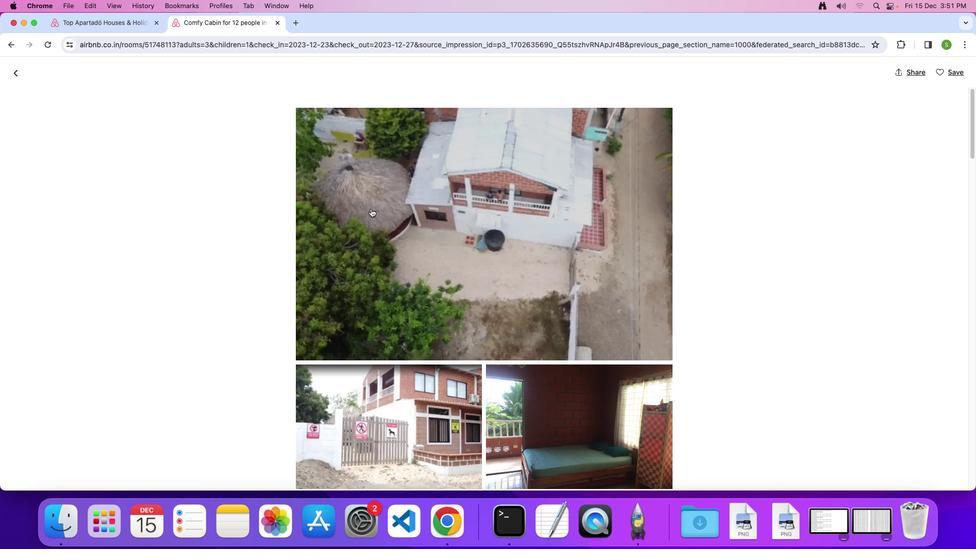 
Action: Mouse scrolled (371, 209) with delta (0, 0)
Screenshot: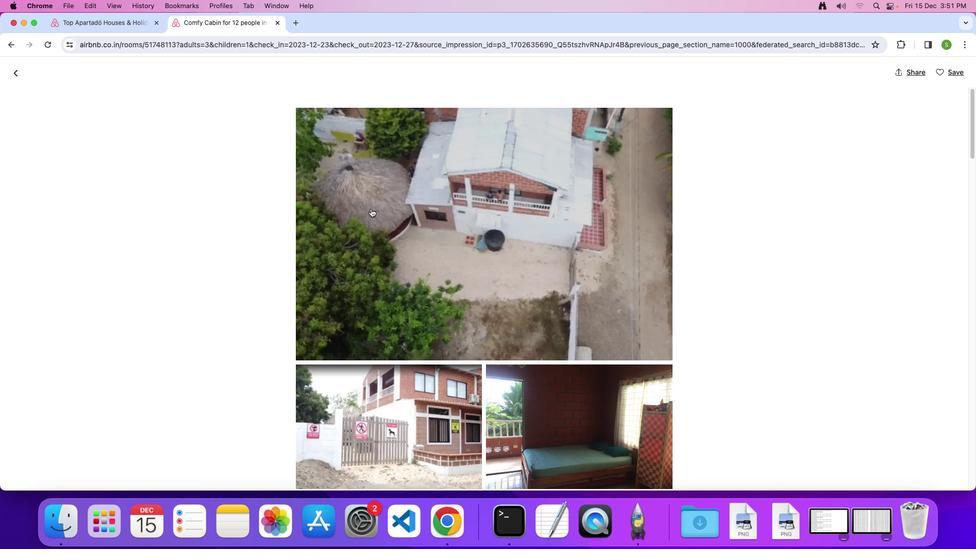 
Action: Mouse scrolled (371, 209) with delta (0, 0)
Screenshot: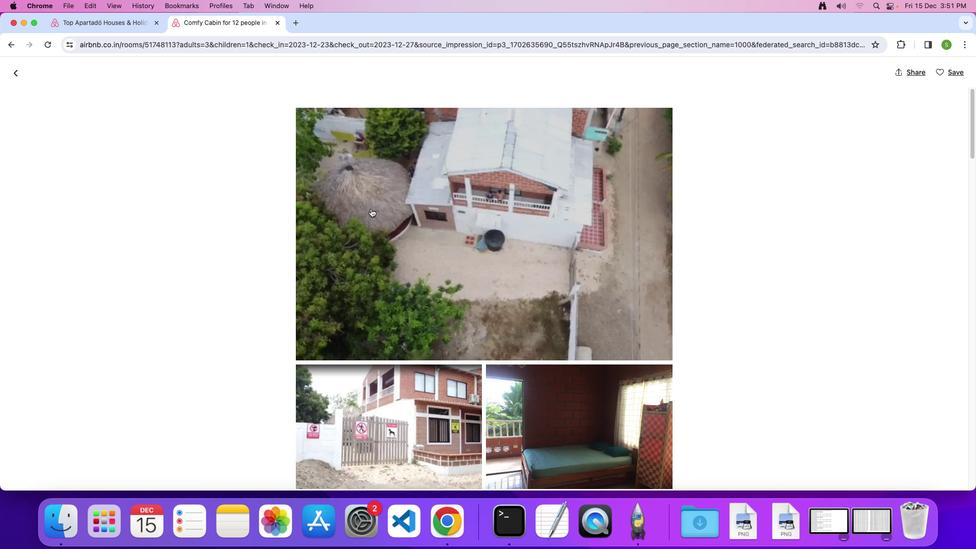 
Action: Mouse scrolled (371, 209) with delta (0, 0)
Screenshot: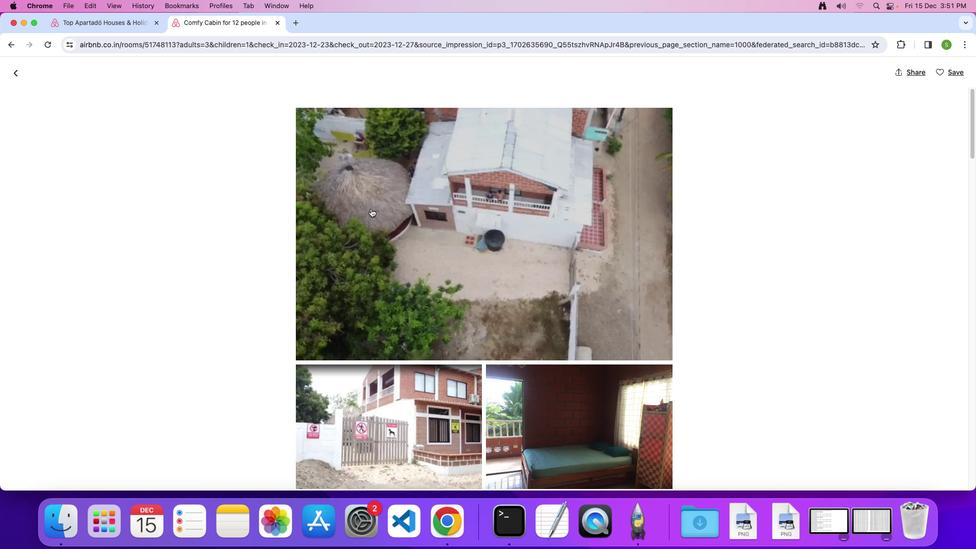 
Action: Mouse scrolled (371, 209) with delta (0, -1)
Screenshot: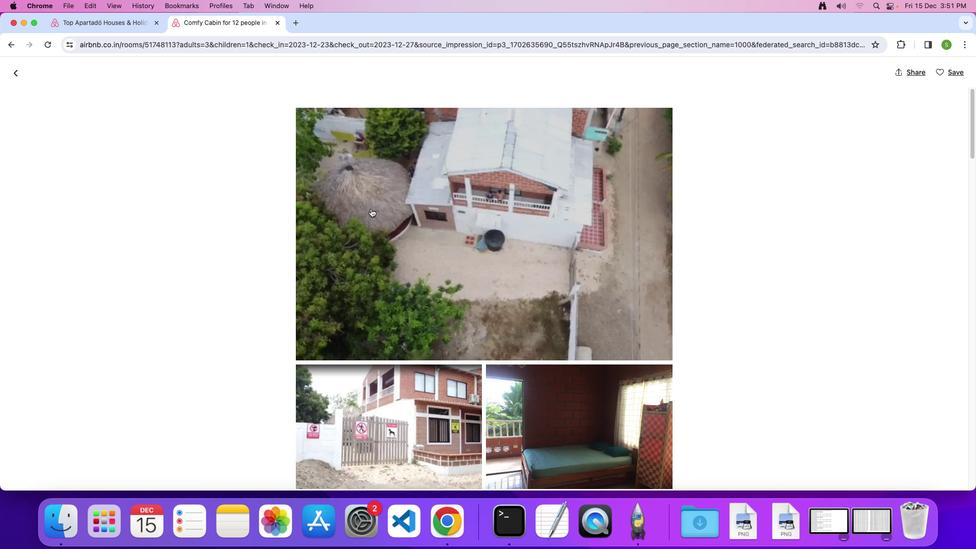 
Action: Mouse scrolled (371, 209) with delta (0, 0)
Screenshot: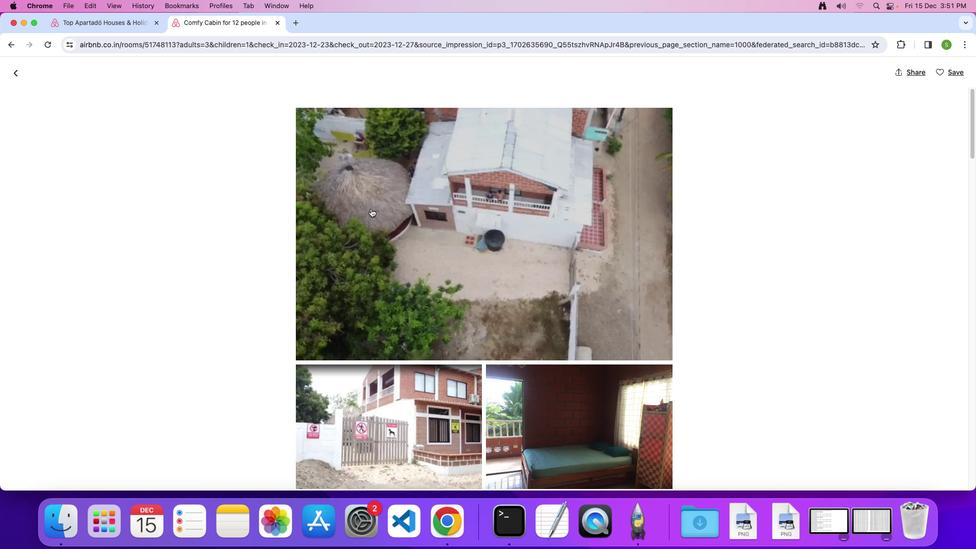 
Action: Mouse scrolled (371, 209) with delta (0, 0)
Screenshot: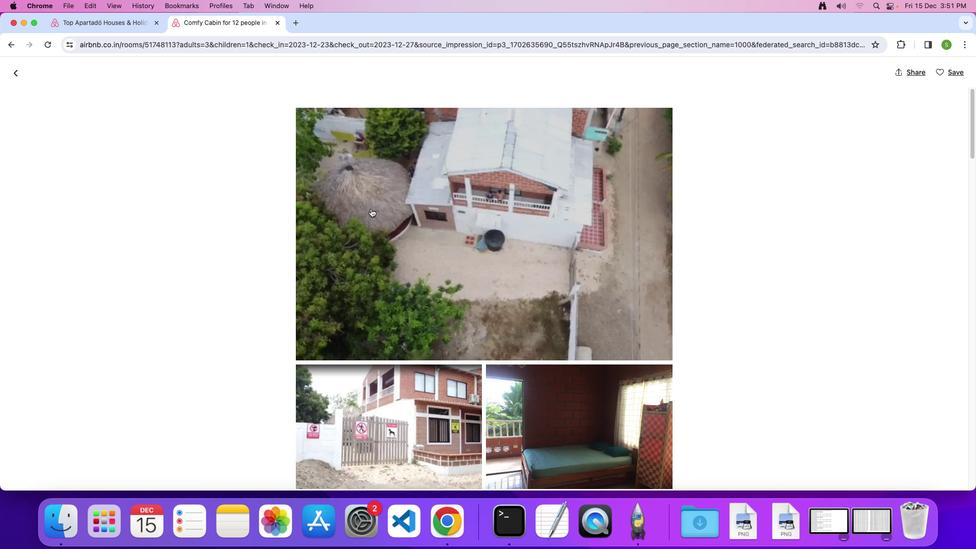 
Action: Mouse moved to (482, 308)
Screenshot: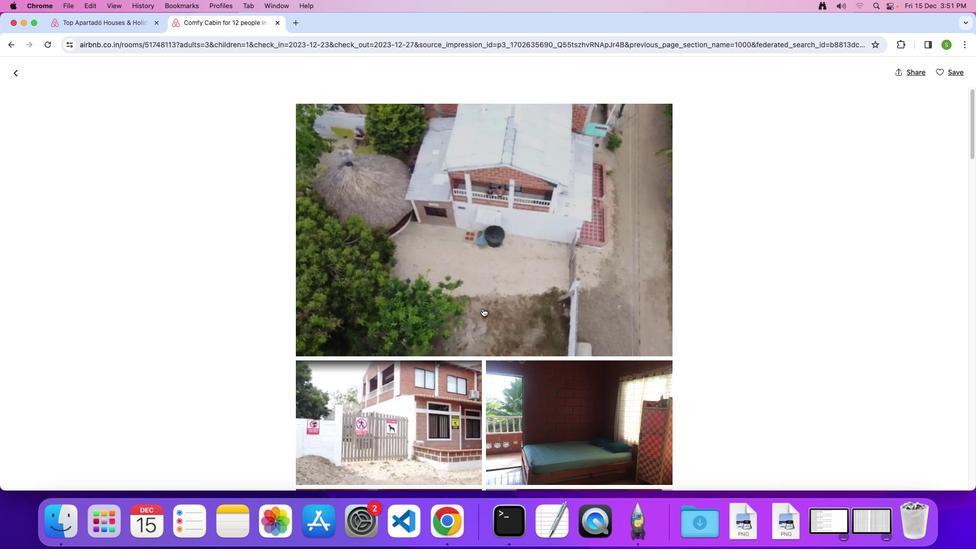 
Action: Mouse scrolled (482, 308) with delta (0, 0)
Screenshot: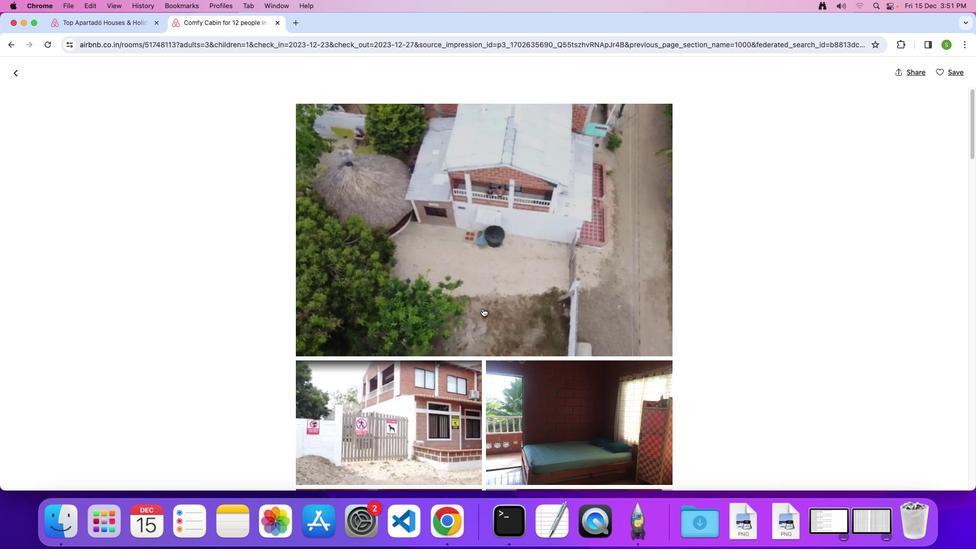
Action: Mouse moved to (482, 308)
Screenshot: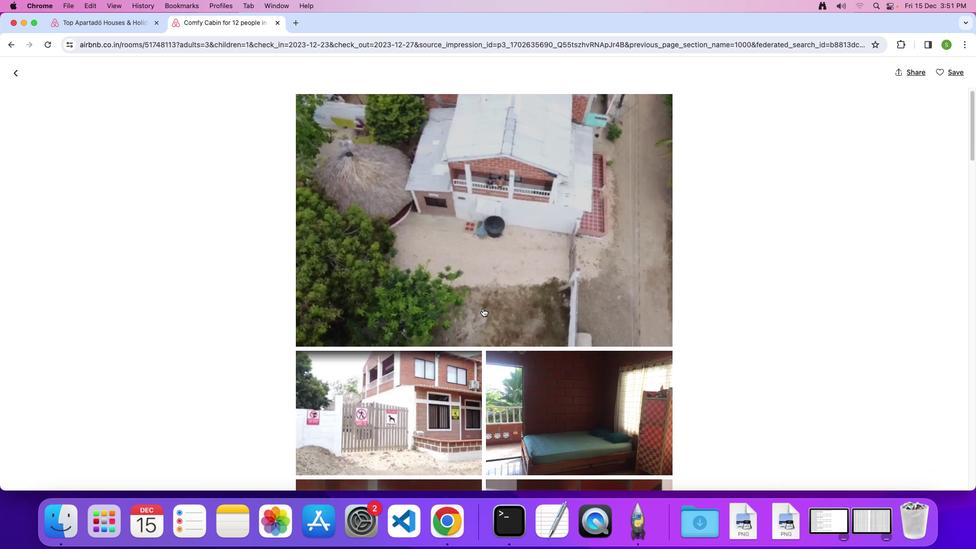 
Action: Mouse scrolled (482, 308) with delta (0, 0)
Screenshot: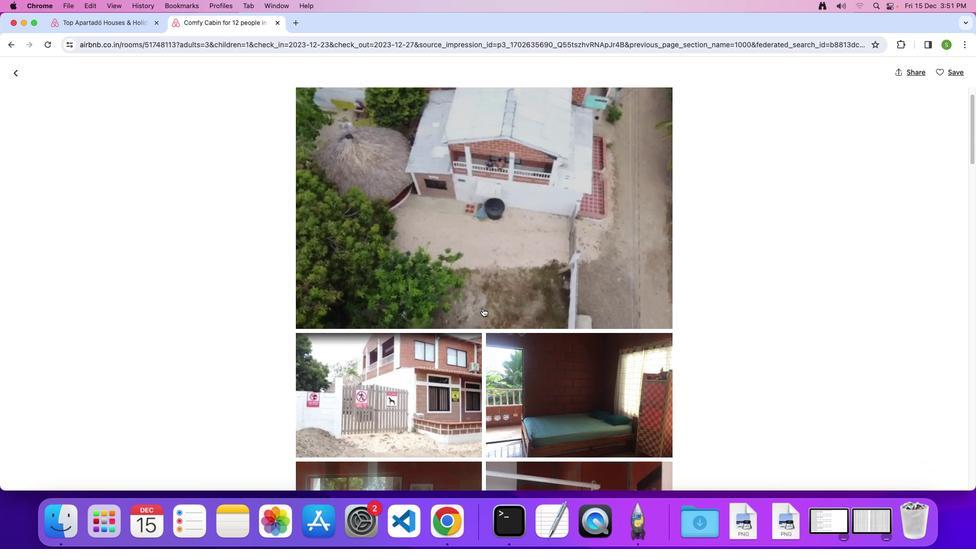 
Action: Mouse scrolled (482, 308) with delta (0, -1)
Screenshot: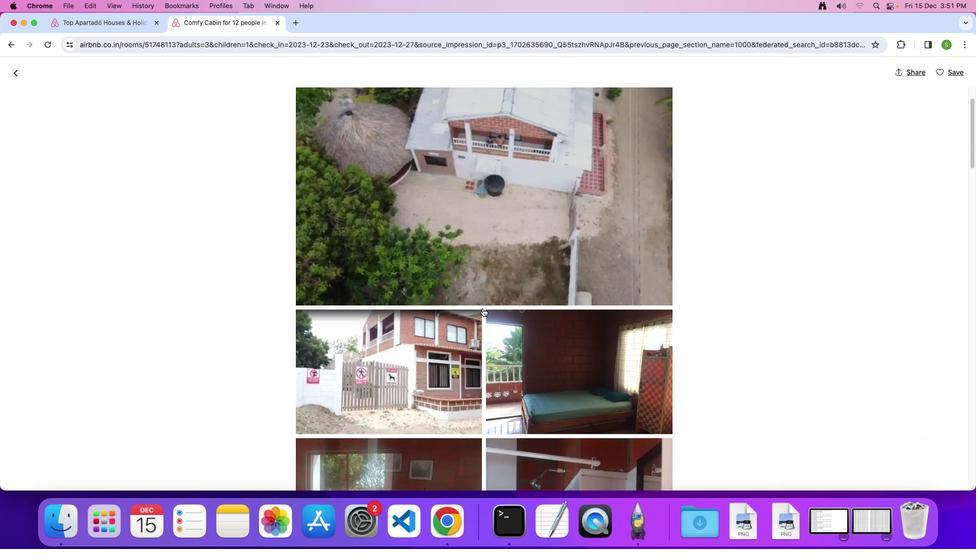 
Action: Mouse scrolled (482, 308) with delta (0, -1)
Screenshot: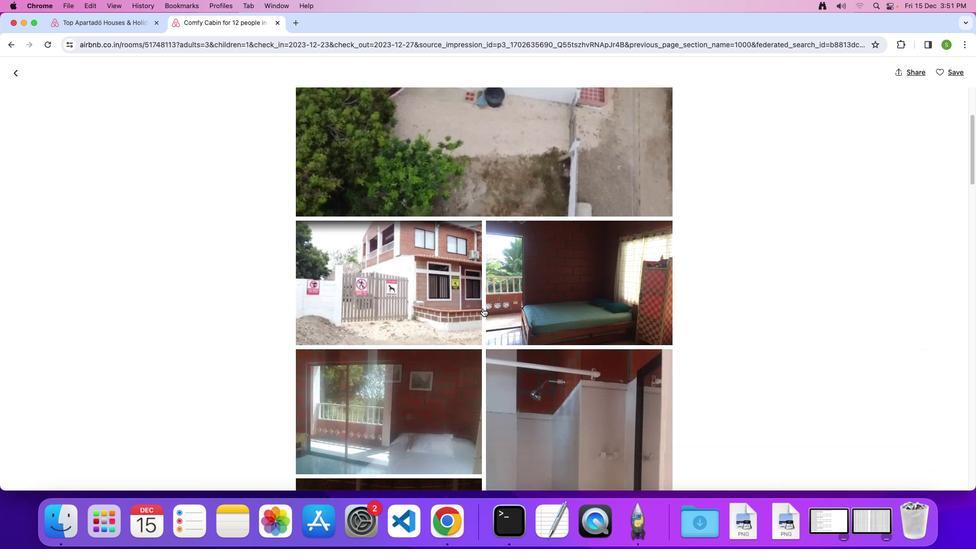 
Action: Mouse scrolled (482, 308) with delta (0, 0)
Screenshot: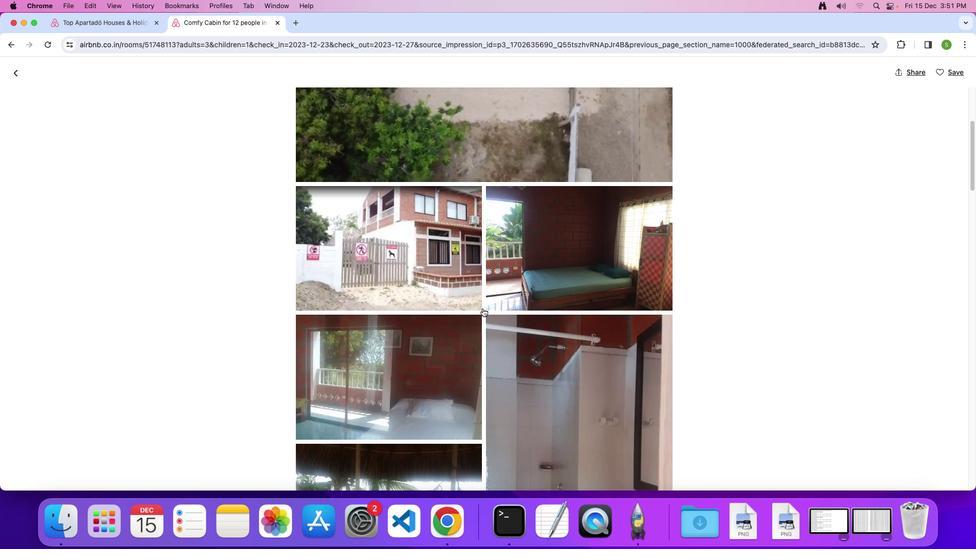 
Action: Mouse scrolled (482, 308) with delta (0, 0)
Screenshot: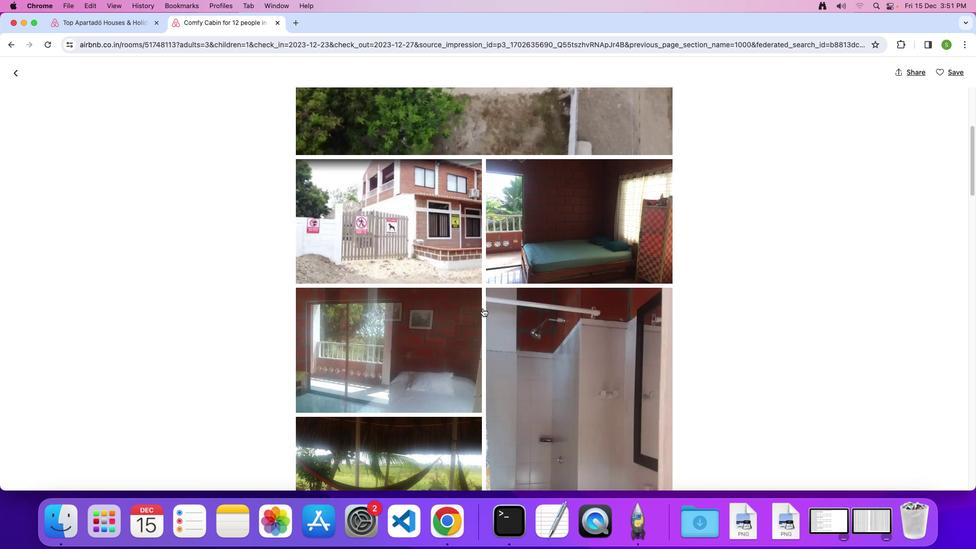 
Action: Mouse scrolled (482, 308) with delta (0, -1)
Screenshot: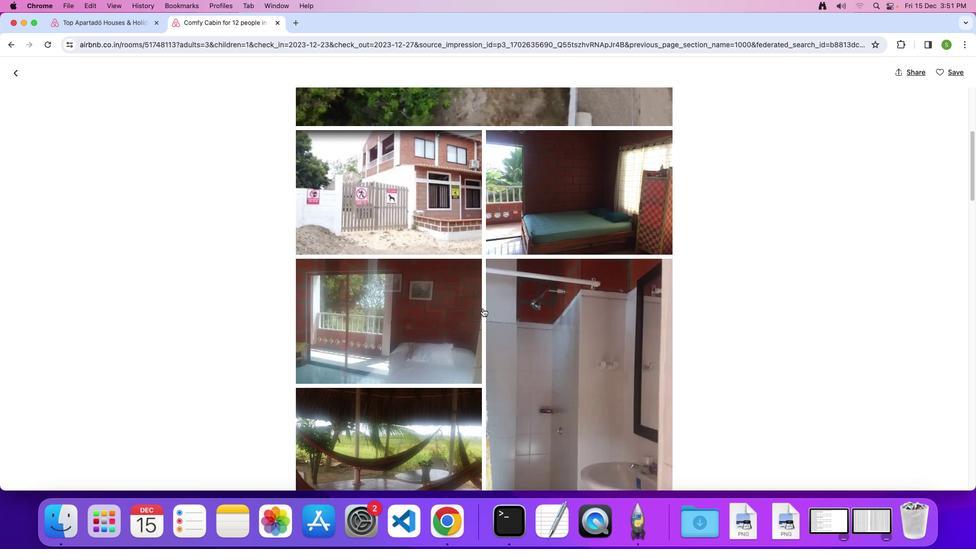 
Action: Mouse scrolled (482, 308) with delta (0, 0)
Screenshot: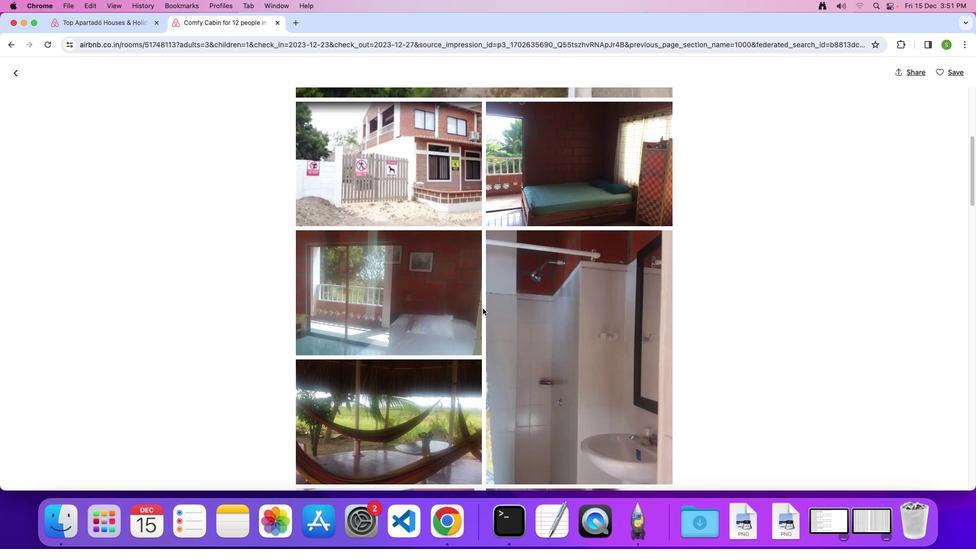 
Action: Mouse scrolled (482, 308) with delta (0, 0)
Screenshot: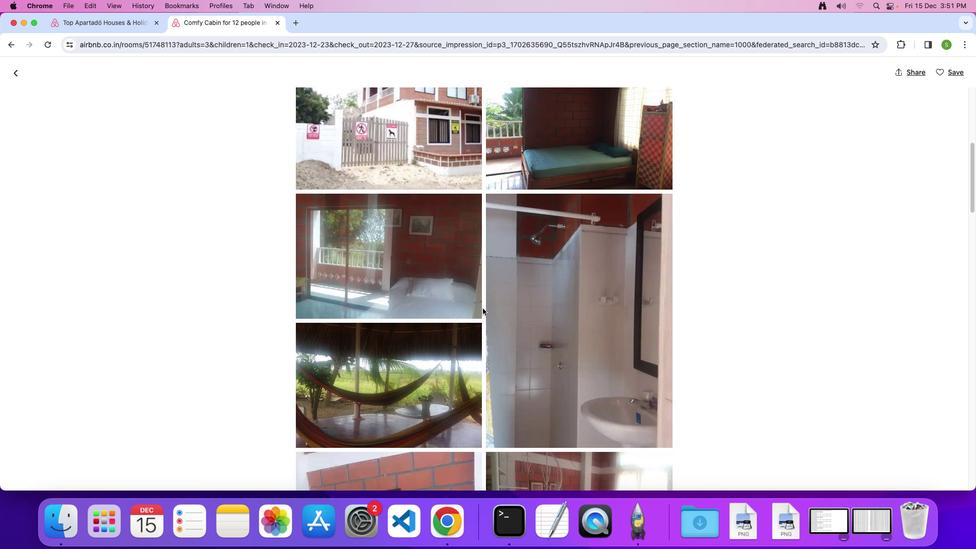 
Action: Mouse scrolled (482, 308) with delta (0, -1)
Screenshot: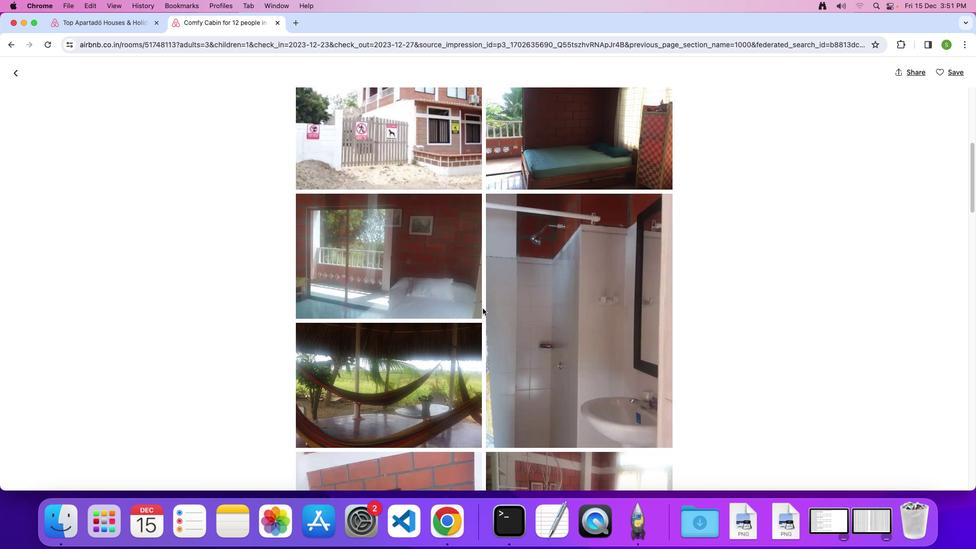 
Action: Mouse scrolled (482, 308) with delta (0, 0)
Screenshot: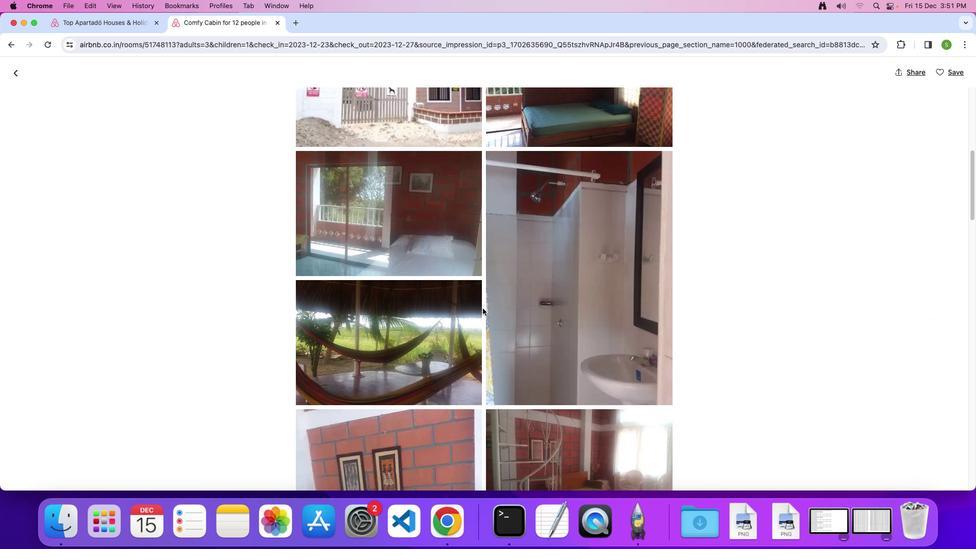 
Action: Mouse scrolled (482, 308) with delta (0, 0)
Screenshot: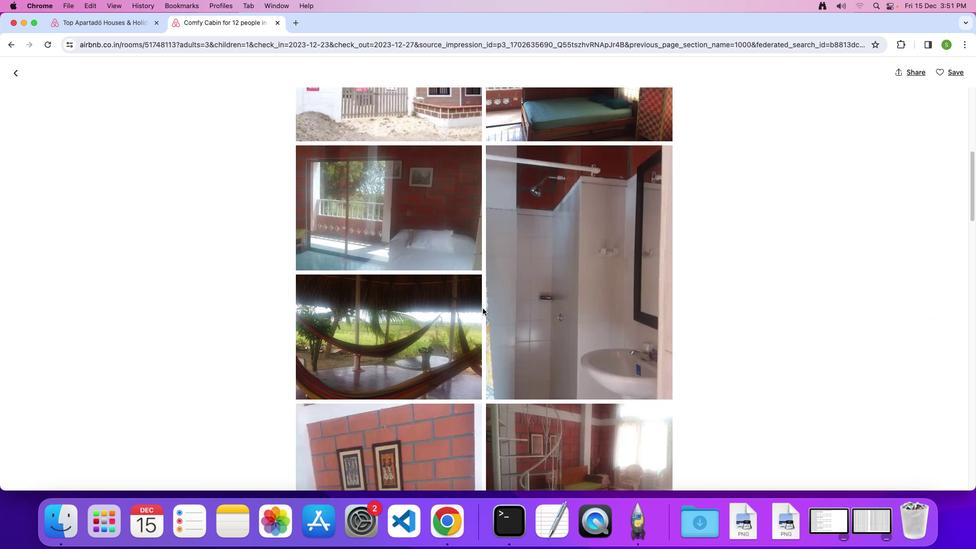 
Action: Mouse scrolled (482, 308) with delta (0, -1)
Screenshot: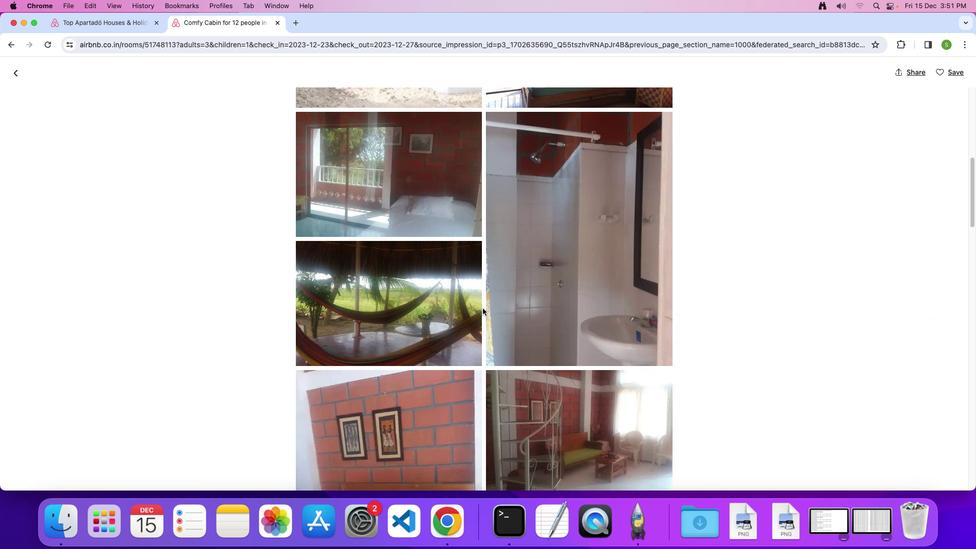 
Action: Mouse scrolled (482, 308) with delta (0, 0)
Screenshot: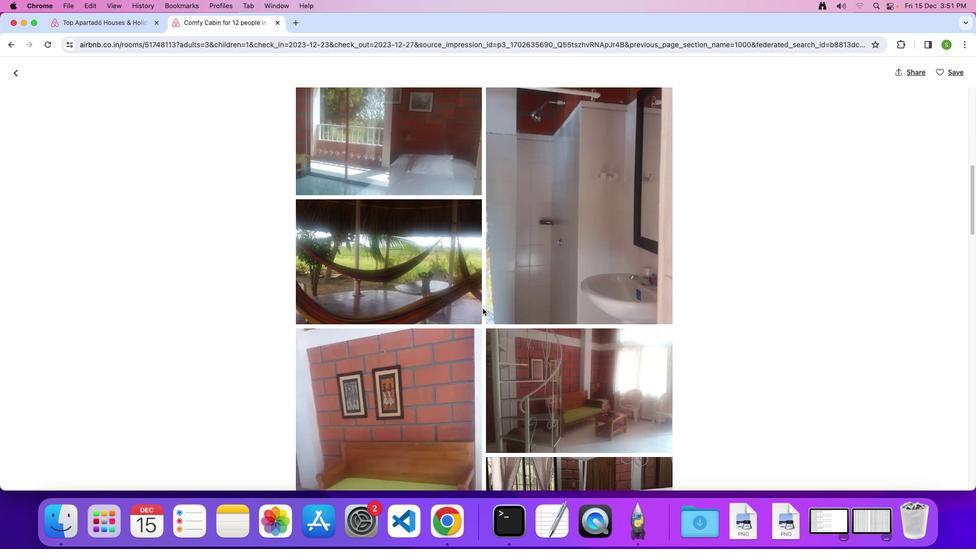 
Action: Mouse scrolled (482, 308) with delta (0, 0)
Screenshot: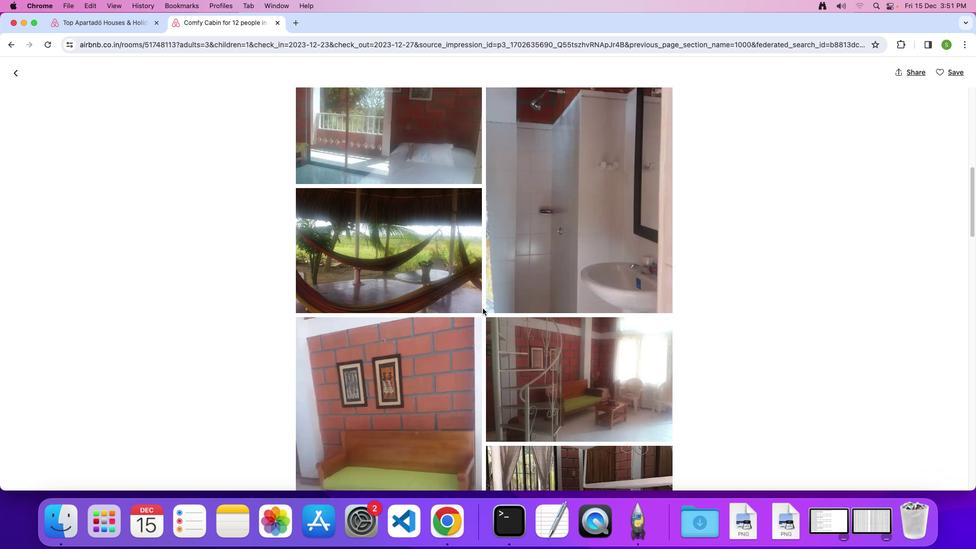 
Action: Mouse scrolled (482, 308) with delta (0, -1)
Screenshot: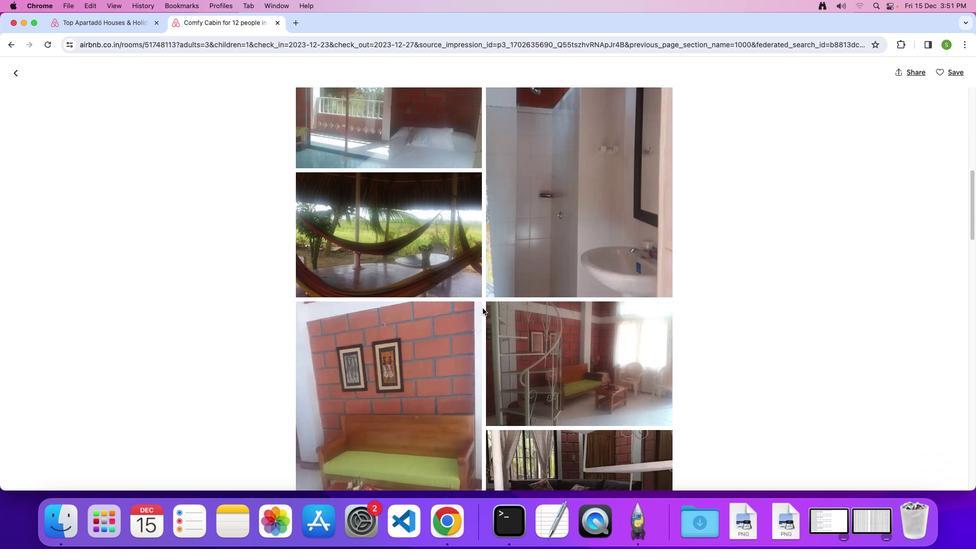 
Action: Mouse scrolled (482, 308) with delta (0, 0)
Screenshot: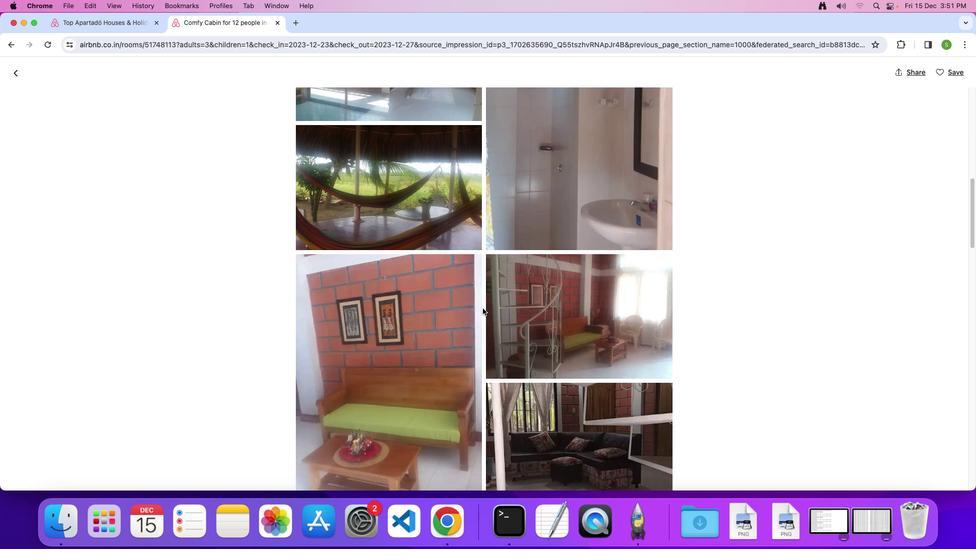 
Action: Mouse scrolled (482, 308) with delta (0, 0)
Screenshot: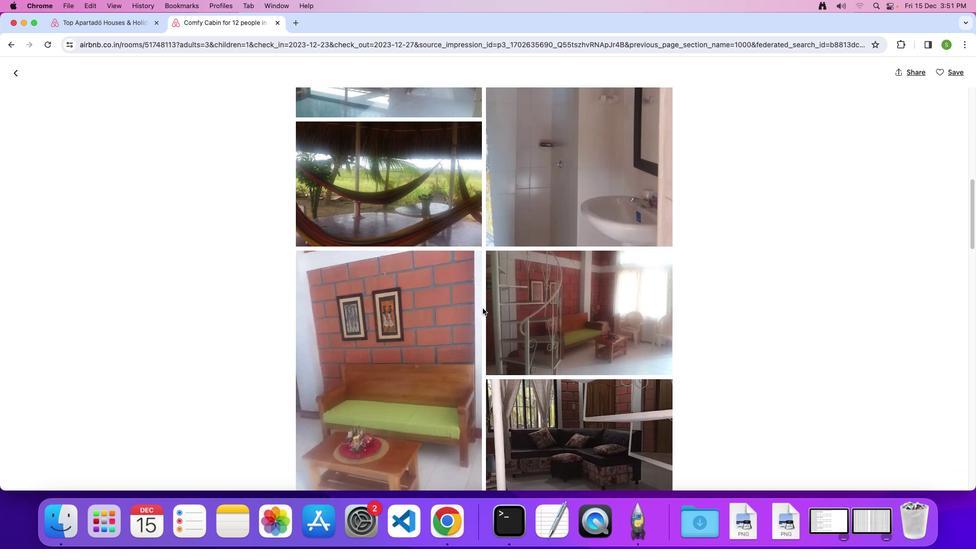 
Action: Mouse scrolled (482, 308) with delta (0, 0)
Screenshot: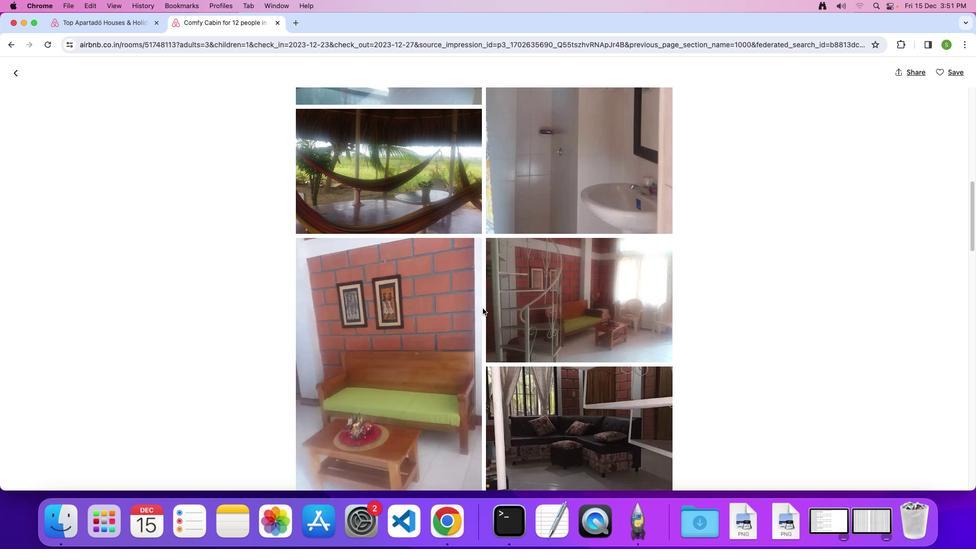 
Action: Mouse scrolled (482, 308) with delta (0, 0)
Screenshot: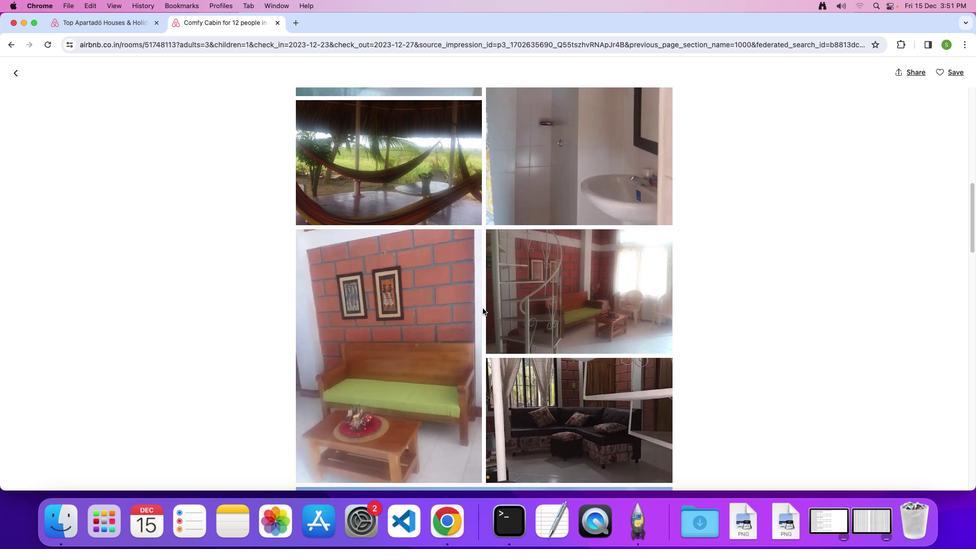 
Action: Mouse scrolled (482, 308) with delta (0, -1)
Screenshot: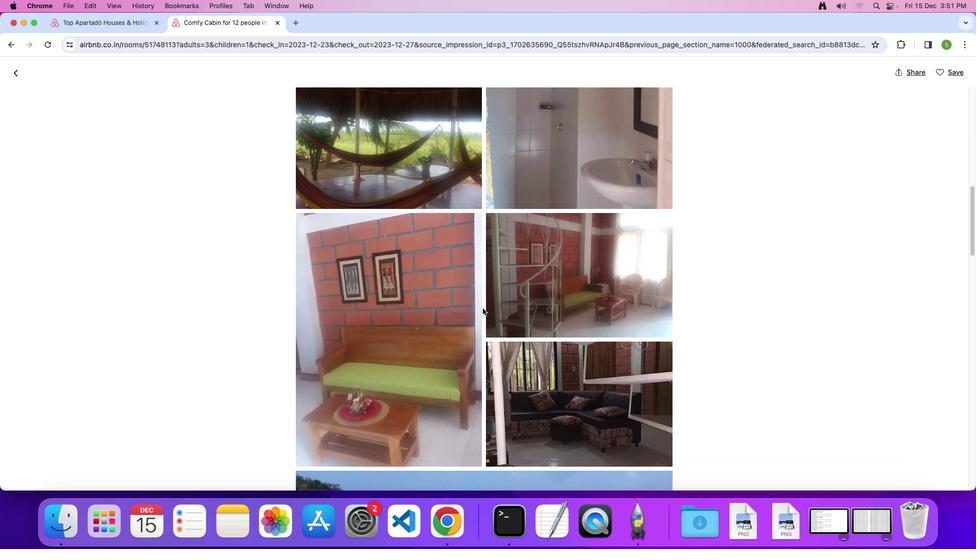 
Action: Mouse scrolled (482, 308) with delta (0, -2)
Screenshot: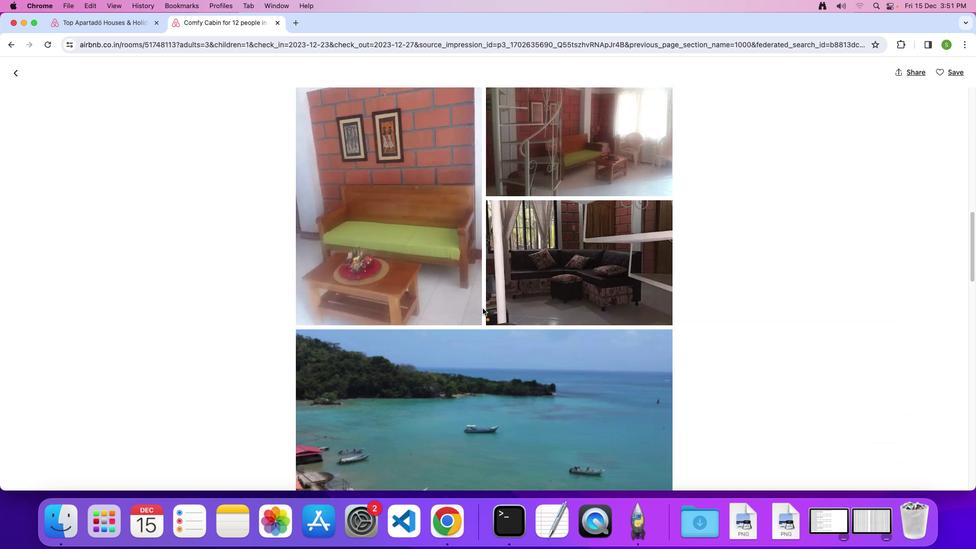 
Action: Mouse scrolled (482, 308) with delta (0, 0)
Screenshot: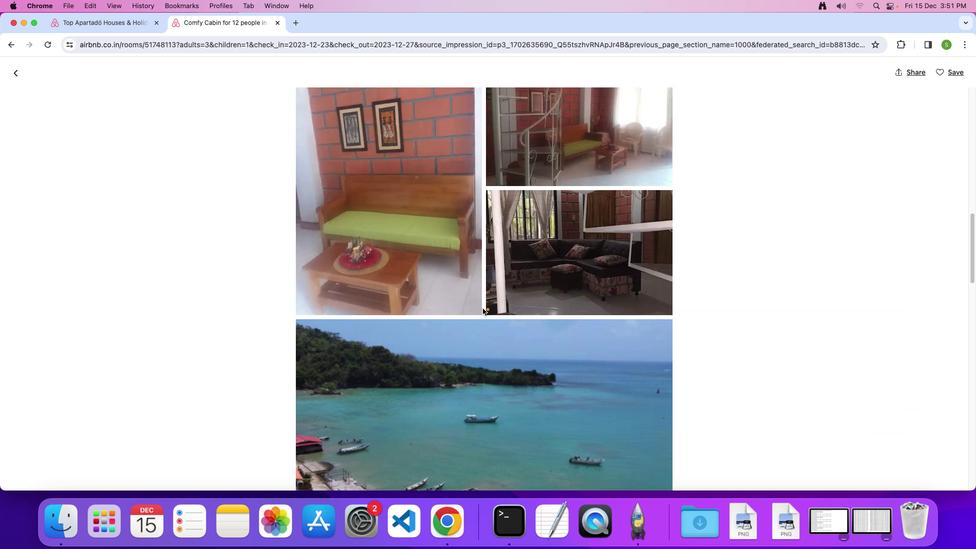 
Action: Mouse scrolled (482, 308) with delta (0, 0)
Screenshot: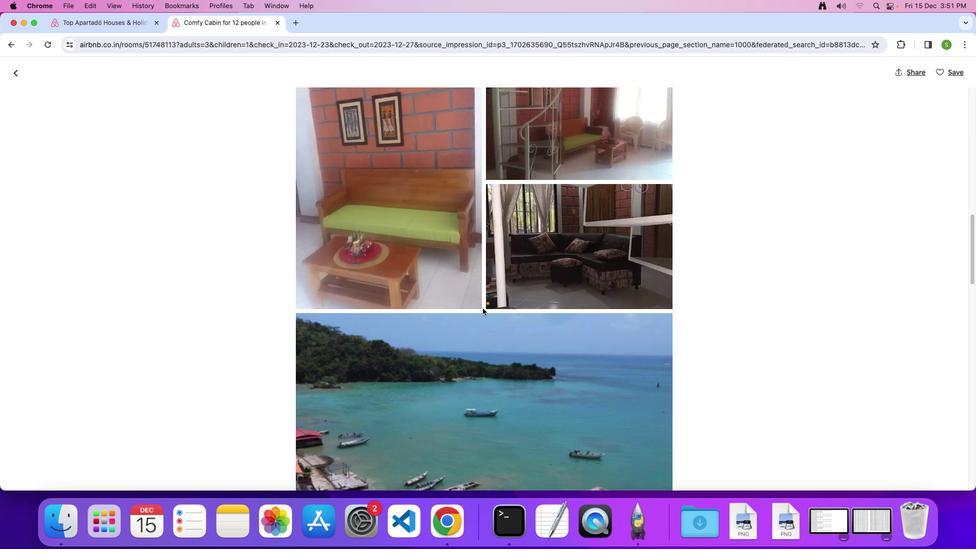 
Action: Mouse scrolled (482, 308) with delta (0, 0)
Screenshot: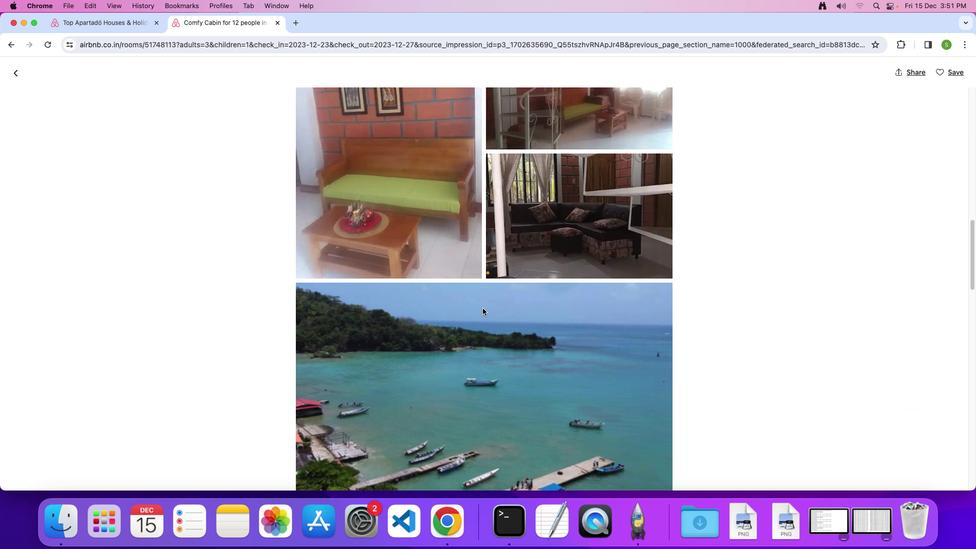 
Action: Mouse scrolled (482, 308) with delta (0, 0)
Screenshot: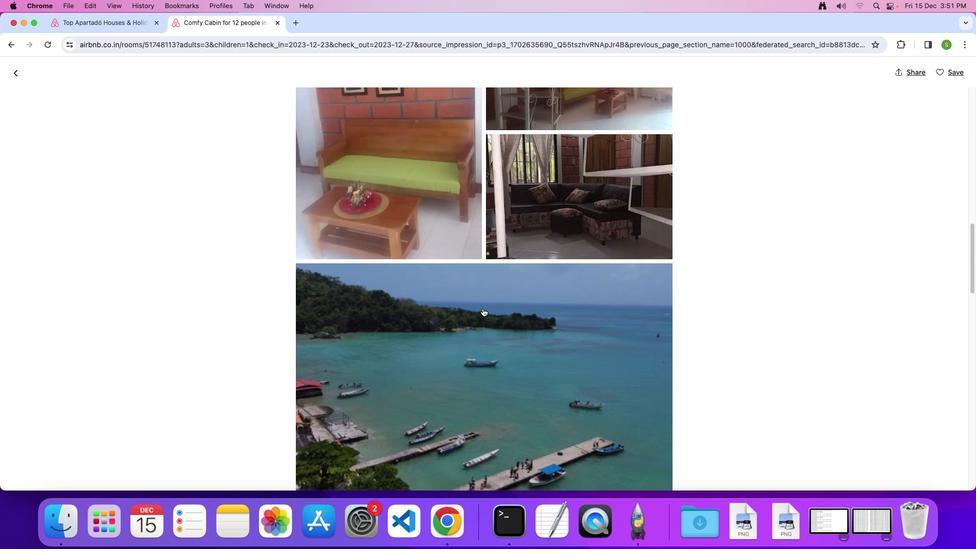 
Action: Mouse scrolled (482, 308) with delta (0, 0)
Screenshot: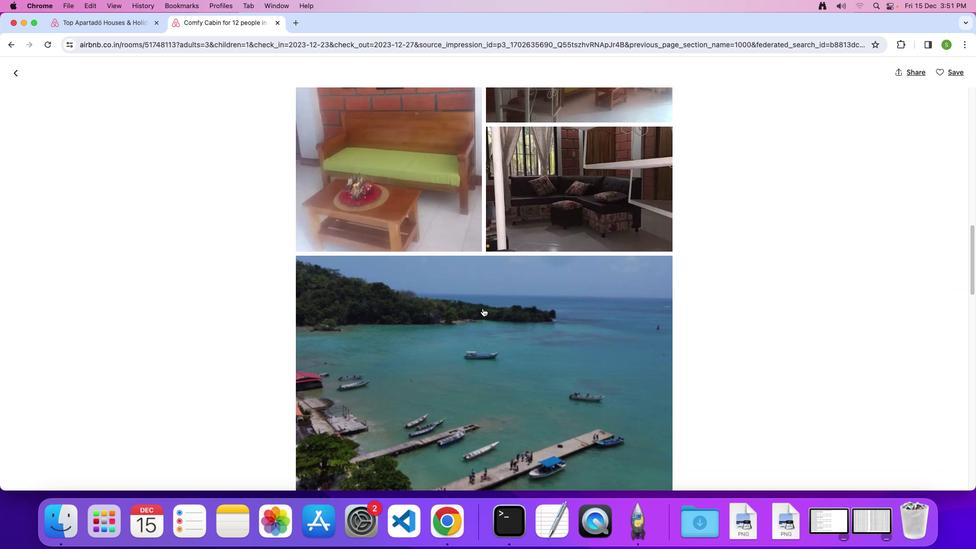 
Action: Mouse scrolled (482, 308) with delta (0, -1)
Screenshot: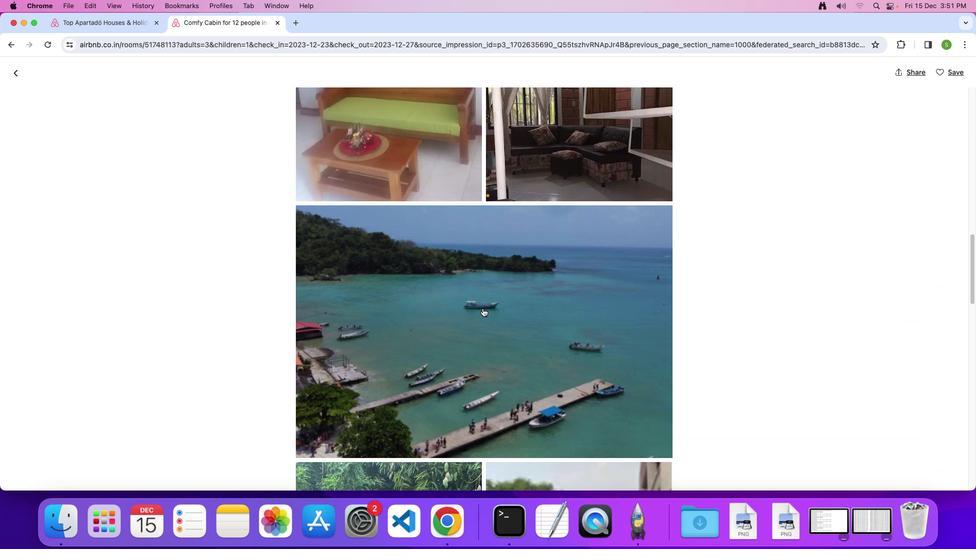 
Action: Mouse scrolled (482, 308) with delta (0, 0)
Screenshot: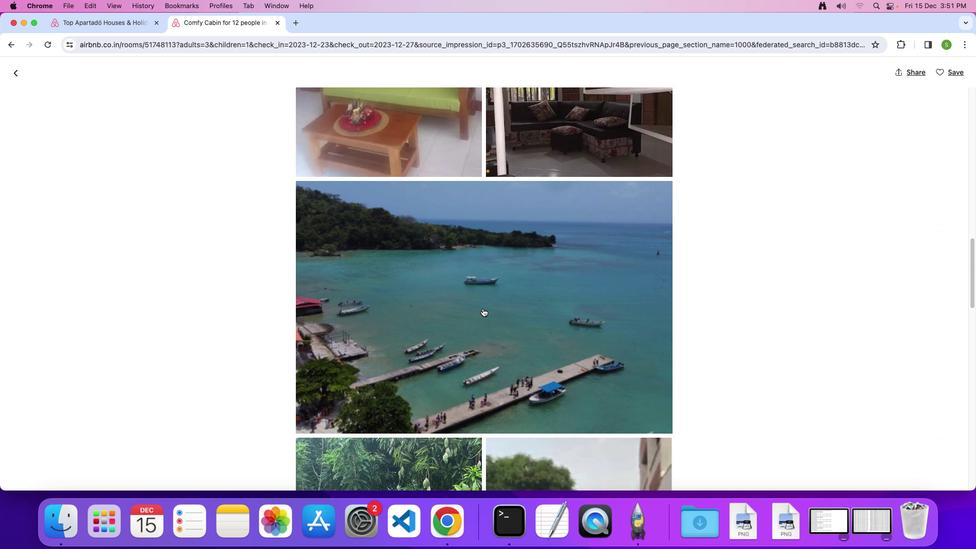 
Action: Mouse scrolled (482, 308) with delta (0, 0)
Screenshot: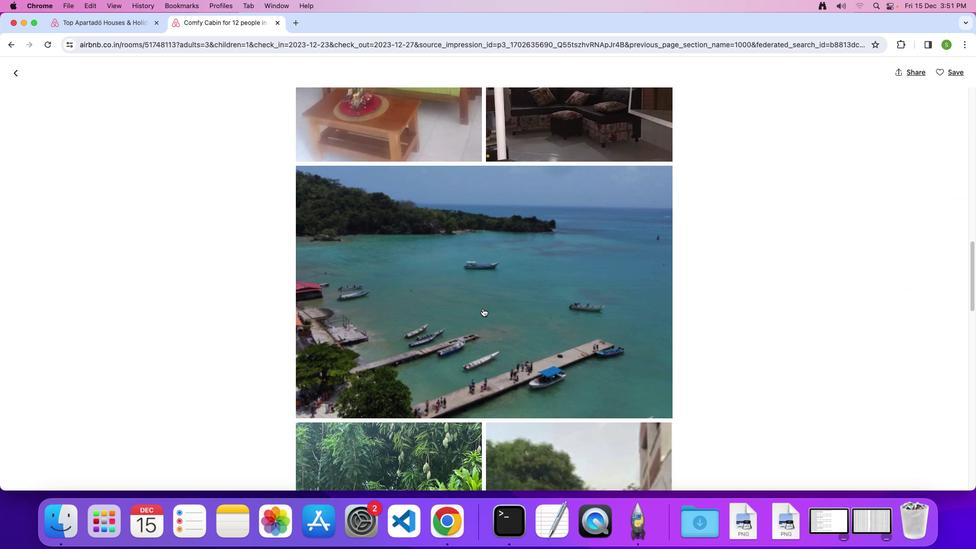
Action: Mouse scrolled (482, 308) with delta (0, -1)
Screenshot: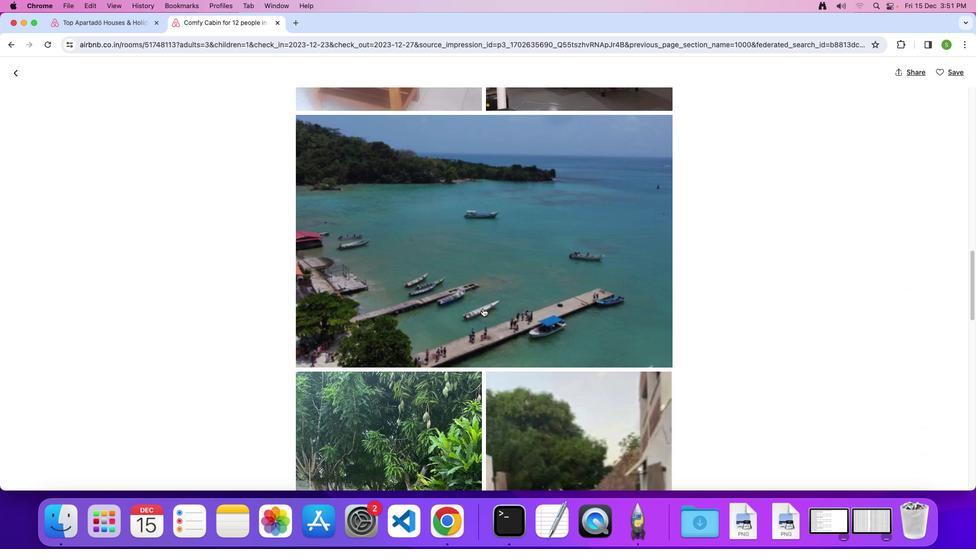 
Action: Mouse scrolled (482, 308) with delta (0, 0)
Screenshot: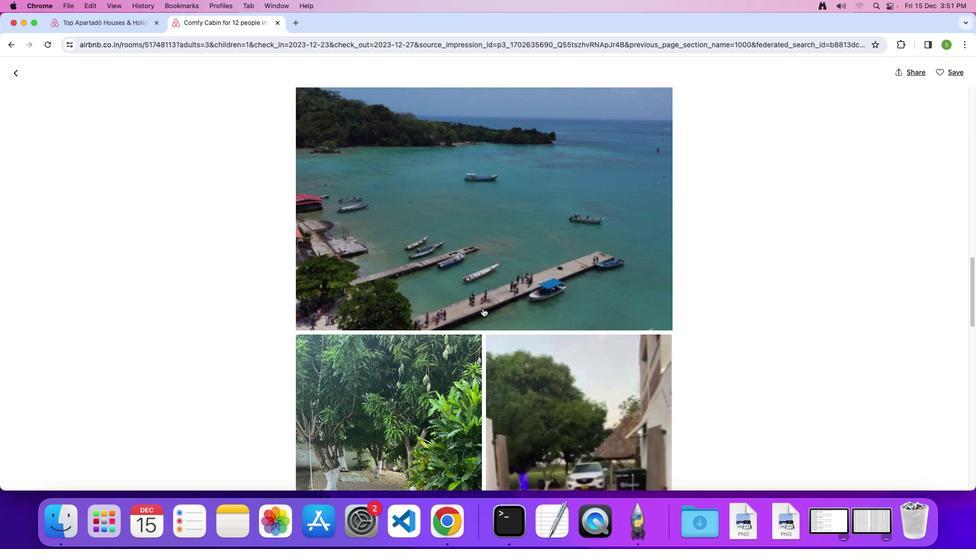 
Action: Mouse scrolled (482, 308) with delta (0, 0)
Screenshot: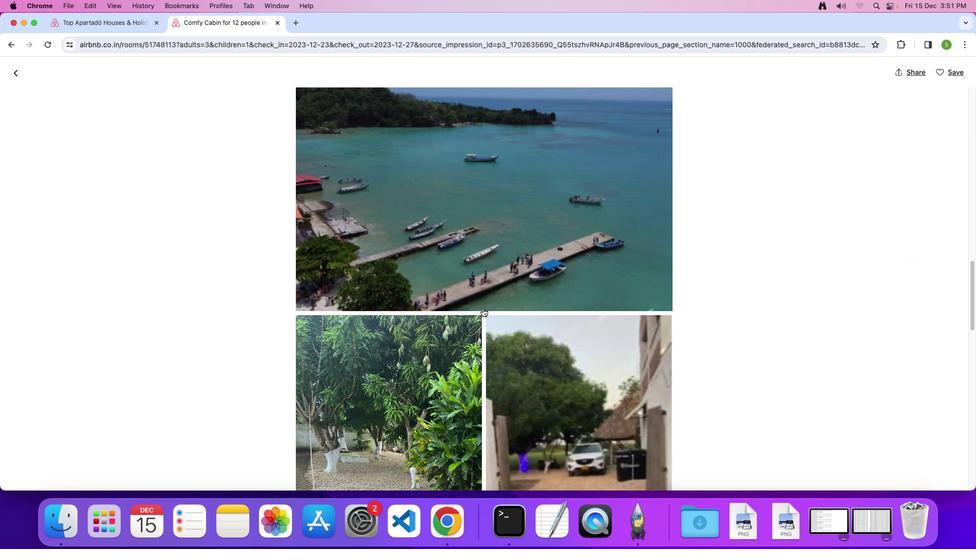 
Action: Mouse scrolled (482, 308) with delta (0, -1)
Screenshot: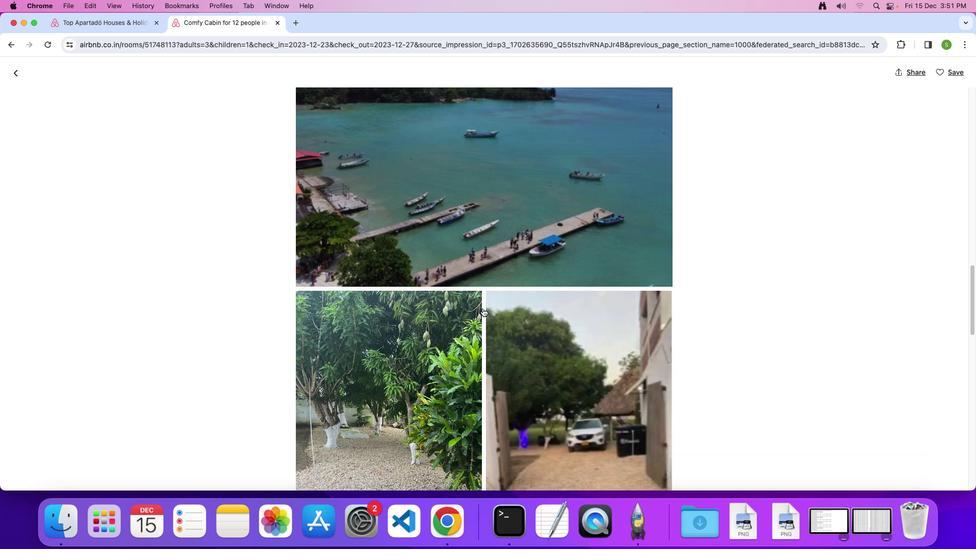 
Action: Mouse scrolled (482, 308) with delta (0, 0)
Screenshot: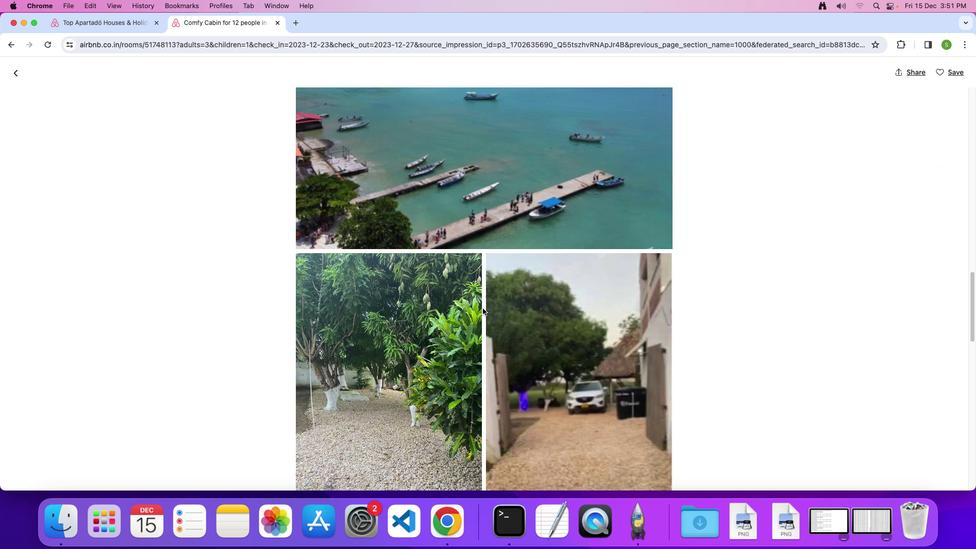 
Action: Mouse scrolled (482, 308) with delta (0, 0)
Screenshot: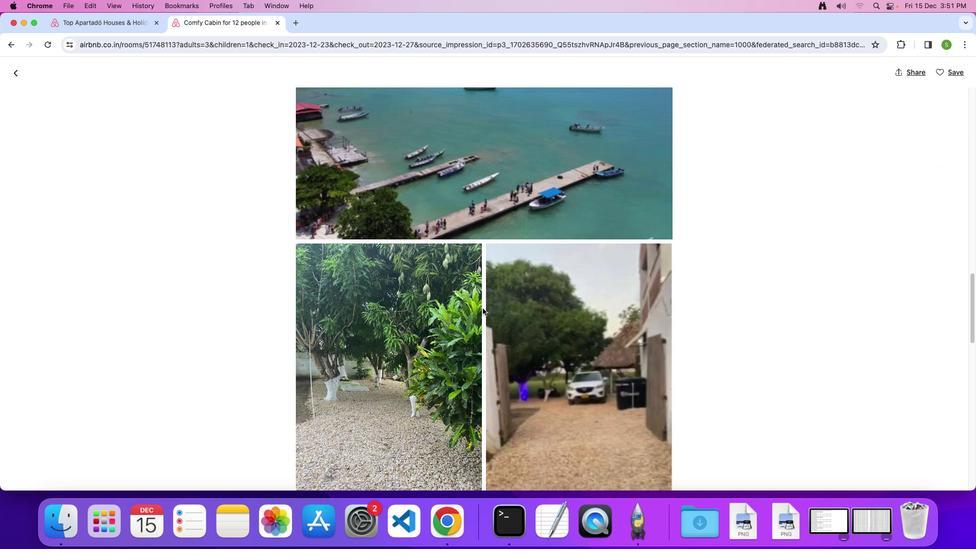 
Action: Mouse scrolled (482, 308) with delta (0, -1)
Screenshot: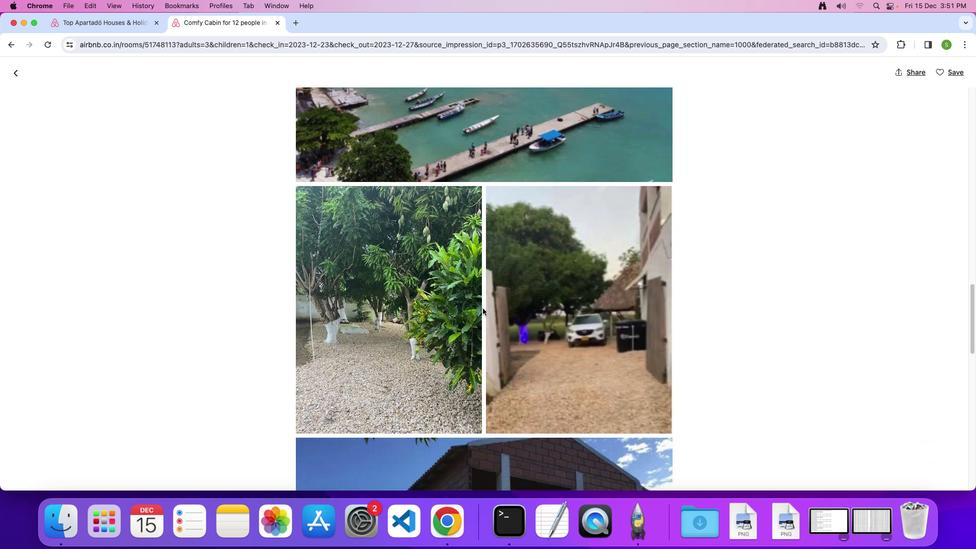 
Action: Mouse scrolled (482, 308) with delta (0, 0)
Screenshot: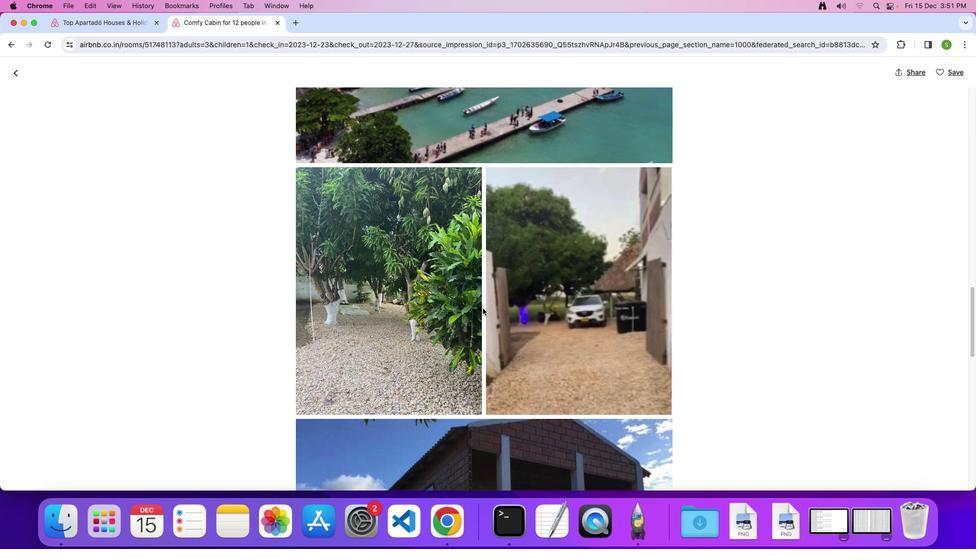 
Action: Mouse scrolled (482, 308) with delta (0, 0)
Screenshot: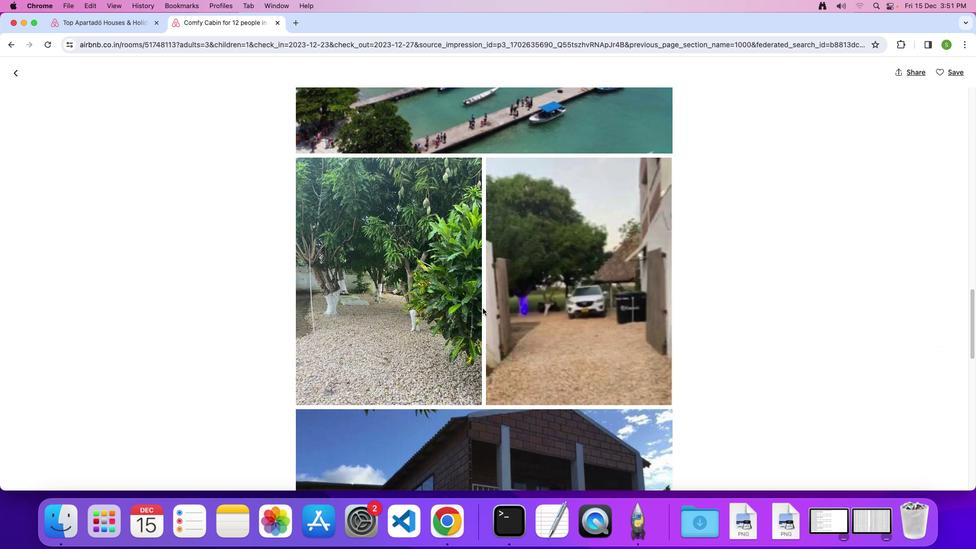 
Action: Mouse scrolled (482, 308) with delta (0, -1)
Screenshot: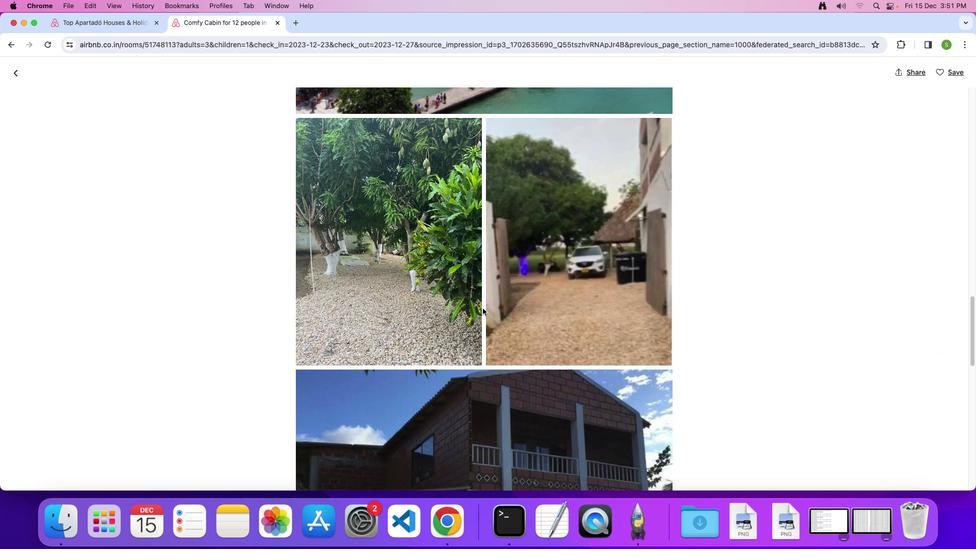 
Action: Mouse scrolled (482, 308) with delta (0, 0)
Screenshot: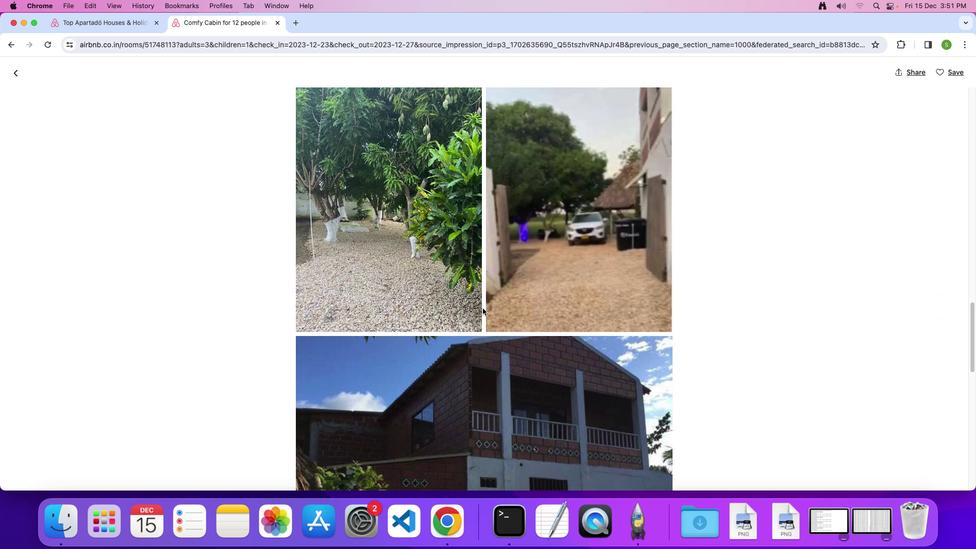 
Action: Mouse scrolled (482, 308) with delta (0, 0)
Screenshot: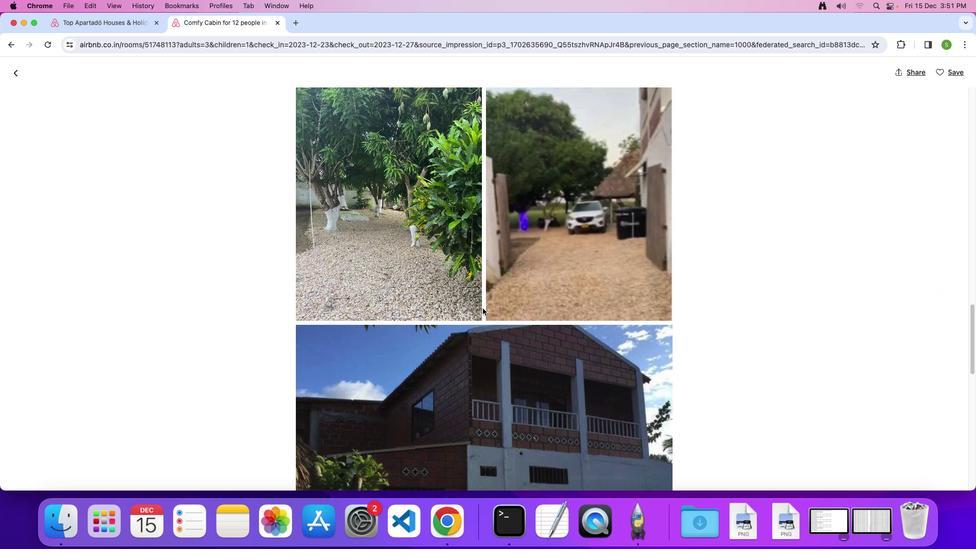 
Action: Mouse scrolled (482, 308) with delta (0, 0)
Screenshot: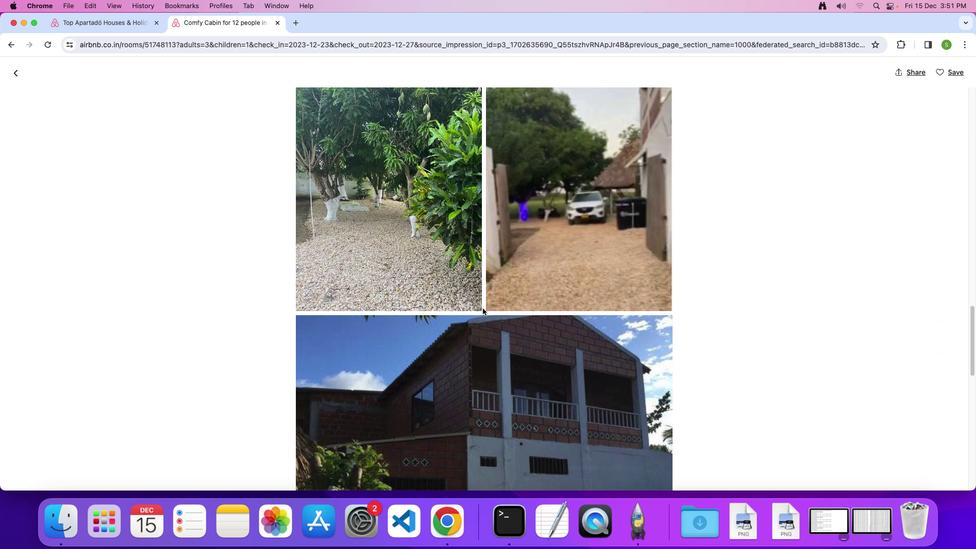 
Action: Mouse scrolled (482, 308) with delta (0, 0)
Screenshot: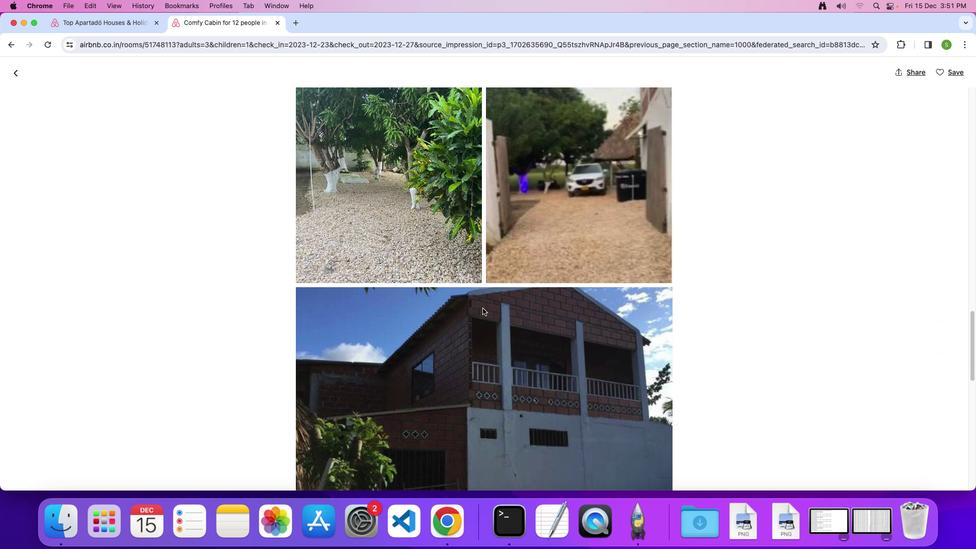 
Action: Mouse scrolled (482, 308) with delta (0, -1)
Screenshot: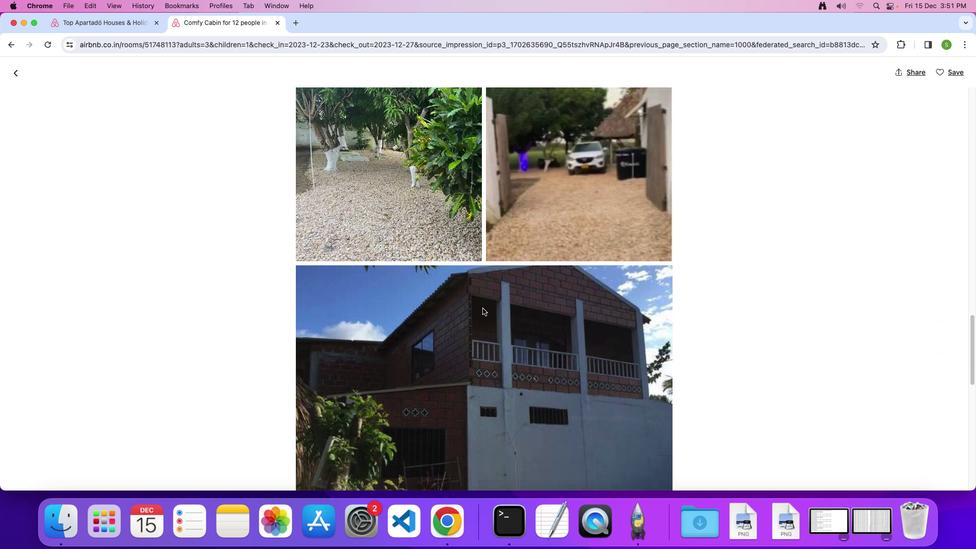 
Action: Mouse scrolled (482, 308) with delta (0, -1)
Screenshot: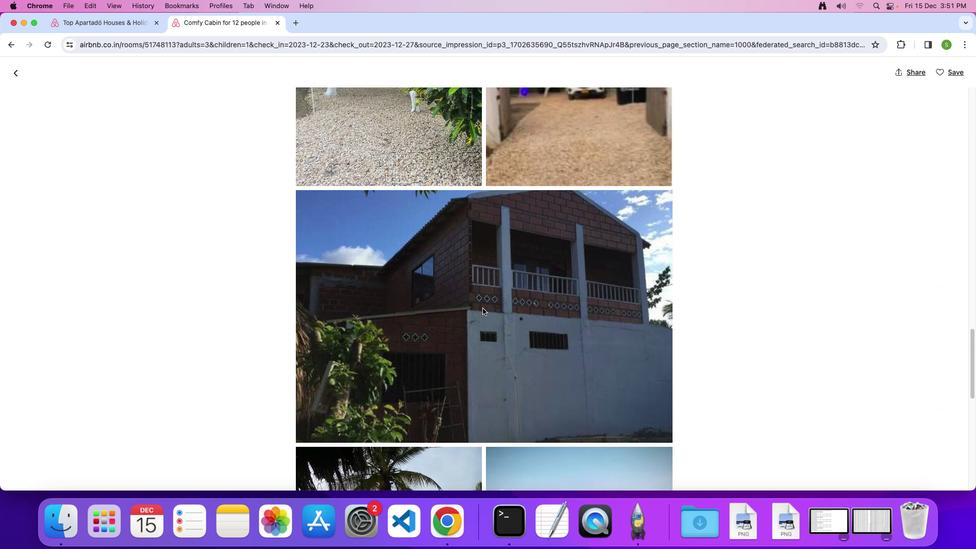 
Action: Mouse scrolled (482, 308) with delta (0, 0)
Screenshot: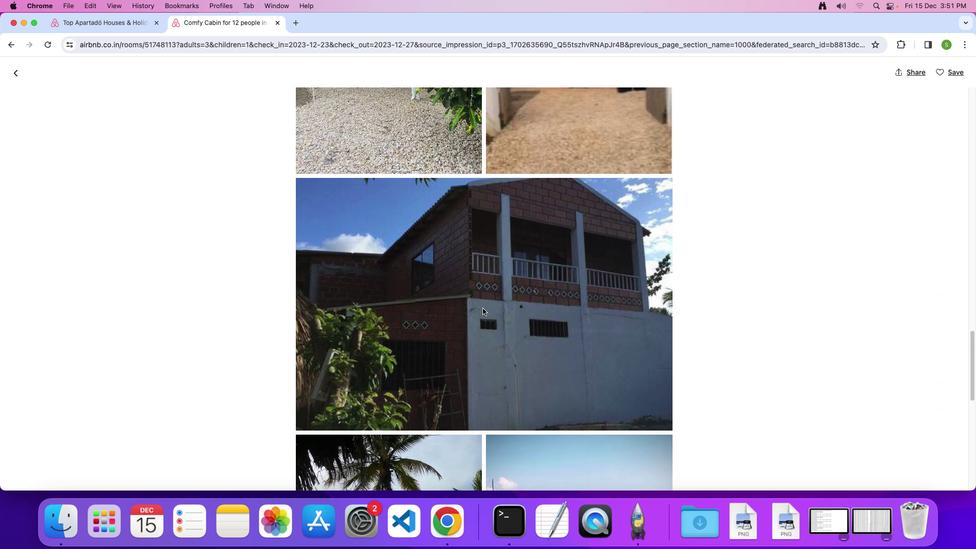 
Action: Mouse scrolled (482, 308) with delta (0, 0)
Screenshot: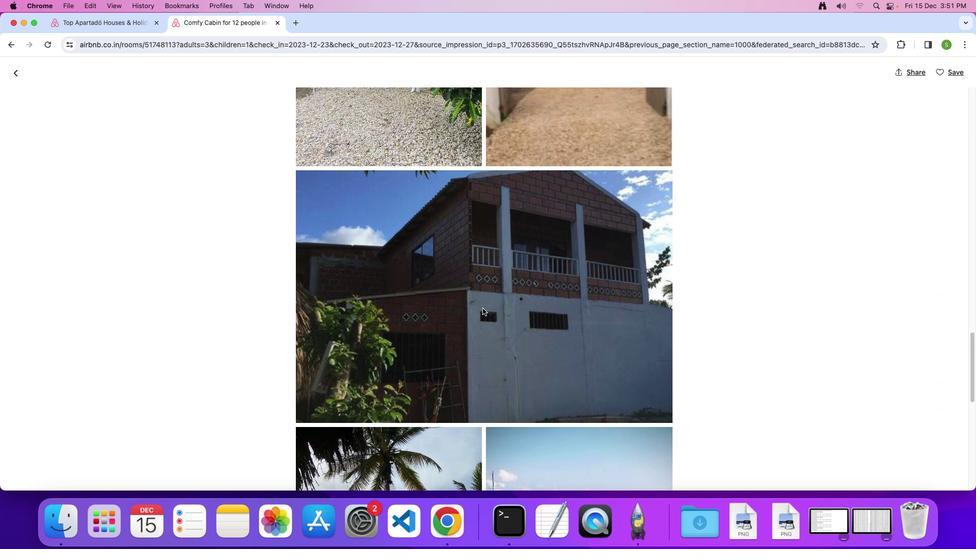
Action: Mouse scrolled (482, 308) with delta (0, 0)
Screenshot: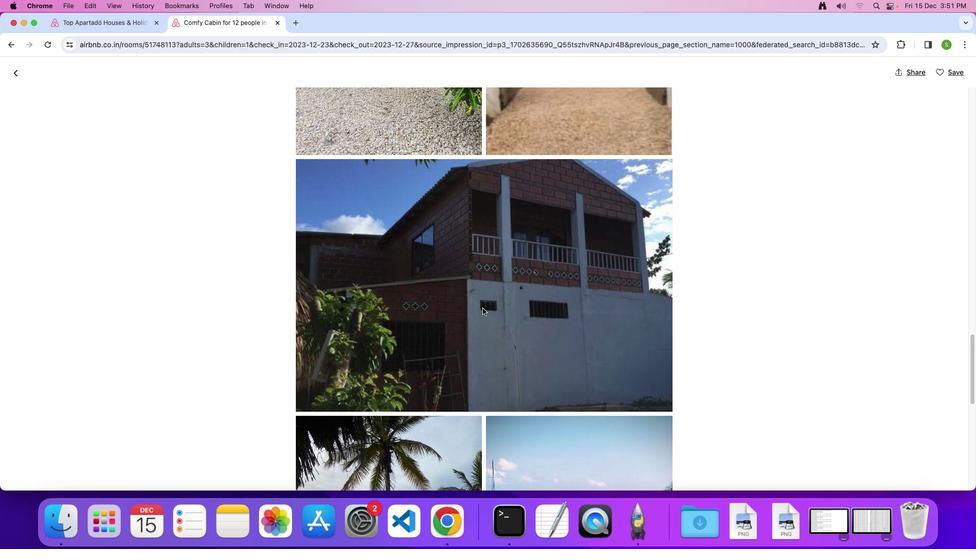 
Action: Mouse scrolled (482, 308) with delta (0, 0)
Screenshot: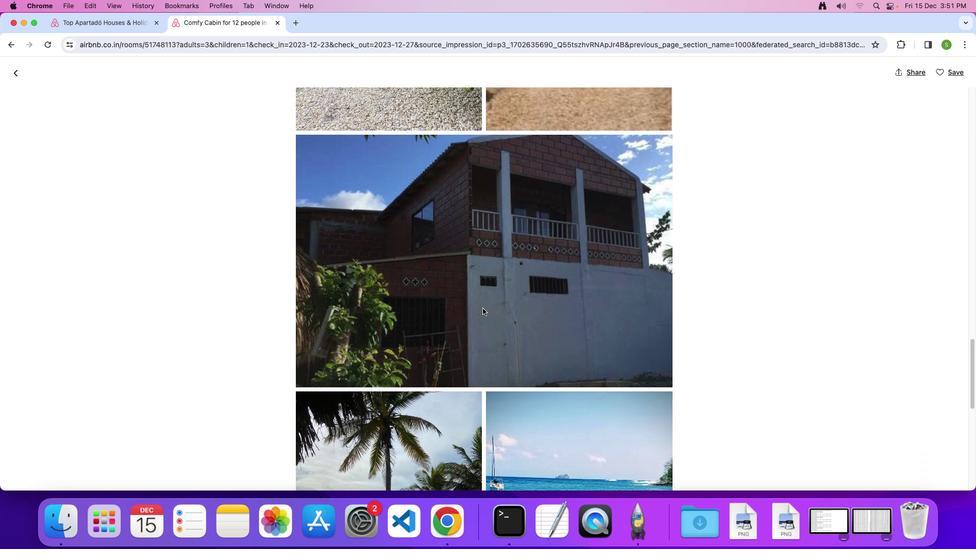 
Action: Mouse scrolled (482, 308) with delta (0, -1)
Screenshot: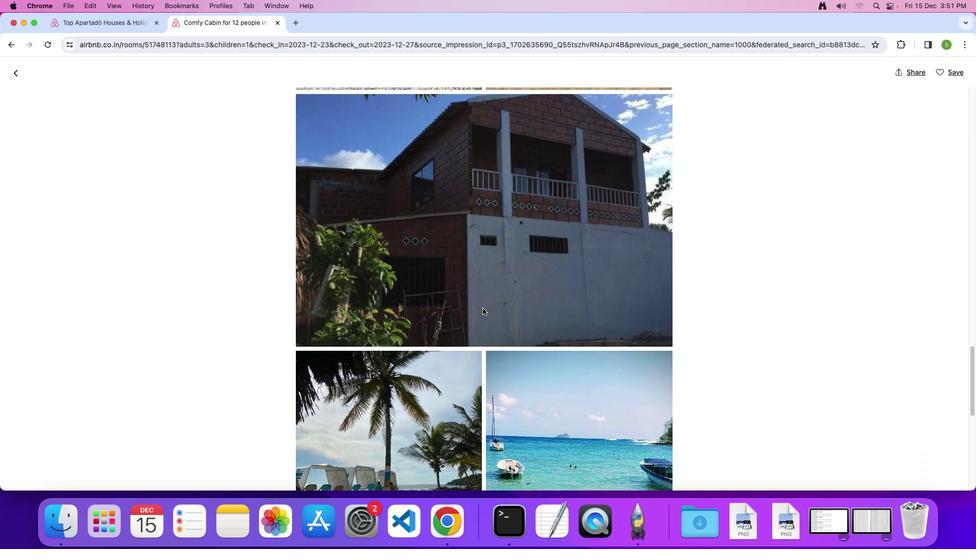 
Action: Mouse scrolled (482, 308) with delta (0, 0)
Screenshot: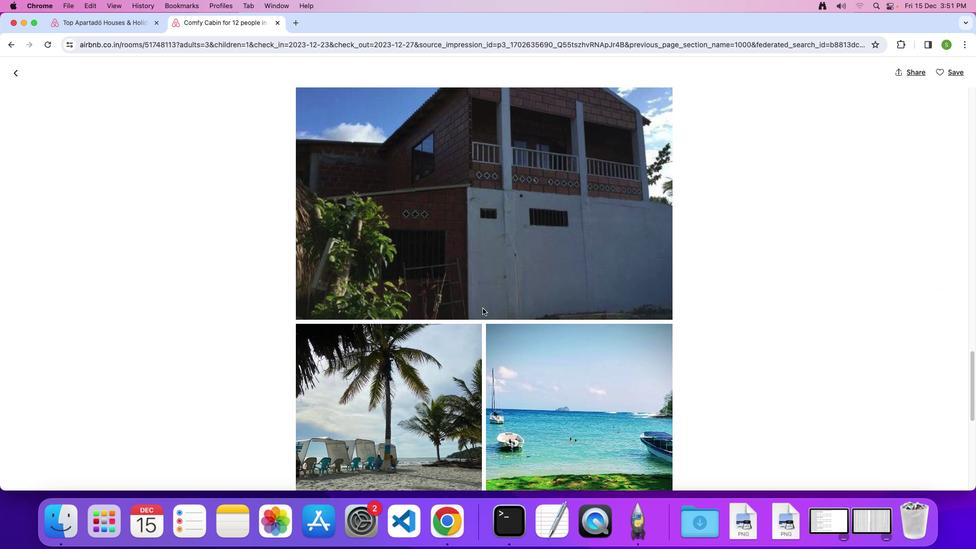 
Action: Mouse scrolled (482, 308) with delta (0, 0)
Screenshot: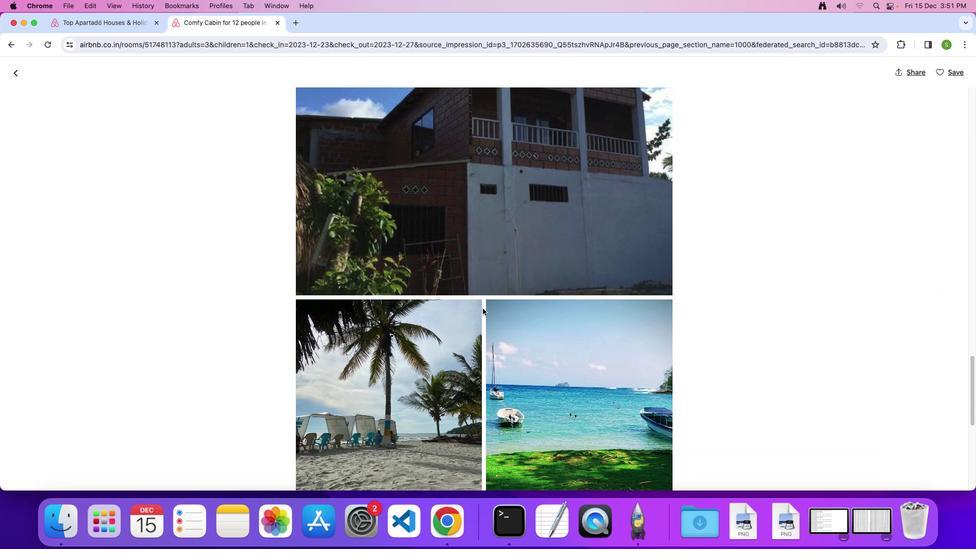 
Action: Mouse scrolled (482, 308) with delta (0, -2)
Screenshot: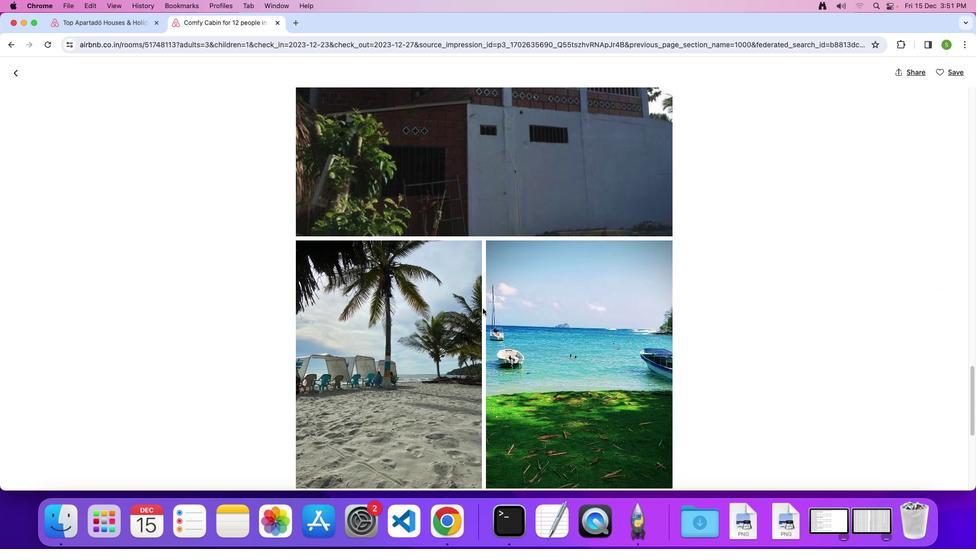 
Action: Mouse scrolled (482, 308) with delta (0, 0)
Screenshot: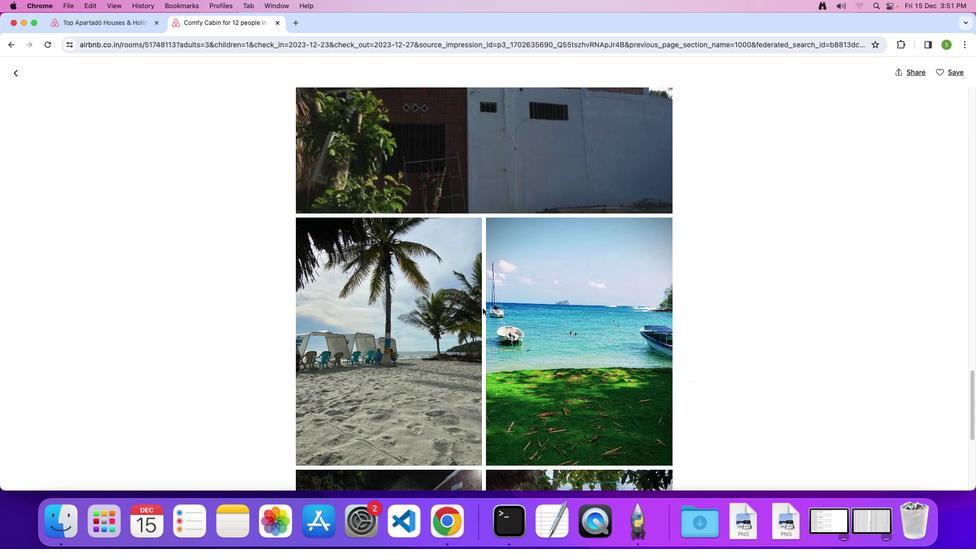 
Action: Mouse scrolled (482, 308) with delta (0, 0)
Screenshot: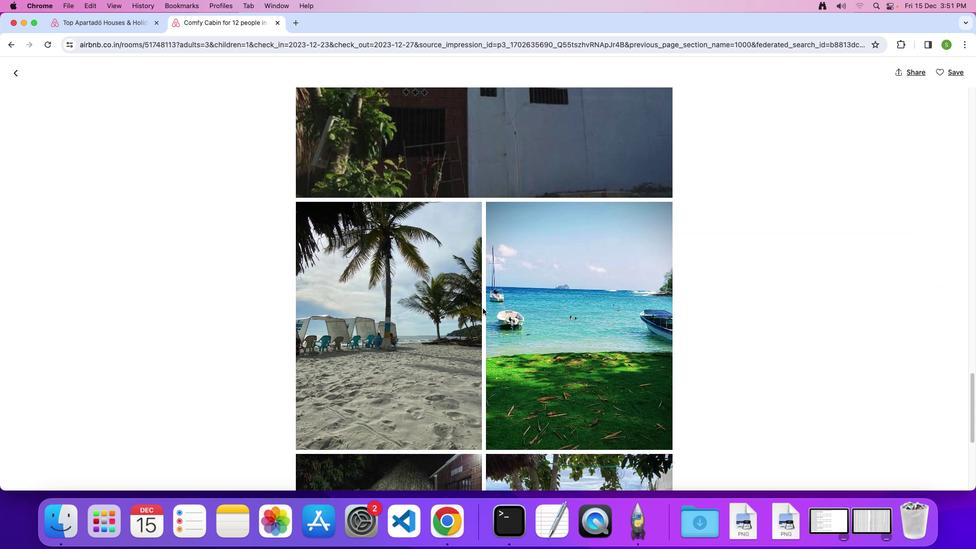 
Action: Mouse scrolled (482, 308) with delta (0, -1)
Screenshot: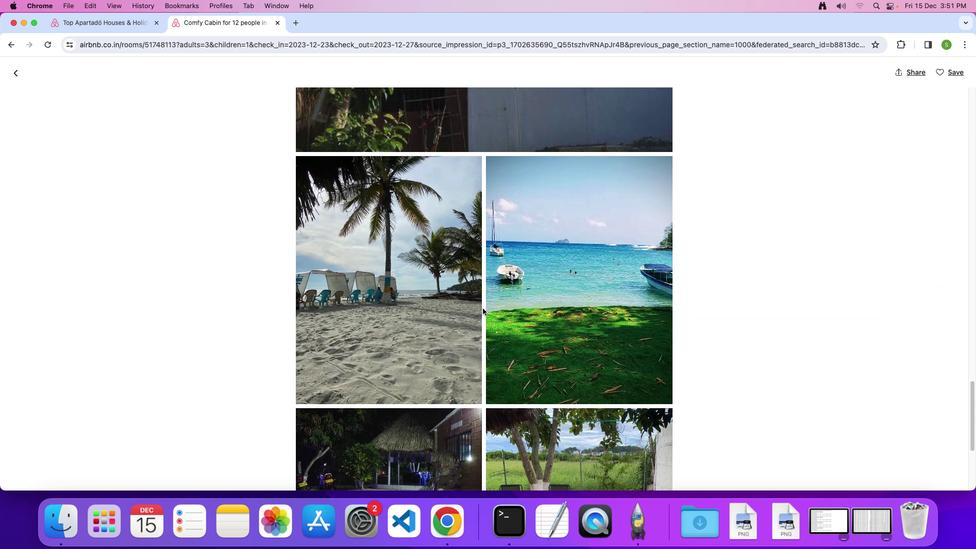 
Action: Mouse scrolled (482, 308) with delta (0, 0)
Screenshot: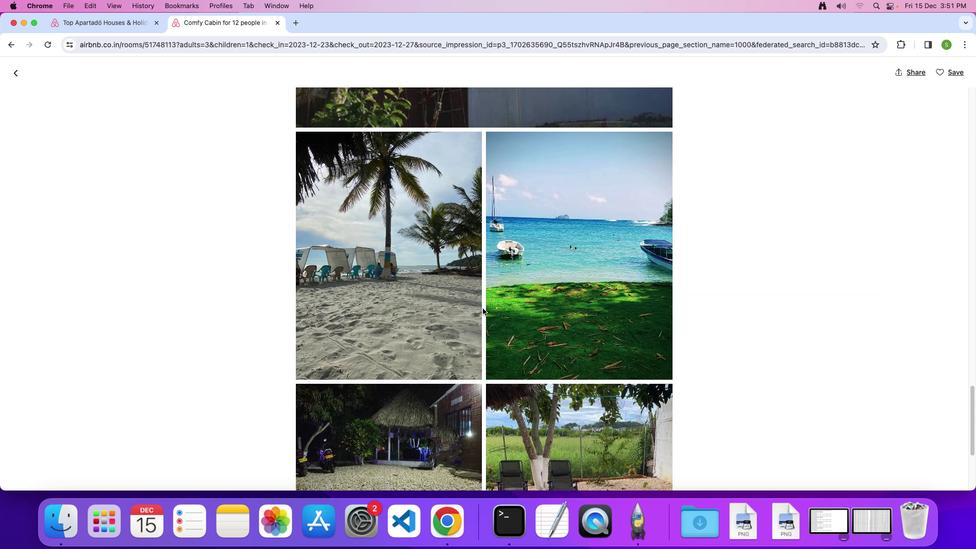 
Action: Mouse scrolled (482, 308) with delta (0, 0)
Screenshot: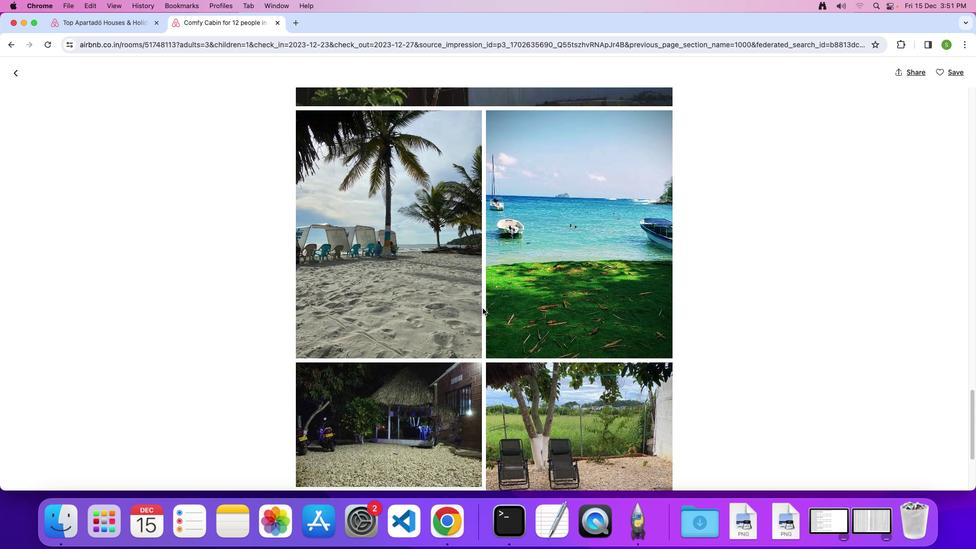 
Action: Mouse scrolled (482, 308) with delta (0, -1)
Screenshot: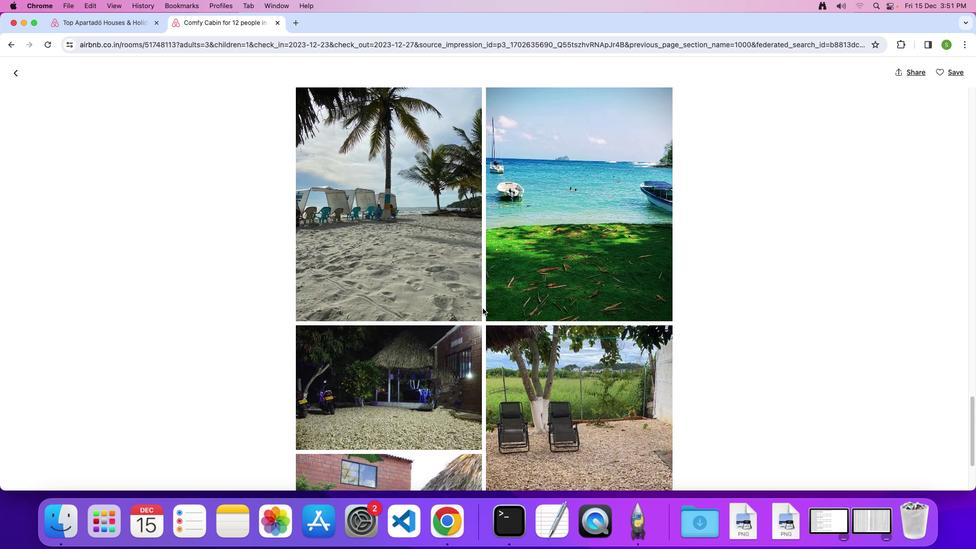 
Action: Mouse scrolled (482, 308) with delta (0, 0)
Screenshot: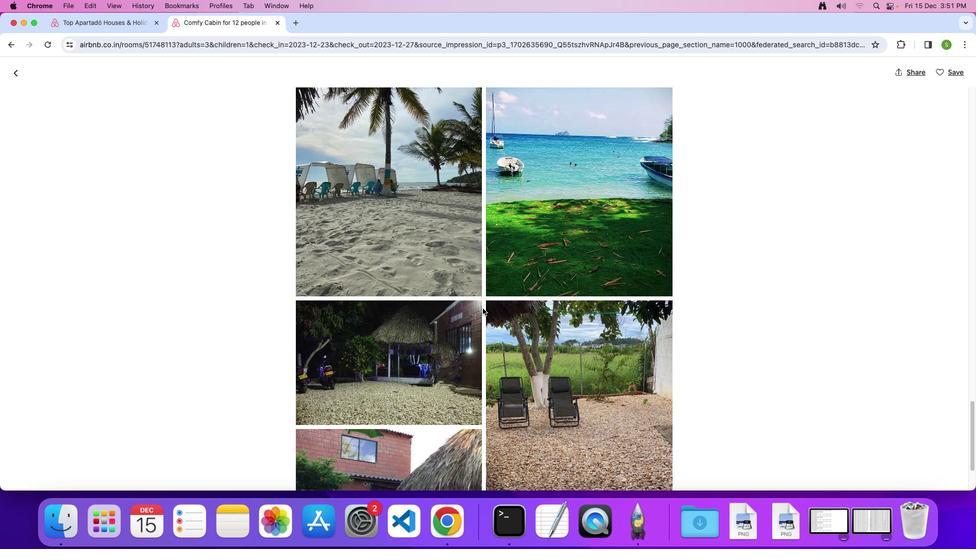 
Action: Mouse scrolled (482, 308) with delta (0, 0)
Screenshot: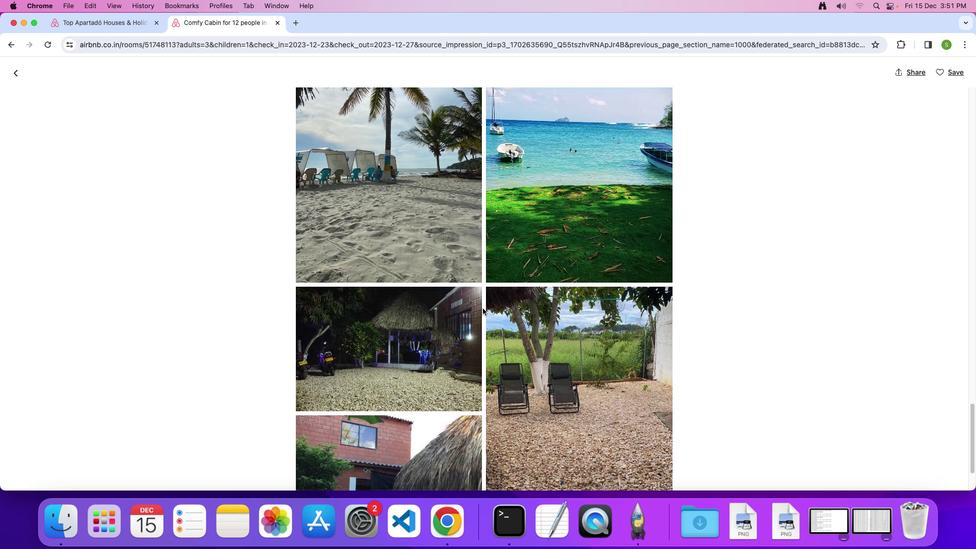 
Action: Mouse scrolled (482, 308) with delta (0, -1)
Screenshot: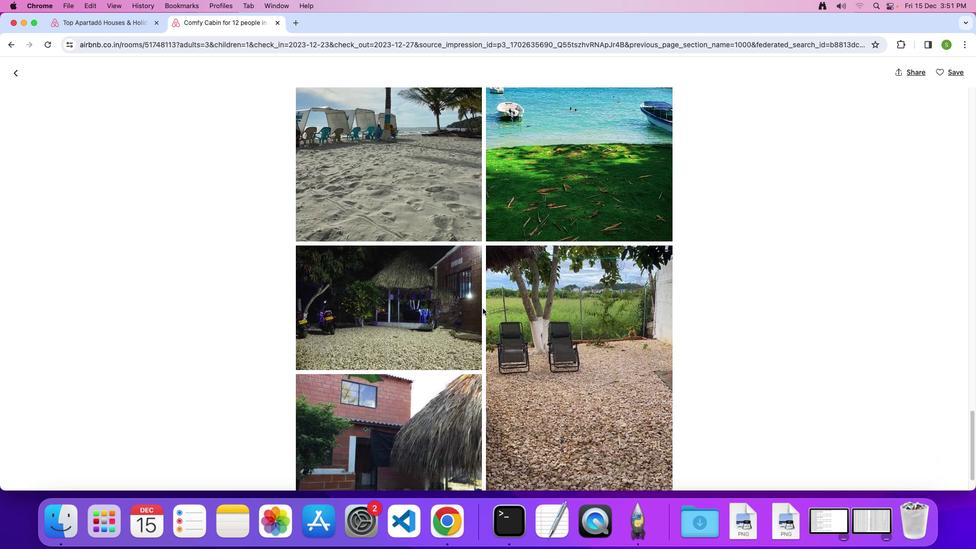 
Action: Mouse scrolled (482, 308) with delta (0, 0)
Screenshot: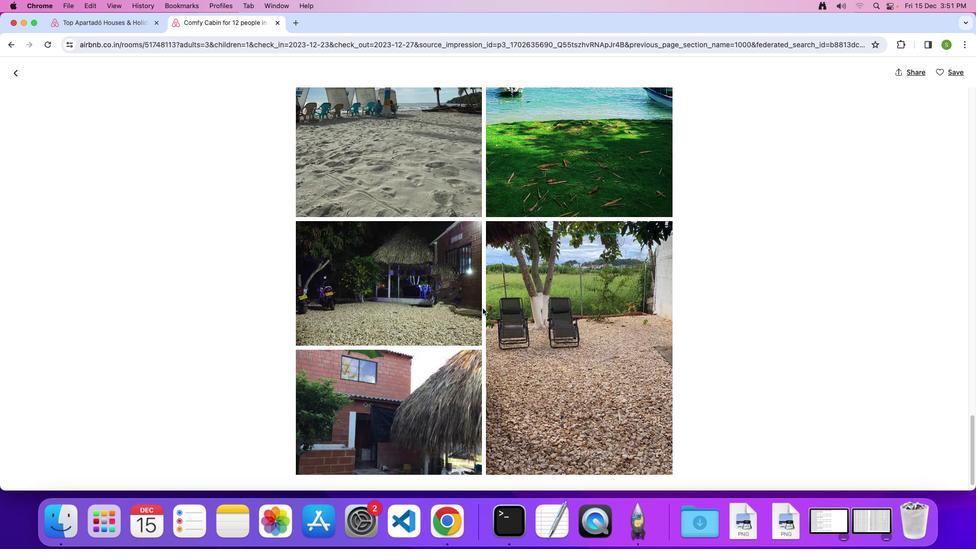 
Action: Mouse scrolled (482, 308) with delta (0, 0)
Screenshot: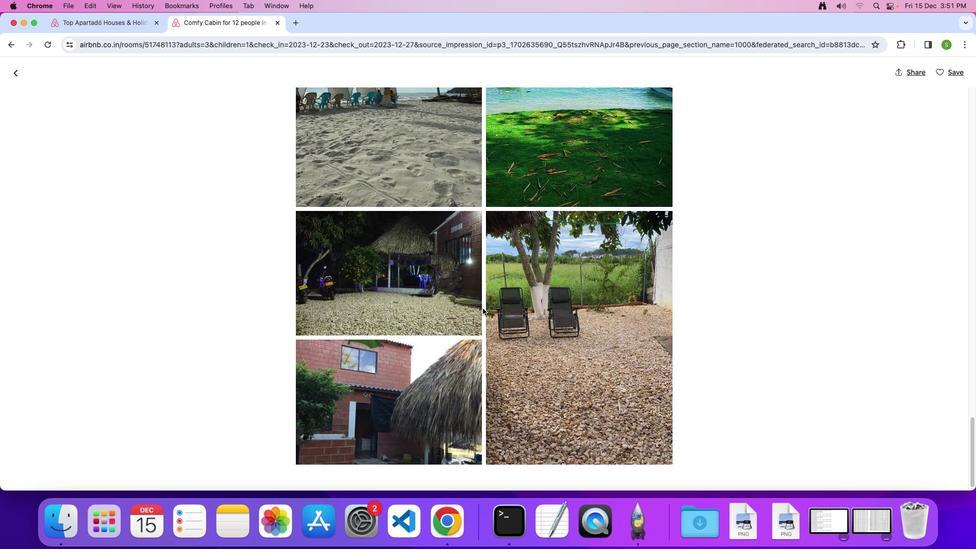 
Action: Mouse scrolled (482, 308) with delta (0, -1)
Screenshot: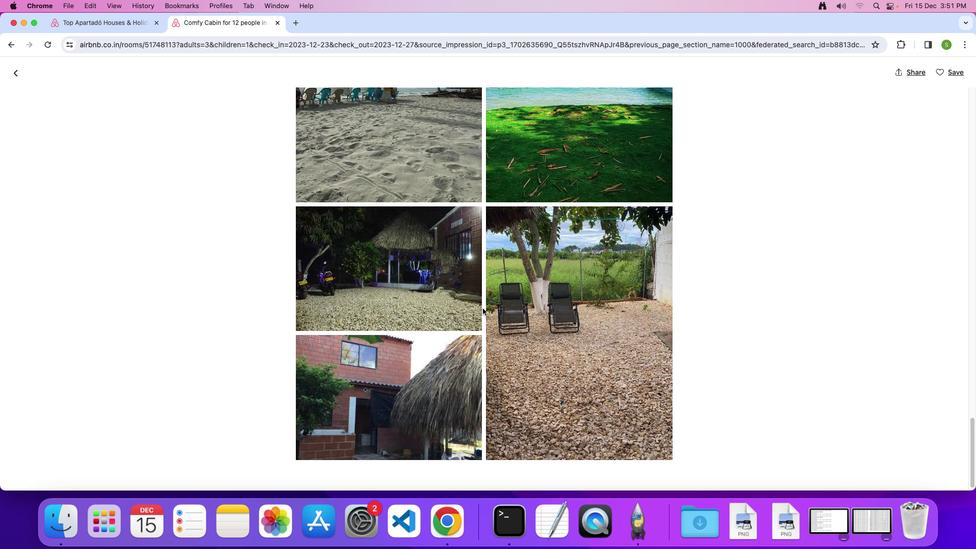 
Action: Mouse scrolled (482, 308) with delta (0, 0)
Screenshot: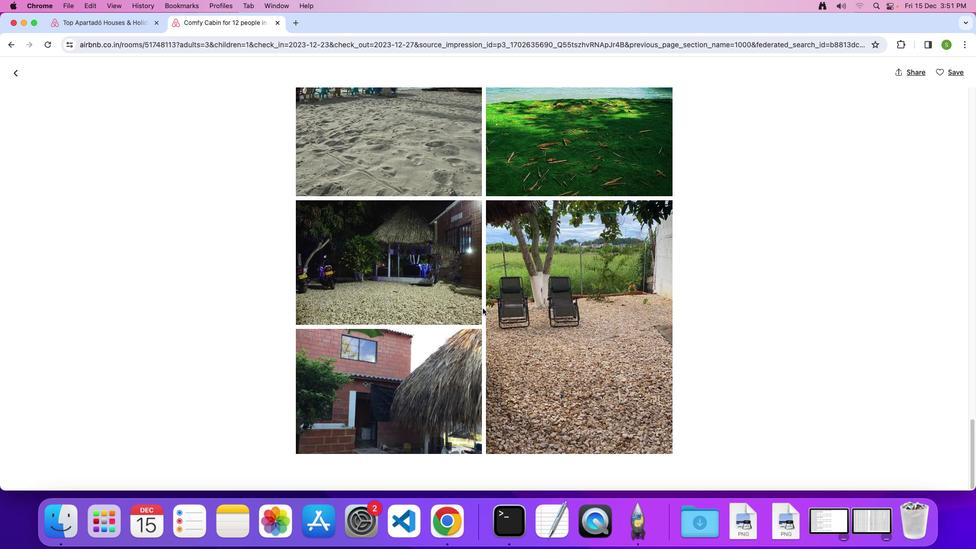 
Action: Mouse scrolled (482, 308) with delta (0, 0)
Screenshot: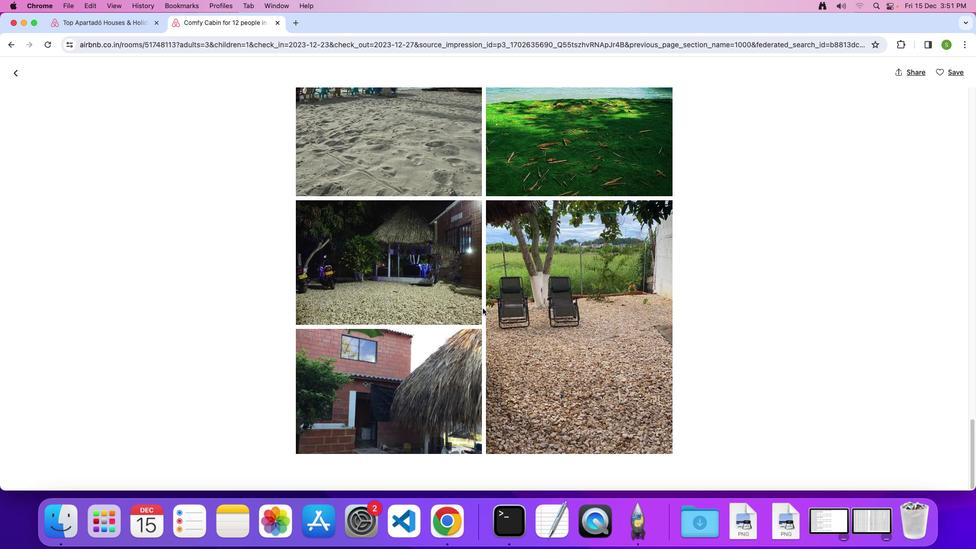 
Action: Mouse scrolled (482, 308) with delta (0, 0)
Screenshot: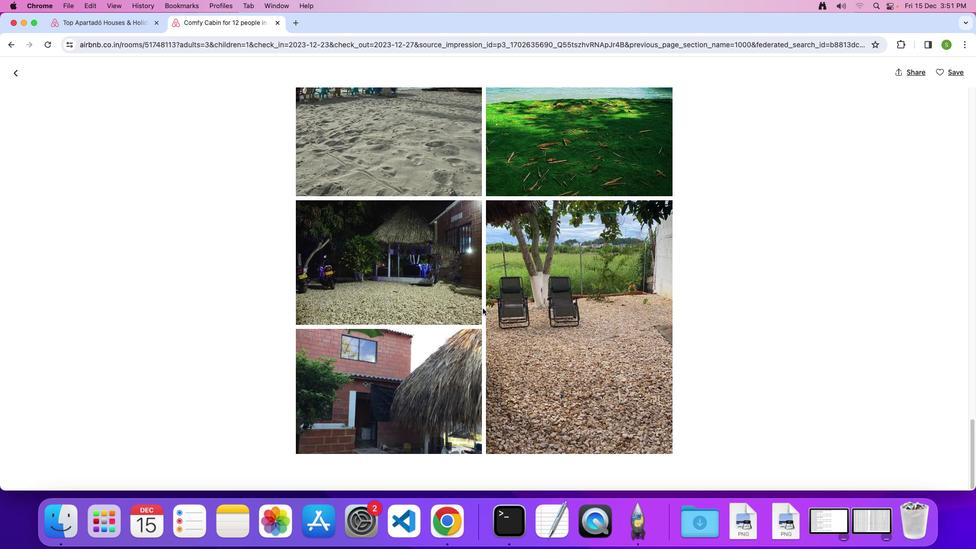 
Action: Mouse scrolled (482, 308) with delta (0, 0)
Screenshot: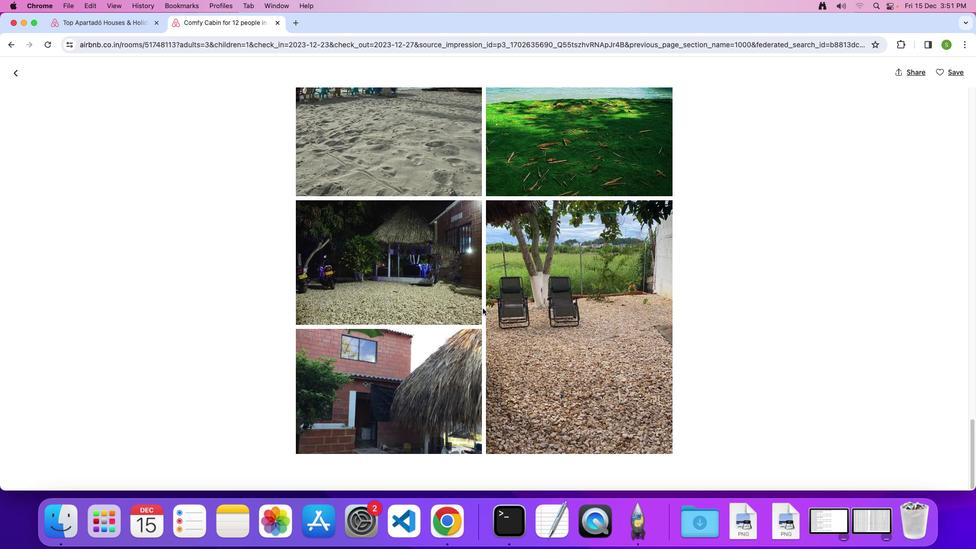 
Action: Mouse scrolled (482, 308) with delta (0, -1)
Screenshot: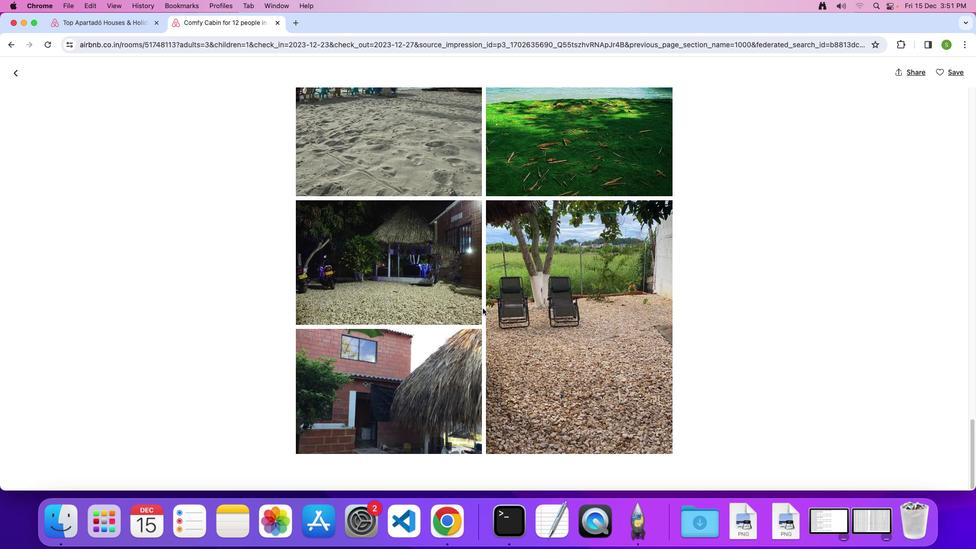 
Action: Mouse scrolled (482, 308) with delta (0, -1)
Screenshot: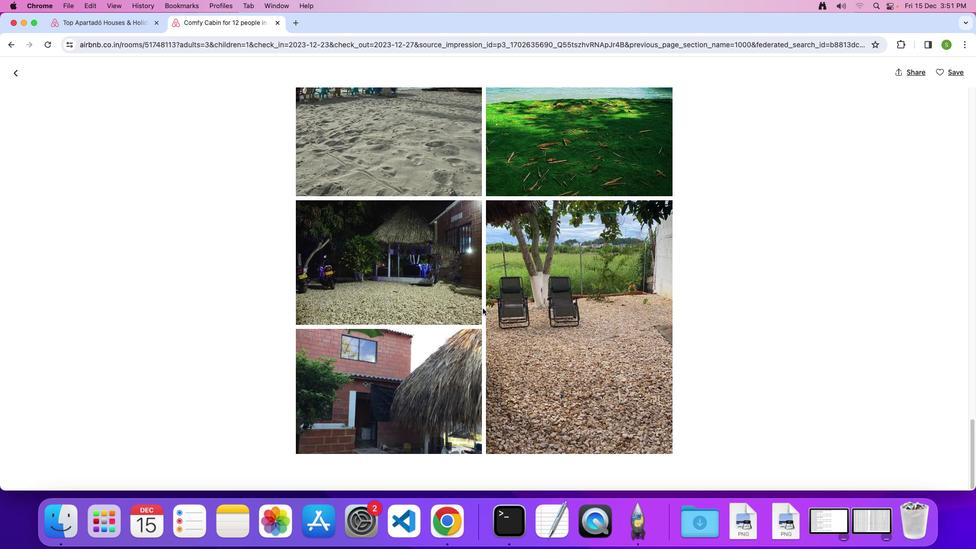 
Action: Mouse scrolled (482, 308) with delta (0, 0)
Screenshot: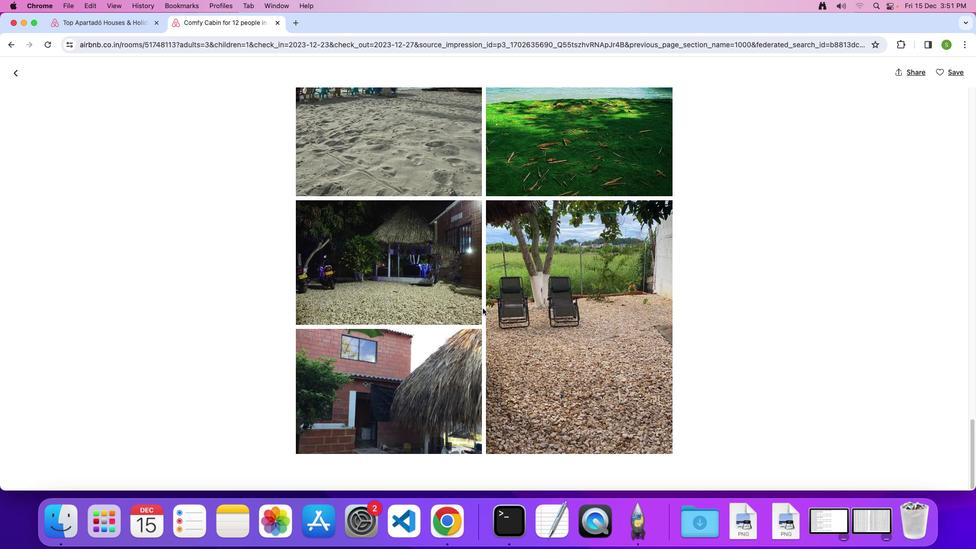 
Action: Mouse scrolled (482, 308) with delta (0, 0)
Screenshot: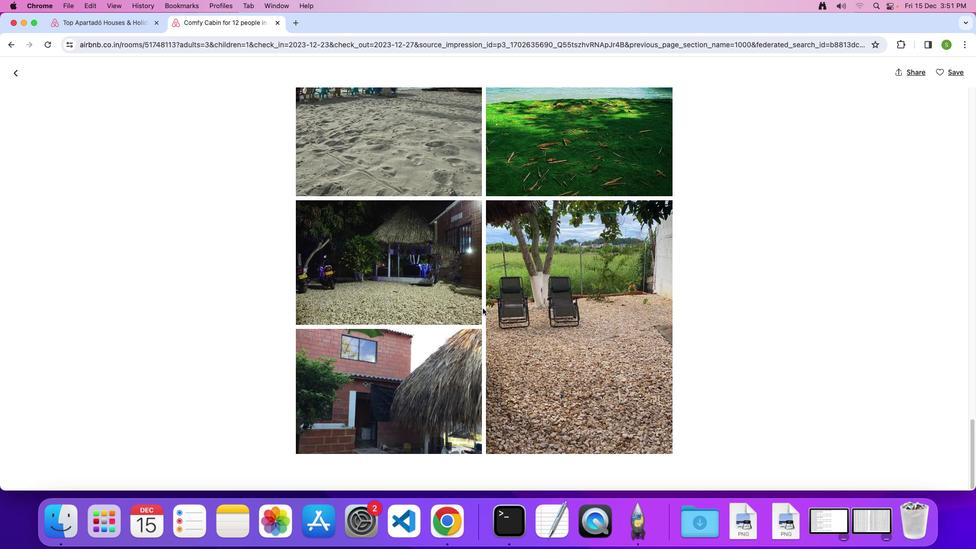
Action: Mouse scrolled (482, 308) with delta (0, -1)
Screenshot: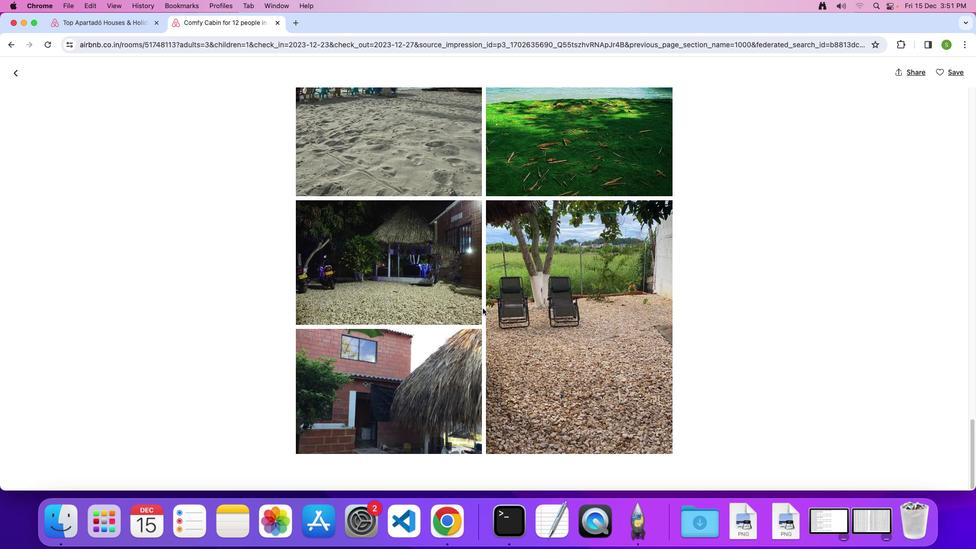 
Action: Mouse moved to (15, 73)
Screenshot: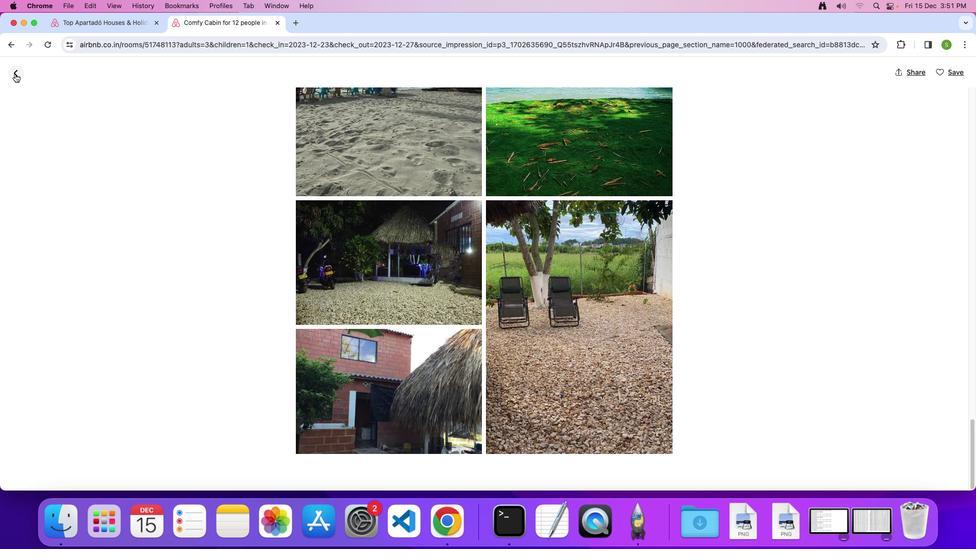 
Action: Mouse pressed left at (15, 73)
Screenshot: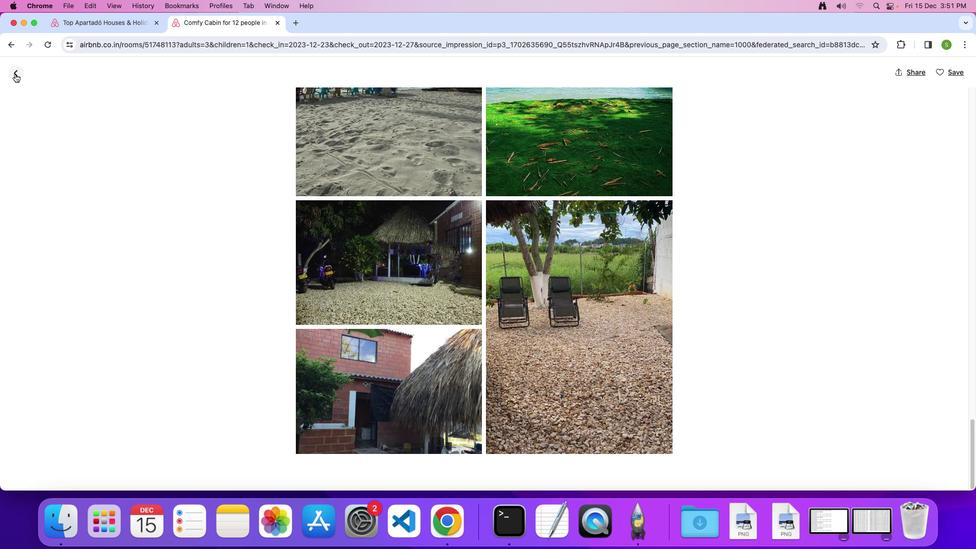 
Action: Mouse moved to (317, 253)
Screenshot: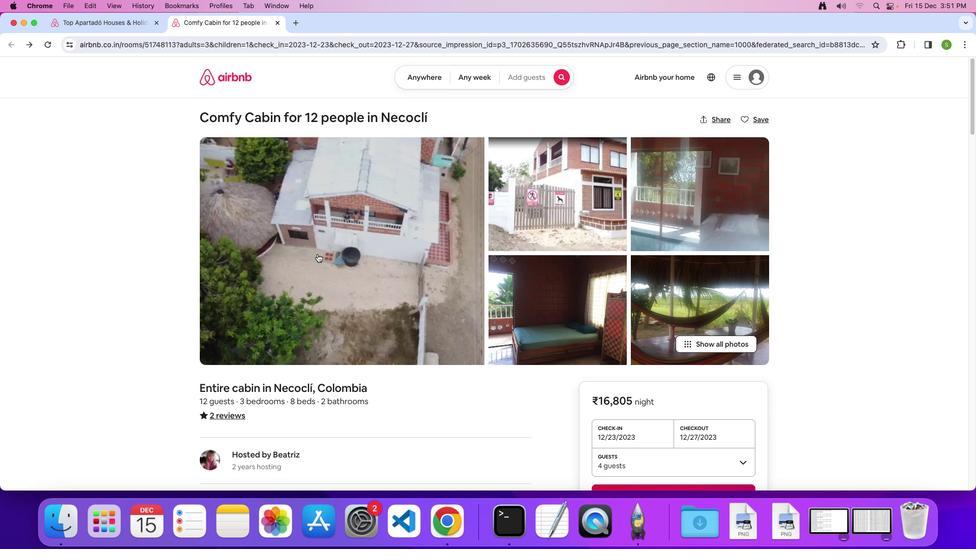 
Action: Mouse scrolled (317, 253) with delta (0, 0)
Screenshot: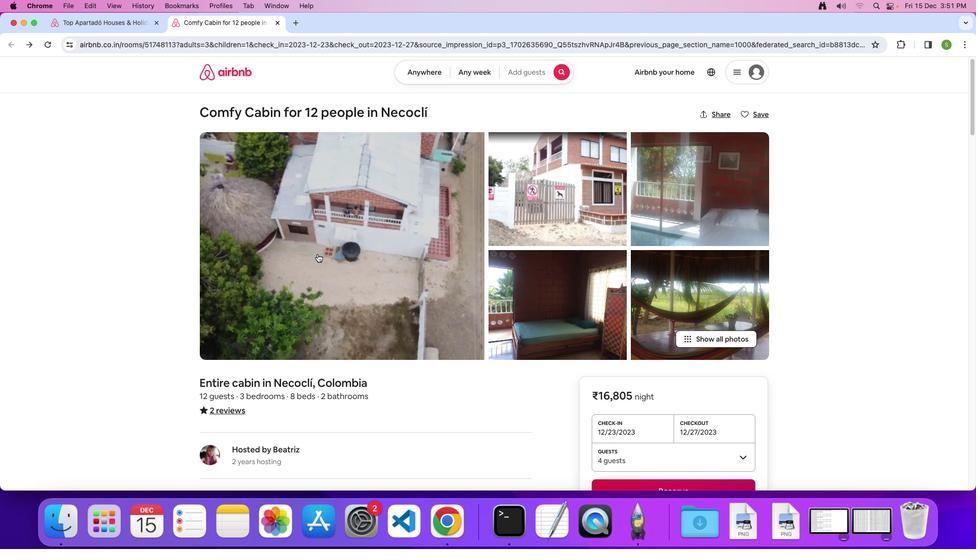 
Action: Mouse scrolled (317, 253) with delta (0, 0)
Screenshot: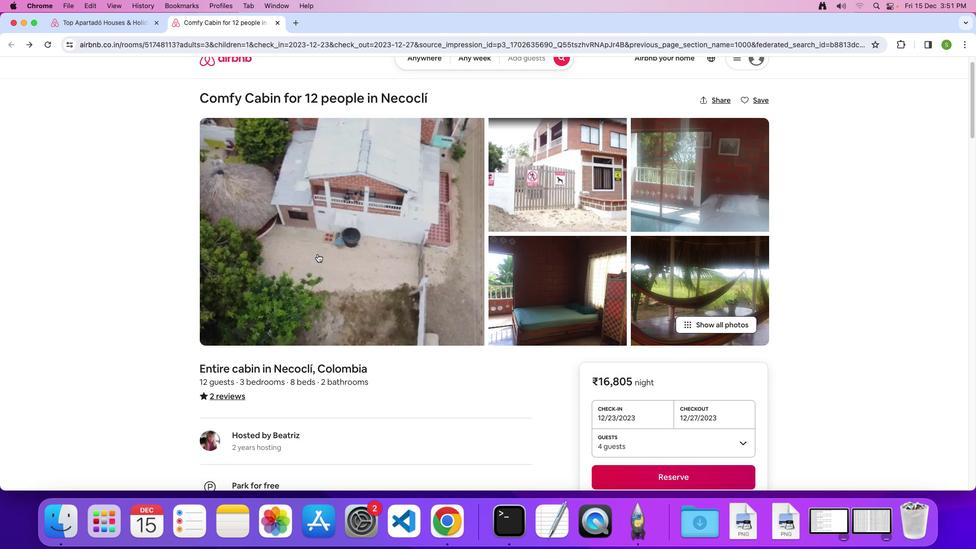 
Action: Mouse scrolled (317, 253) with delta (0, -1)
Screenshot: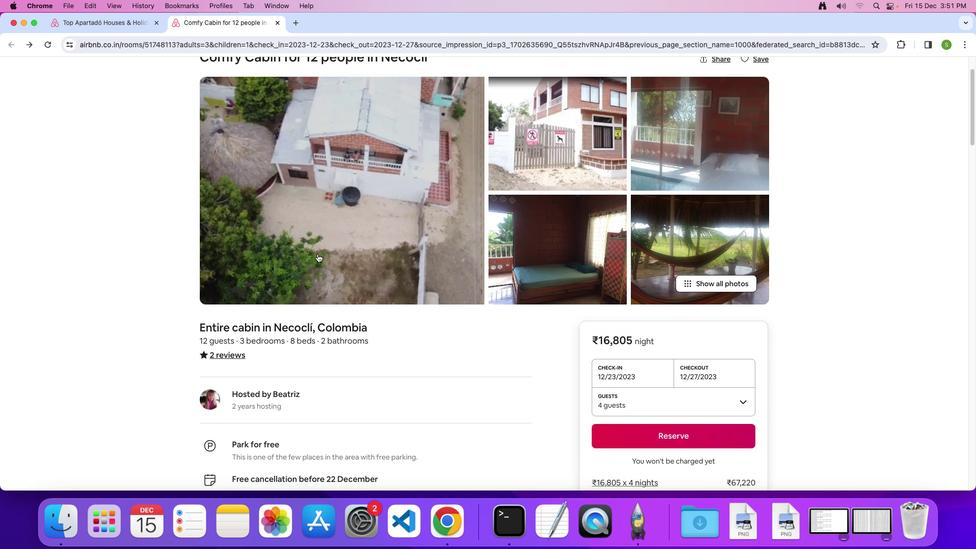 
Action: Mouse scrolled (317, 253) with delta (0, 0)
Screenshot: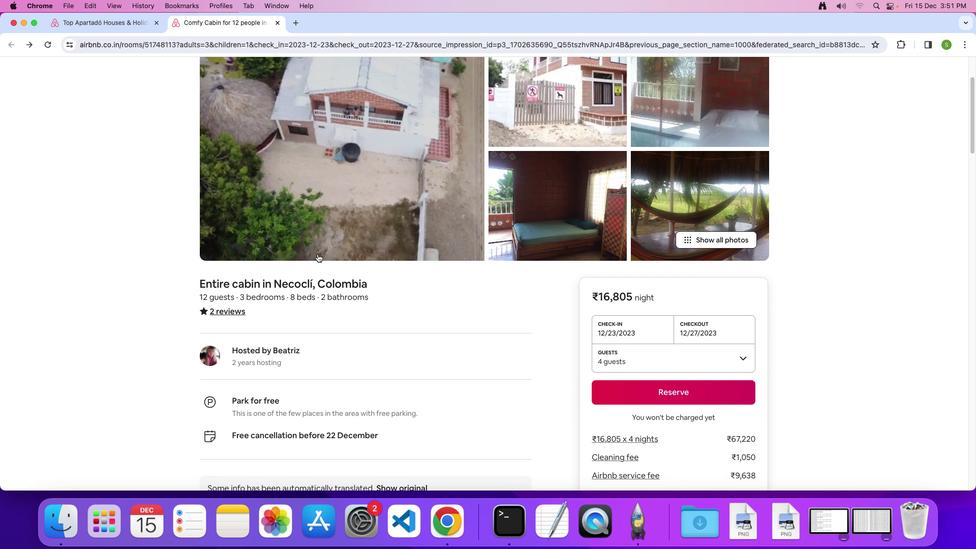 
Action: Mouse scrolled (317, 253) with delta (0, 0)
Screenshot: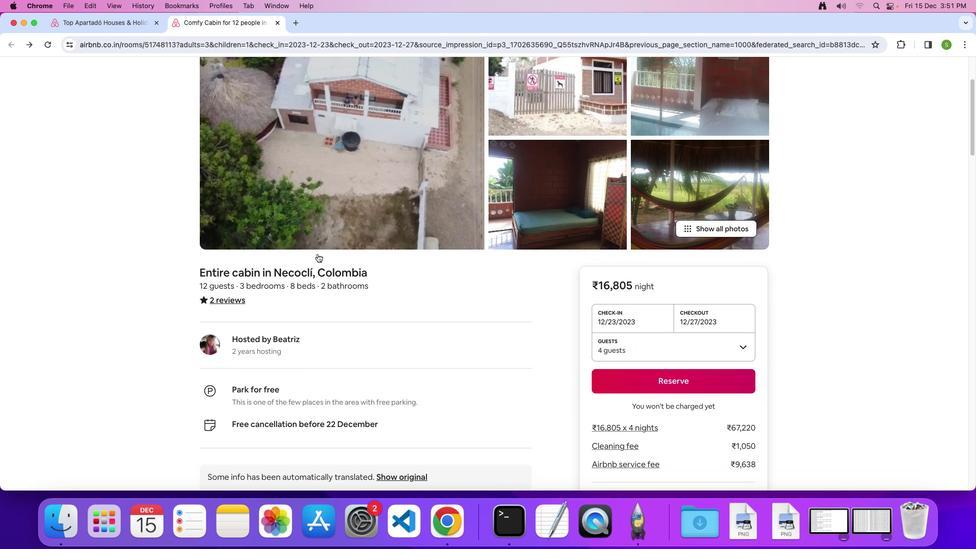 
Action: Mouse scrolled (317, 253) with delta (0, -1)
Screenshot: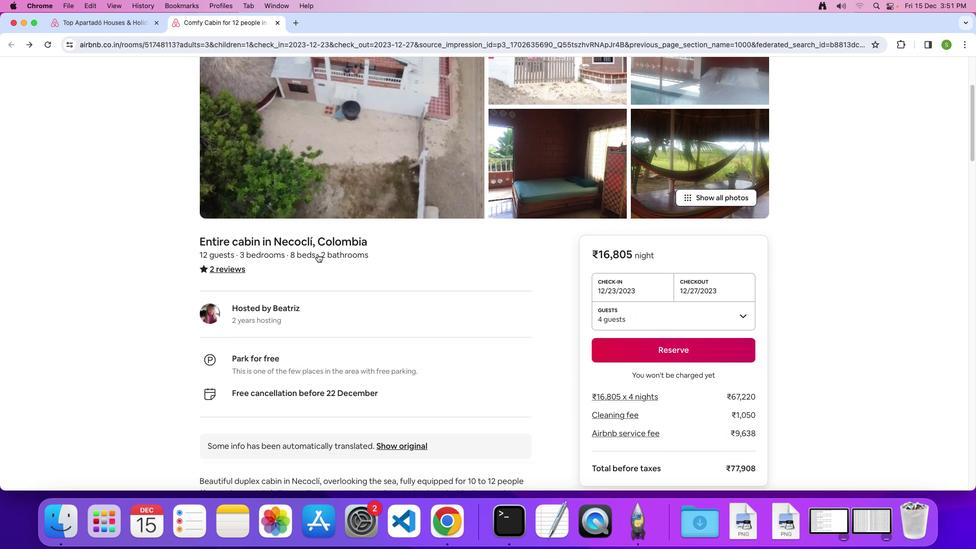 
Action: Mouse scrolled (317, 253) with delta (0, 0)
Screenshot: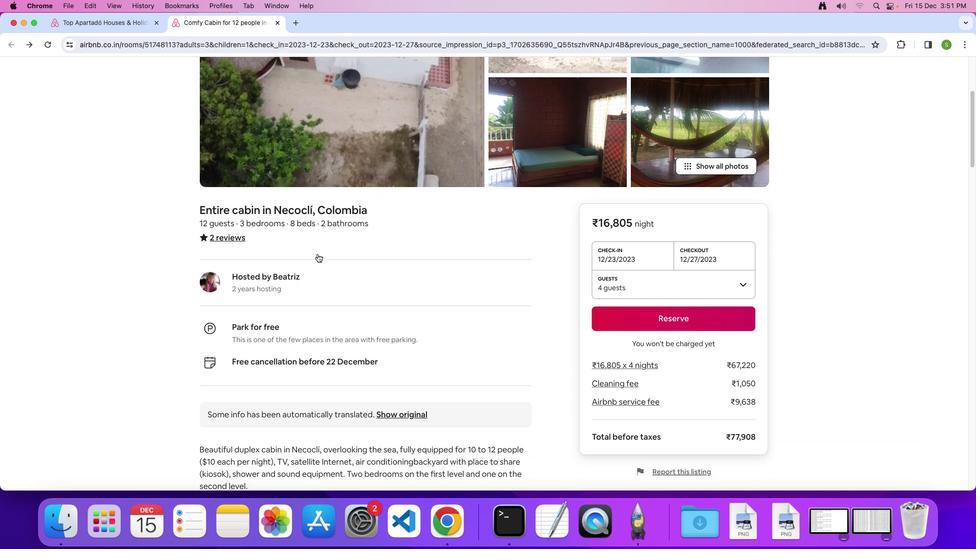 
Action: Mouse scrolled (317, 253) with delta (0, 0)
Screenshot: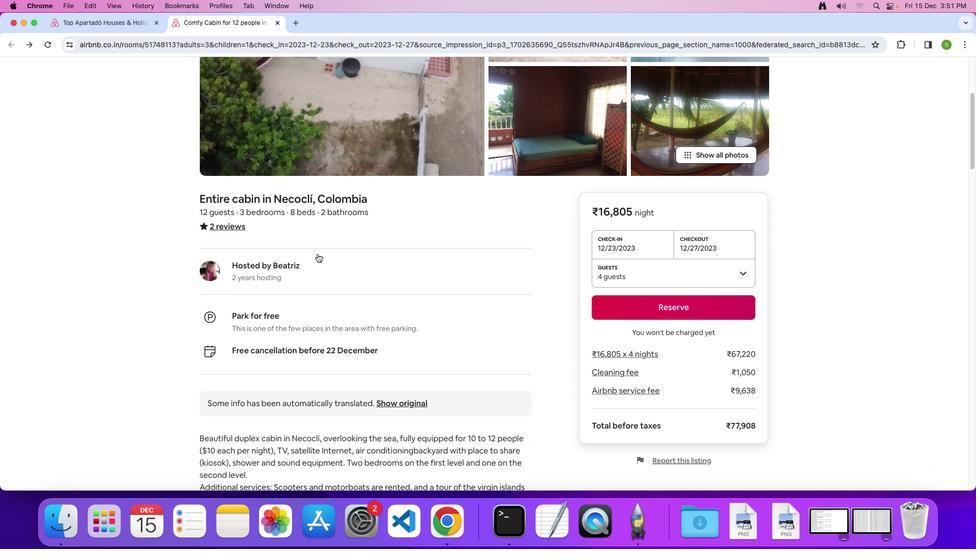 
Action: Mouse scrolled (317, 253) with delta (0, -1)
Screenshot: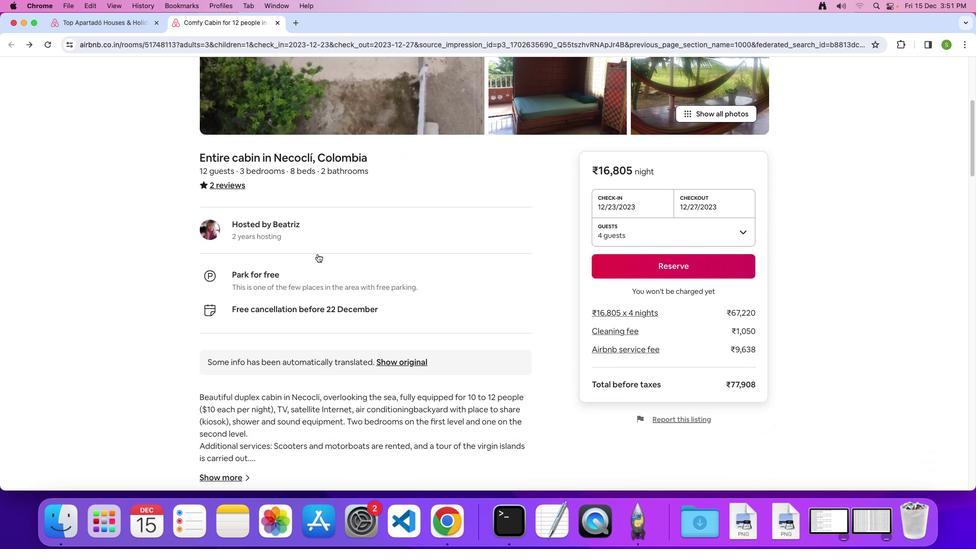 
Action: Mouse scrolled (317, 253) with delta (0, 0)
Screenshot: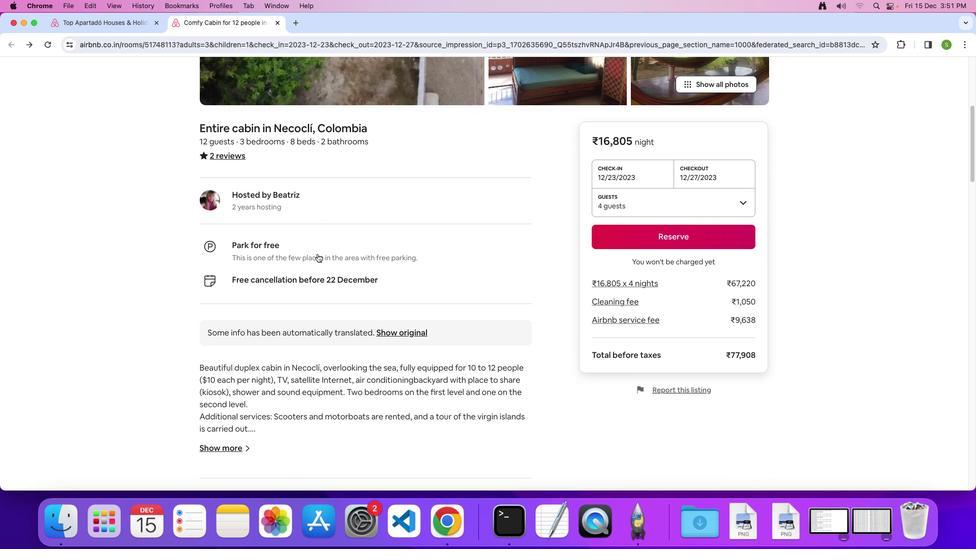 
Action: Mouse scrolled (317, 253) with delta (0, 0)
Screenshot: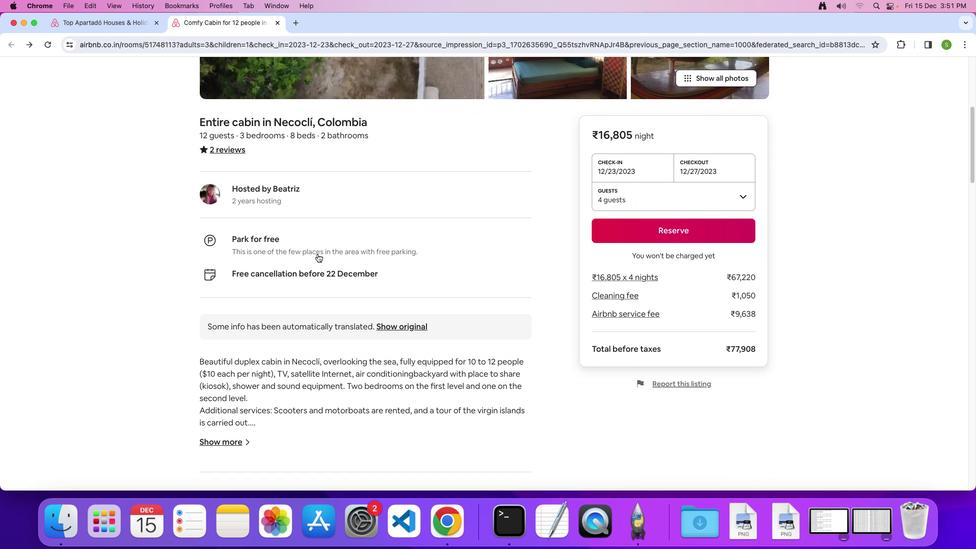 
Action: Mouse scrolled (317, 253) with delta (0, -1)
Screenshot: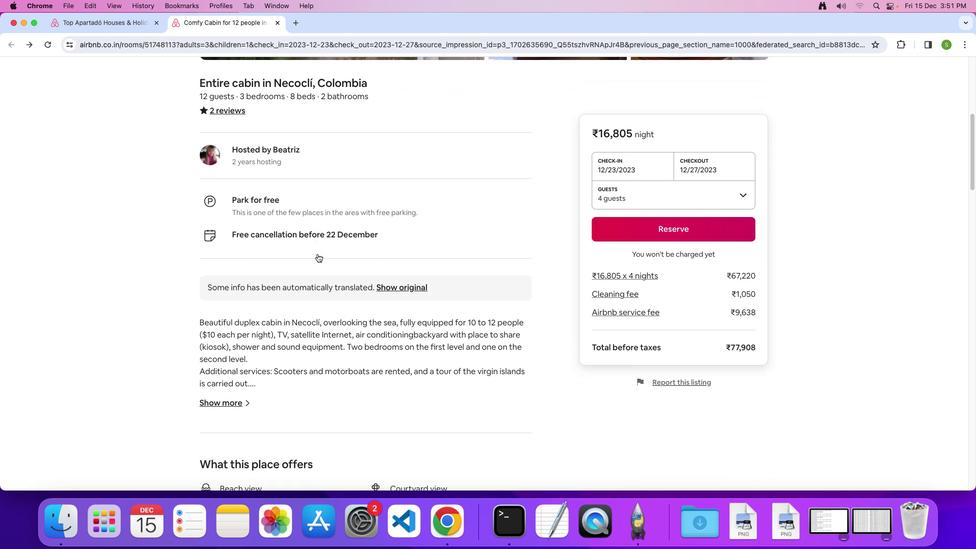 
Action: Mouse scrolled (317, 253) with delta (0, 0)
Screenshot: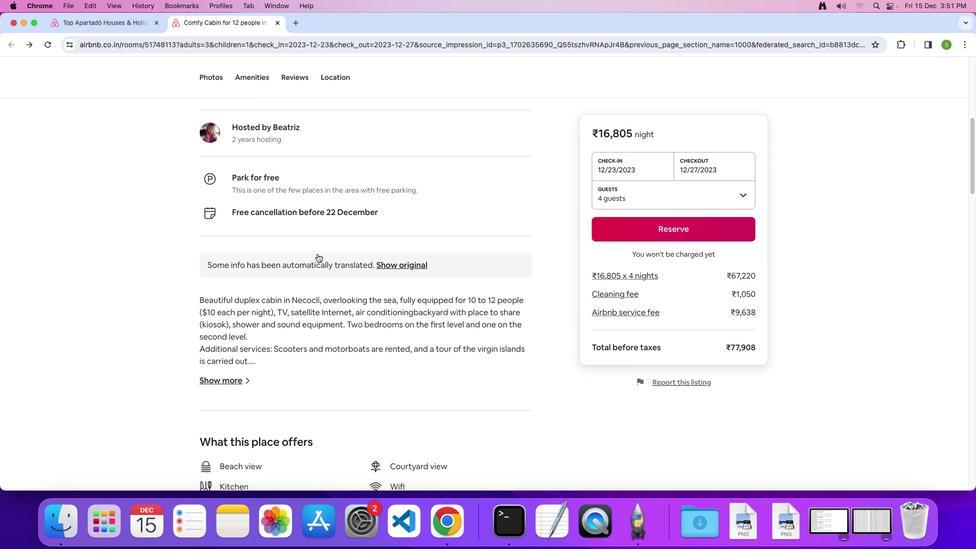
Action: Mouse scrolled (317, 253) with delta (0, 0)
Screenshot: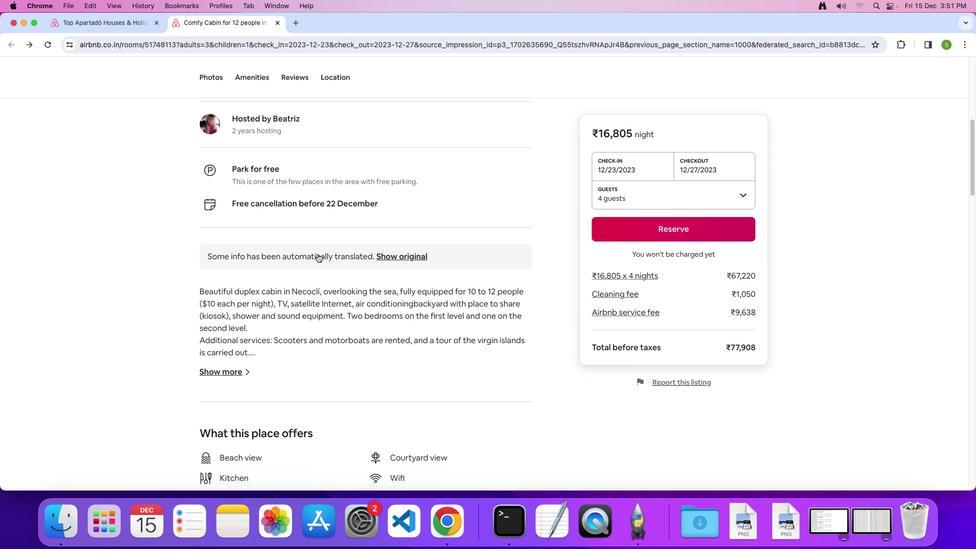 
Action: Mouse scrolled (317, 253) with delta (0, -1)
Screenshot: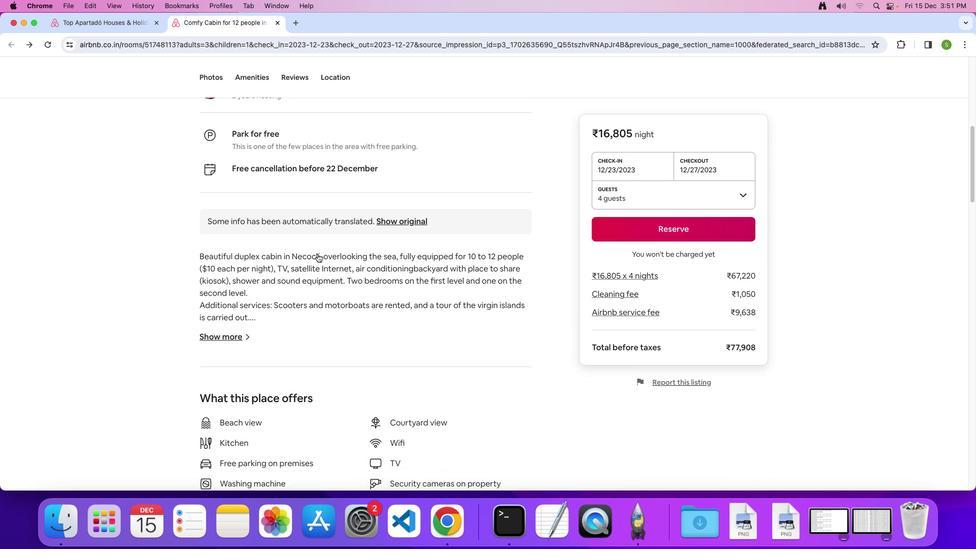 
Action: Mouse scrolled (317, 253) with delta (0, 0)
Screenshot: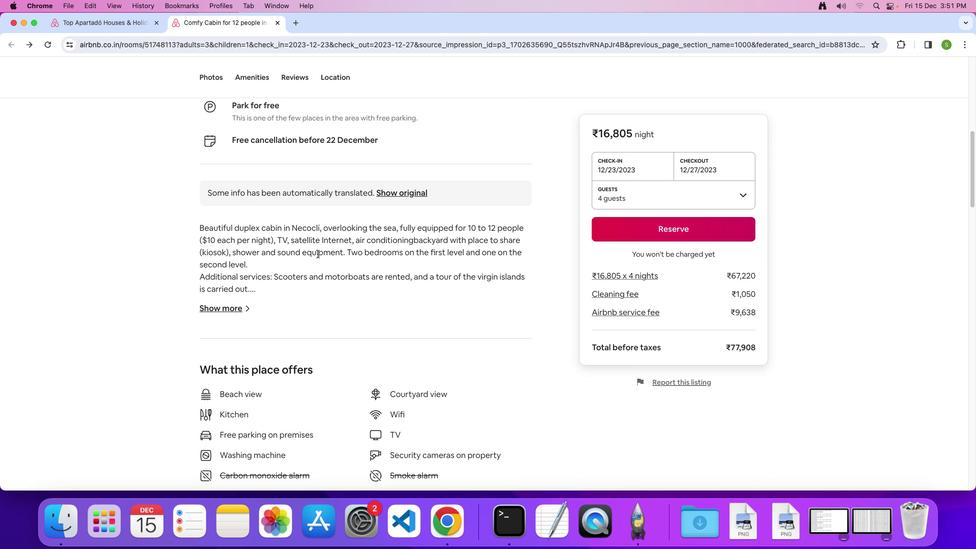
Action: Mouse scrolled (317, 253) with delta (0, 0)
Screenshot: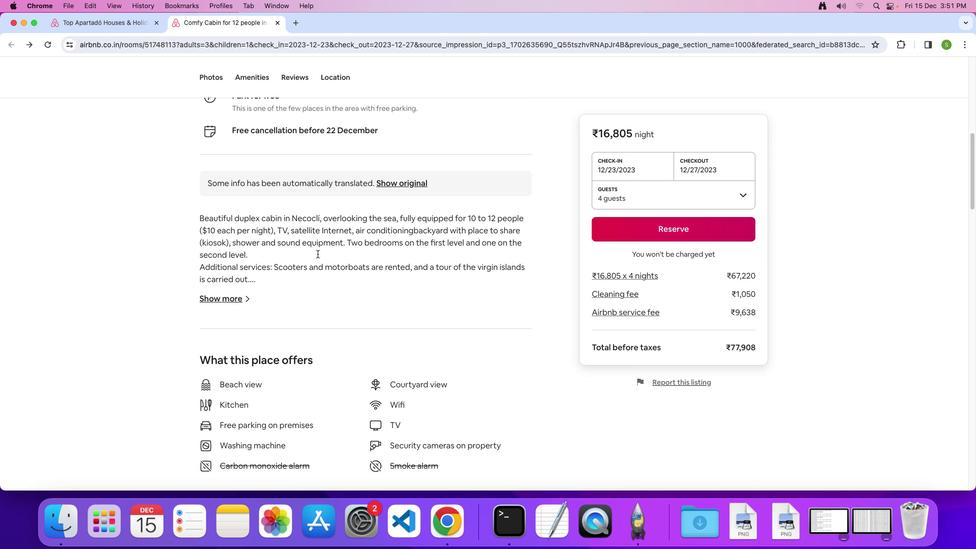 
Action: Mouse moved to (204, 292)
Screenshot: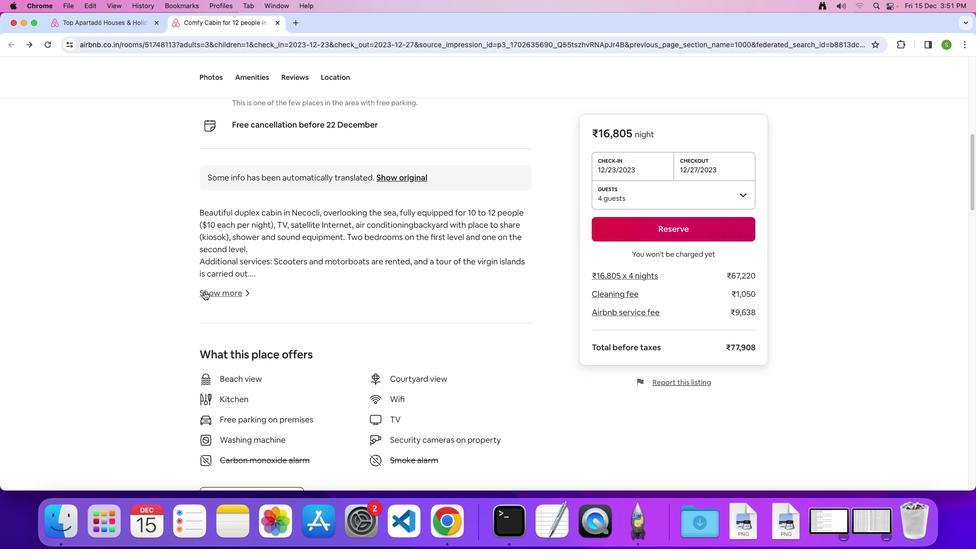 
Action: Mouse pressed left at (204, 292)
Screenshot: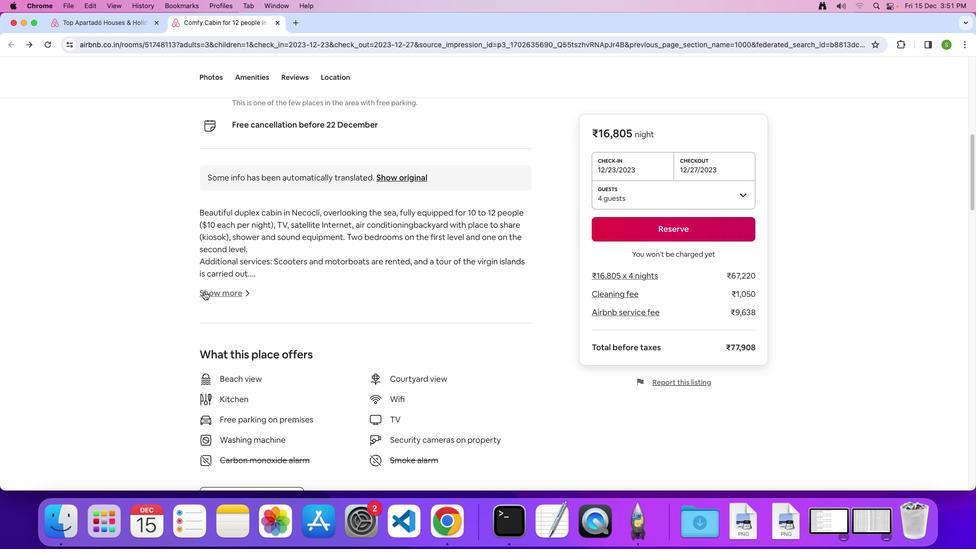 
Action: Mouse moved to (425, 236)
Screenshot: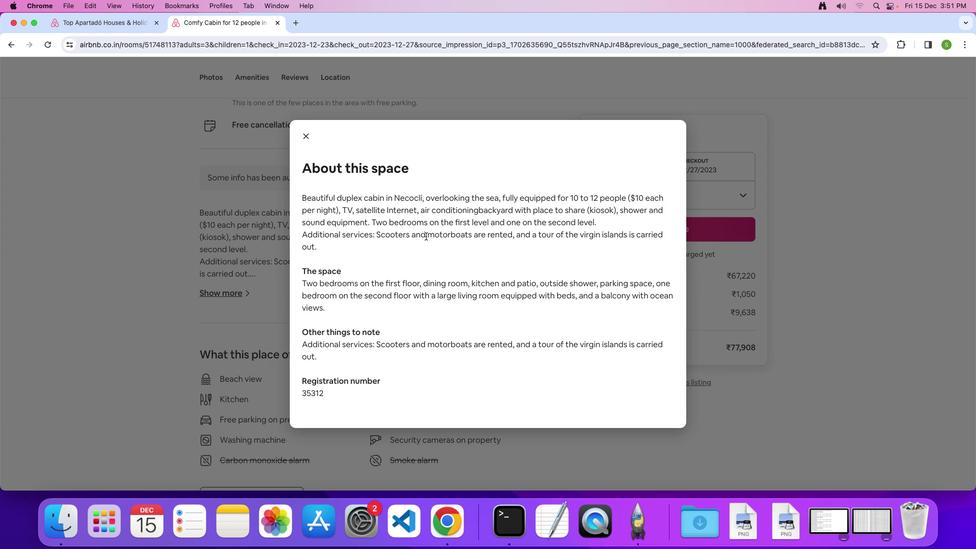 
Action: Mouse scrolled (425, 236) with delta (0, 0)
Screenshot: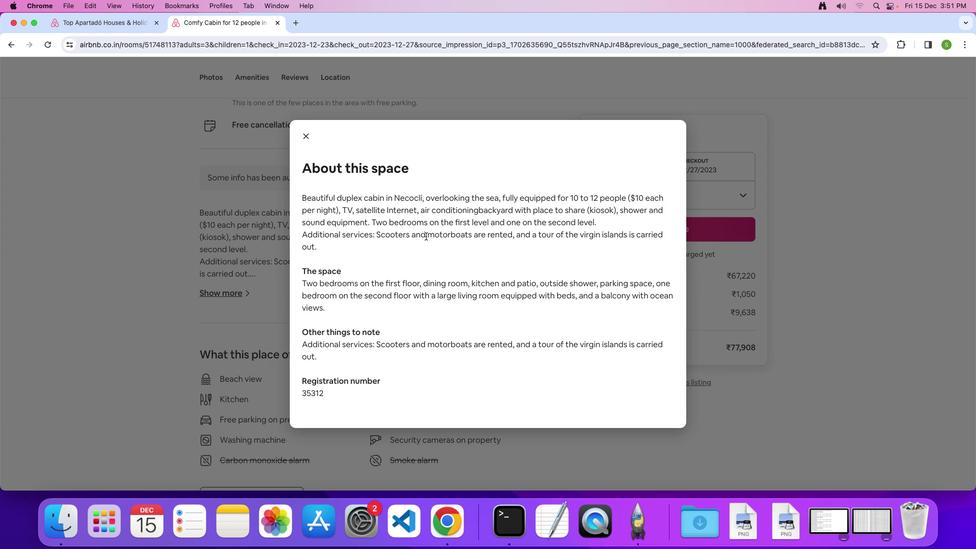 
Action: Mouse scrolled (425, 236) with delta (0, 0)
Screenshot: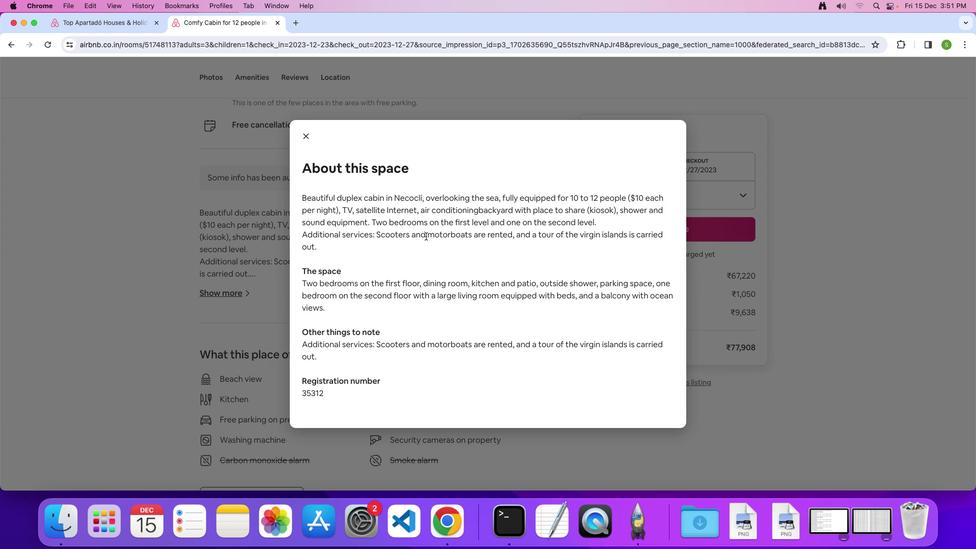 
Action: Mouse scrolled (425, 236) with delta (0, -1)
Screenshot: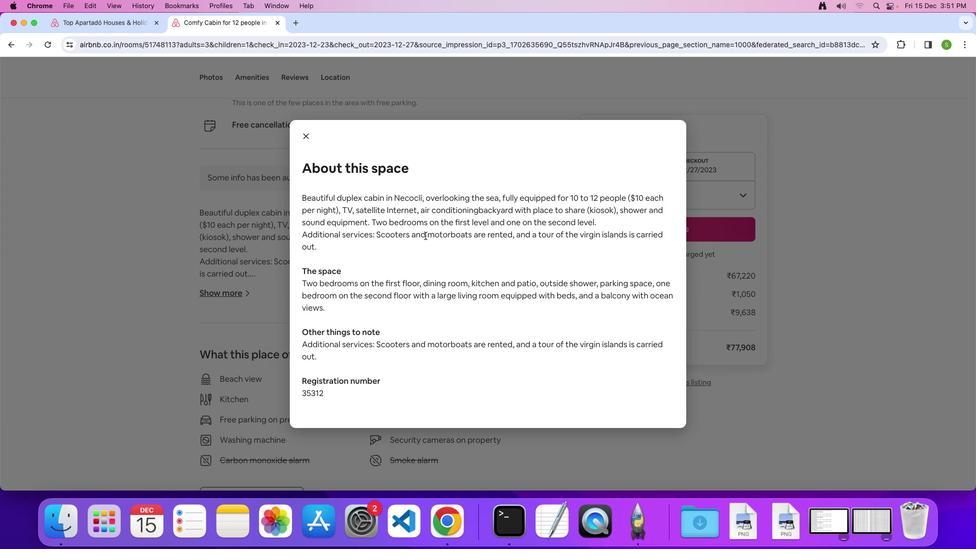 
Action: Mouse moved to (309, 137)
Screenshot: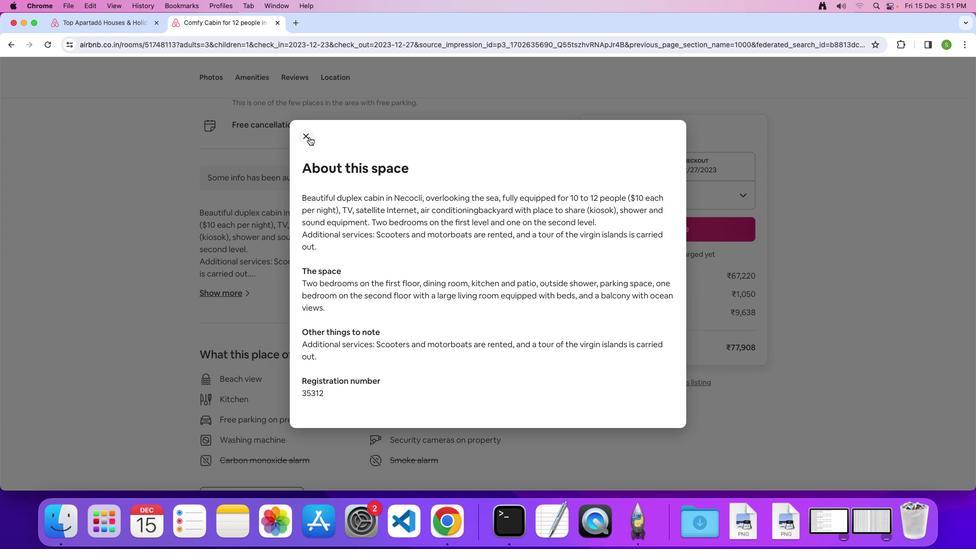 
Action: Mouse pressed left at (309, 137)
Screenshot: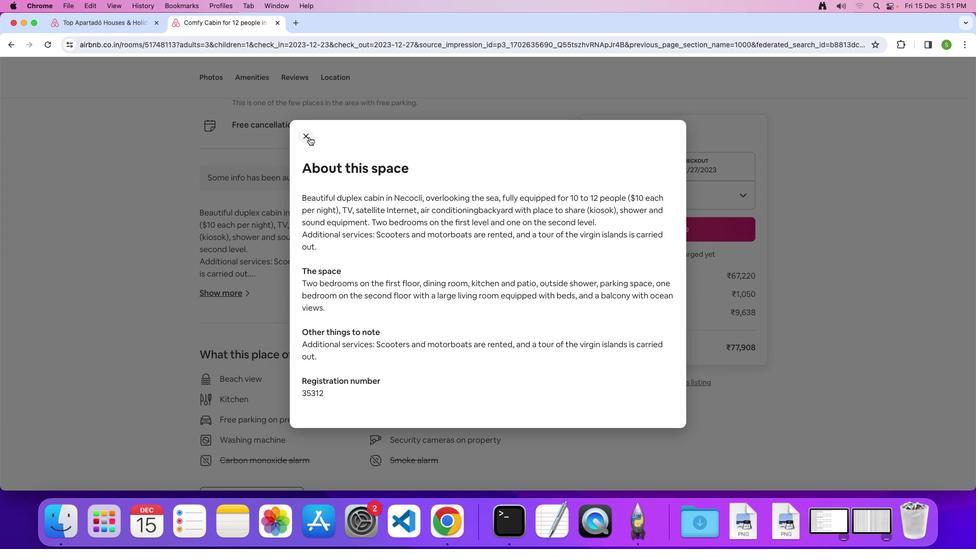 
Action: Mouse moved to (364, 277)
Screenshot: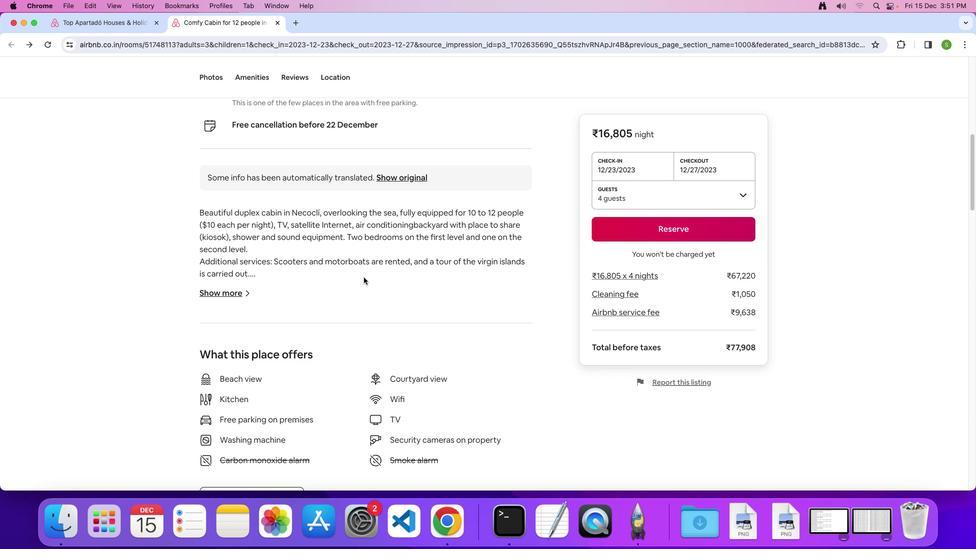 
Action: Mouse scrolled (364, 277) with delta (0, 0)
Screenshot: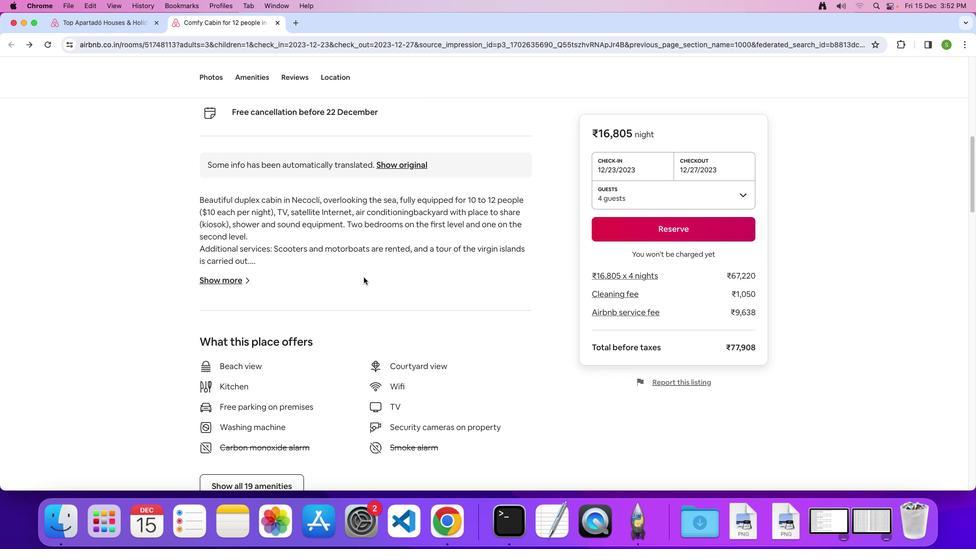 
Action: Mouse scrolled (364, 277) with delta (0, 0)
Screenshot: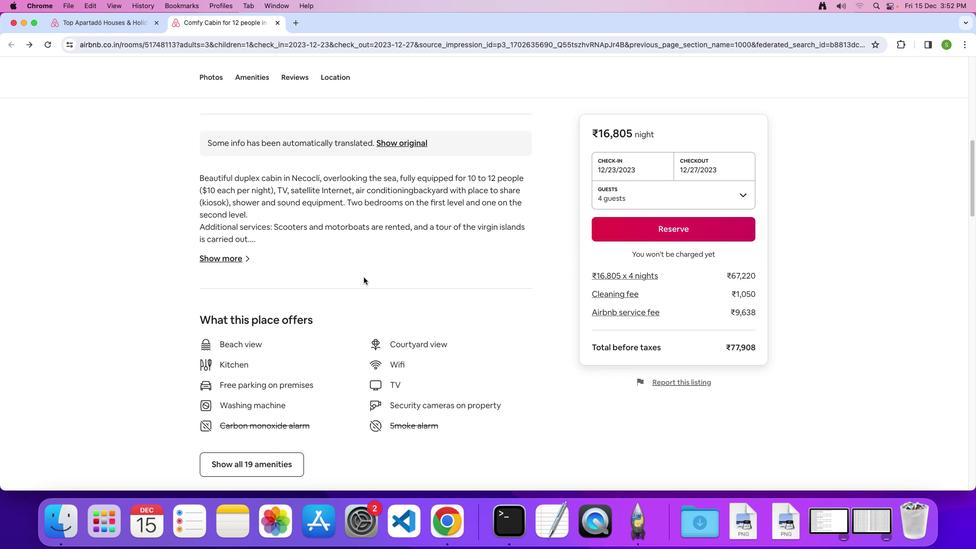 
Action: Mouse scrolled (364, 277) with delta (0, -1)
Screenshot: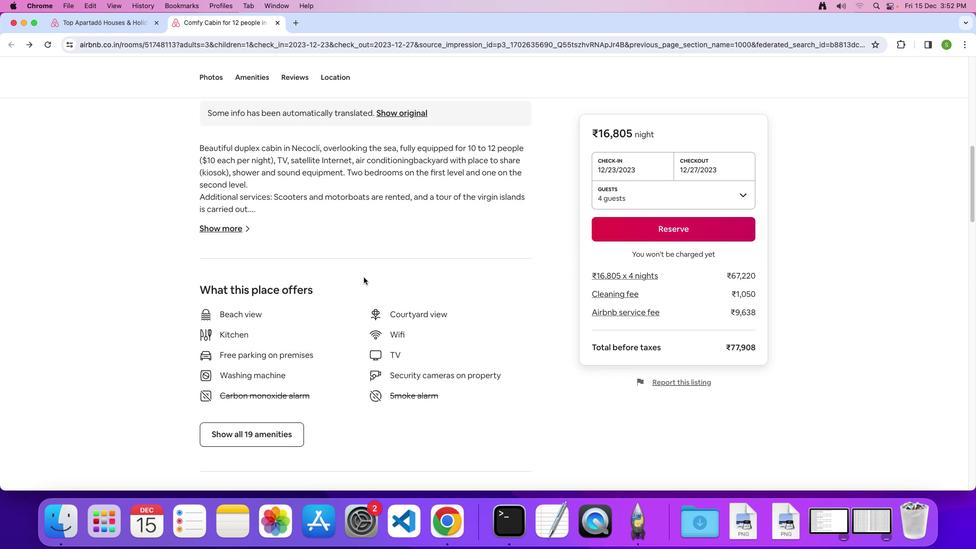 
Action: Mouse scrolled (364, 277) with delta (0, 0)
Screenshot: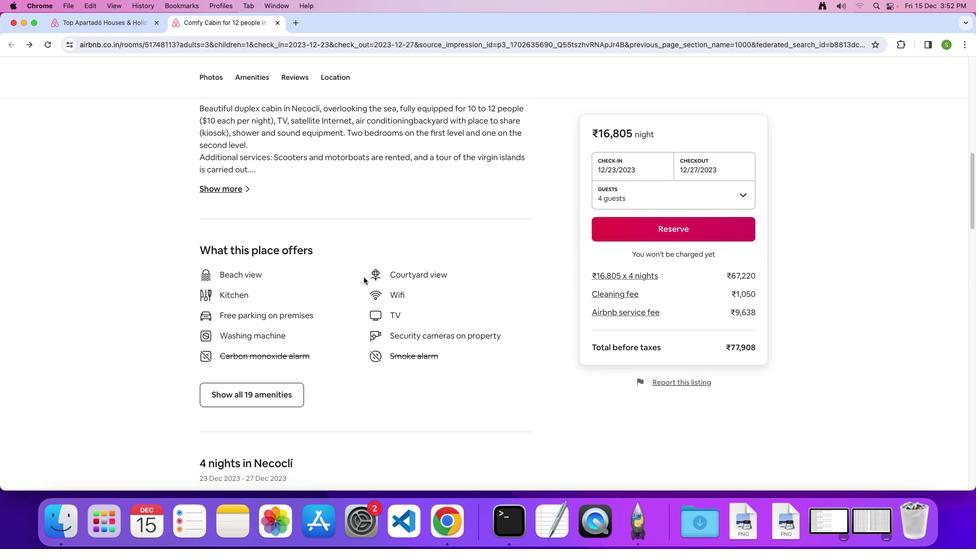 
Action: Mouse scrolled (364, 277) with delta (0, 0)
Screenshot: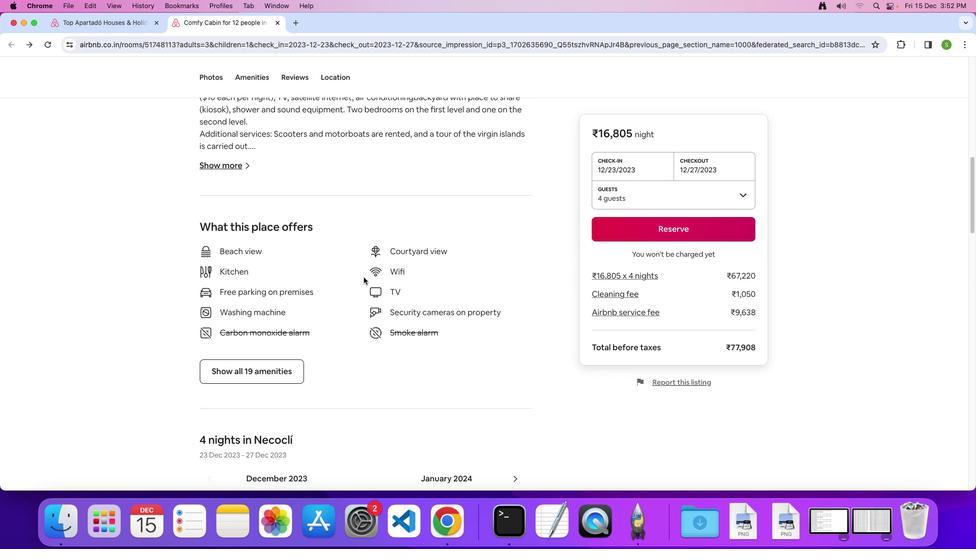
Action: Mouse scrolled (364, 277) with delta (0, -1)
Screenshot: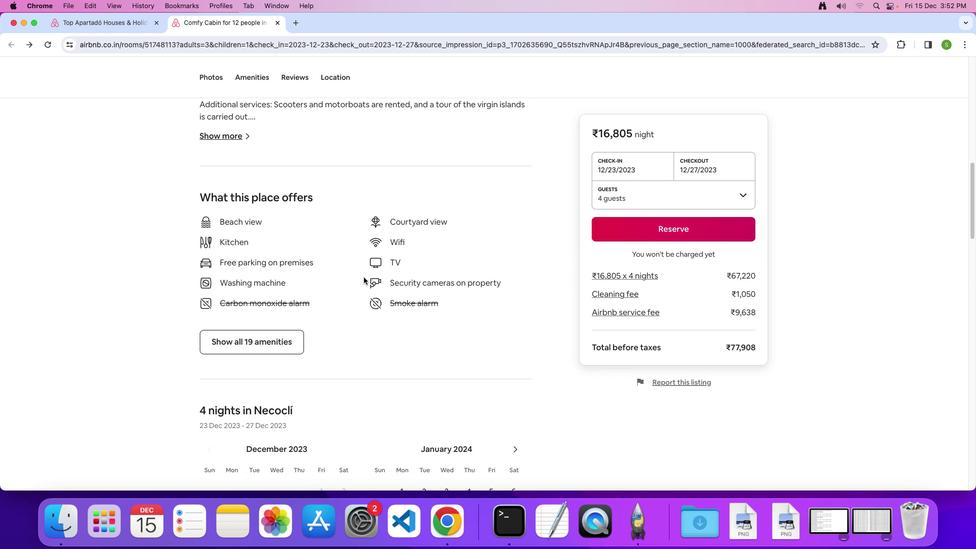 
Action: Mouse scrolled (364, 277) with delta (0, -2)
Screenshot: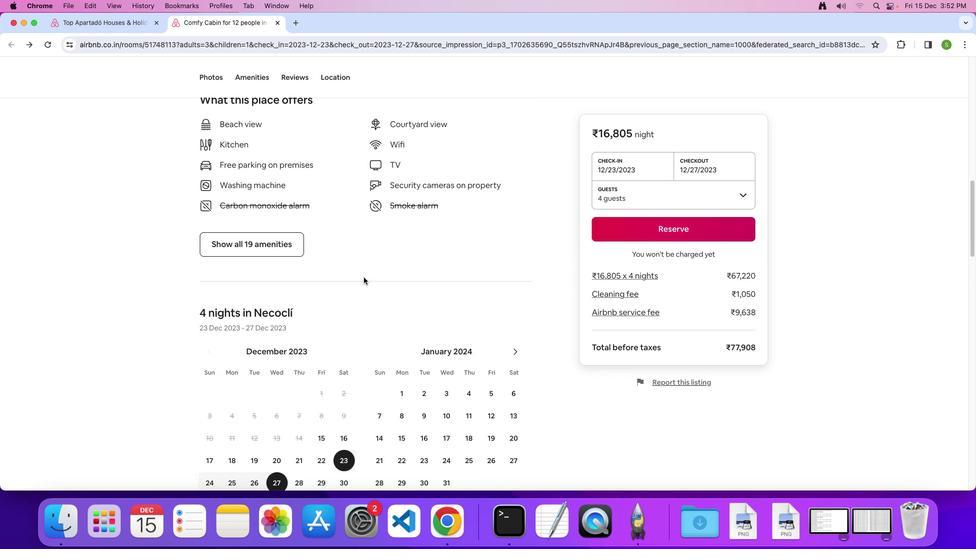 
Action: Mouse moved to (263, 207)
Screenshot: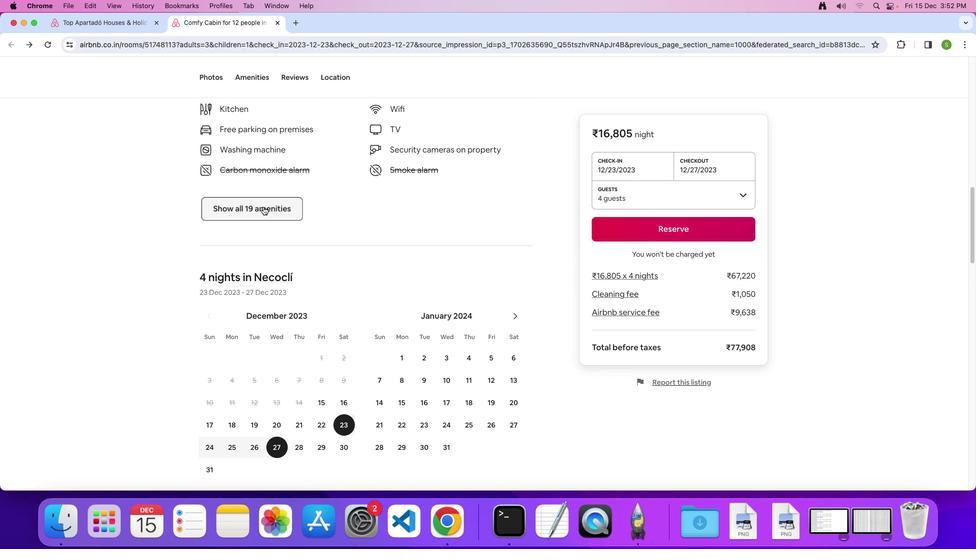 
Action: Mouse pressed left at (263, 207)
Screenshot: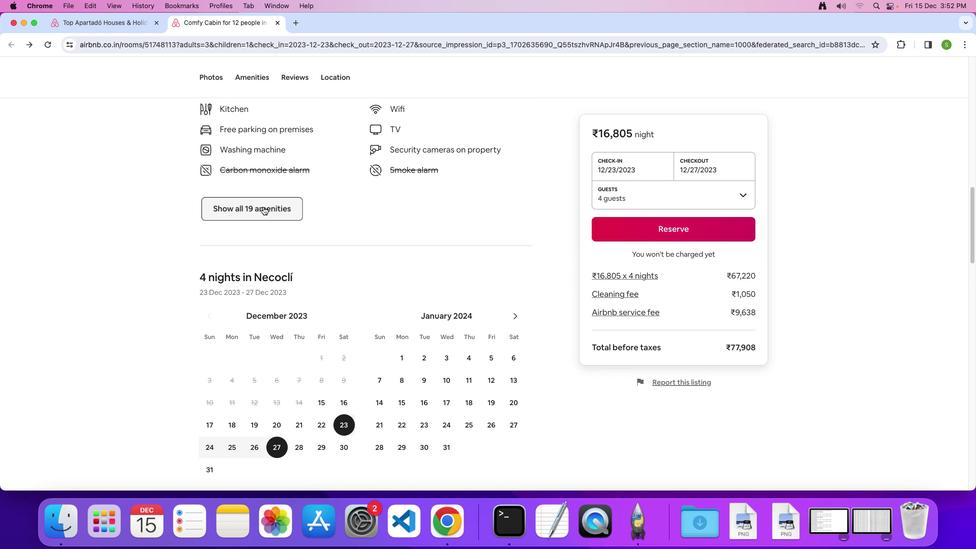 
Action: Mouse moved to (498, 242)
Screenshot: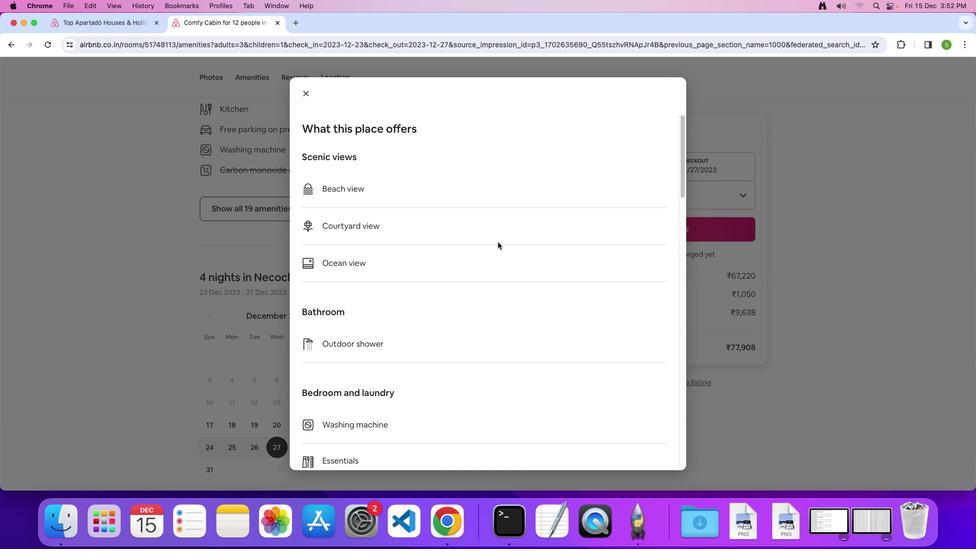 
Action: Mouse scrolled (498, 242) with delta (0, 0)
Screenshot: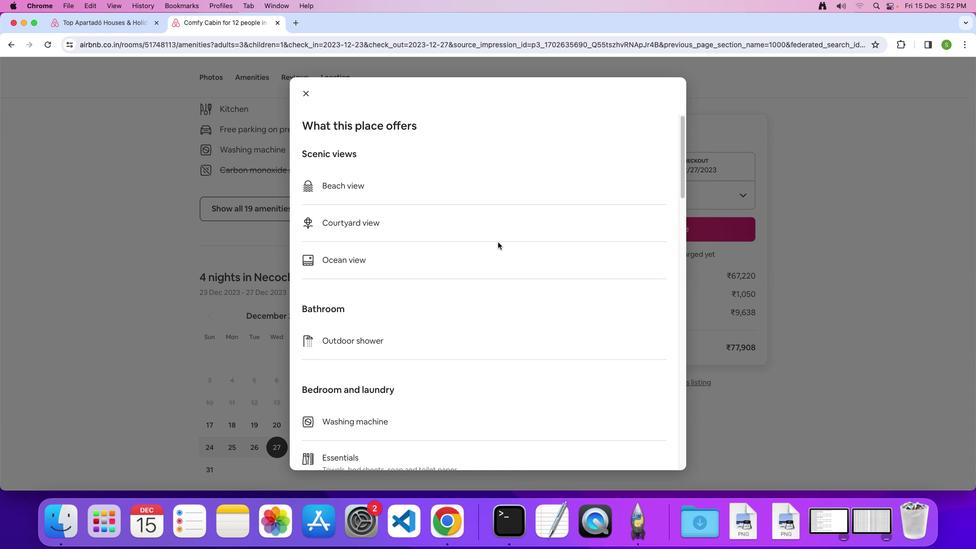 
Action: Mouse scrolled (498, 242) with delta (0, 0)
Screenshot: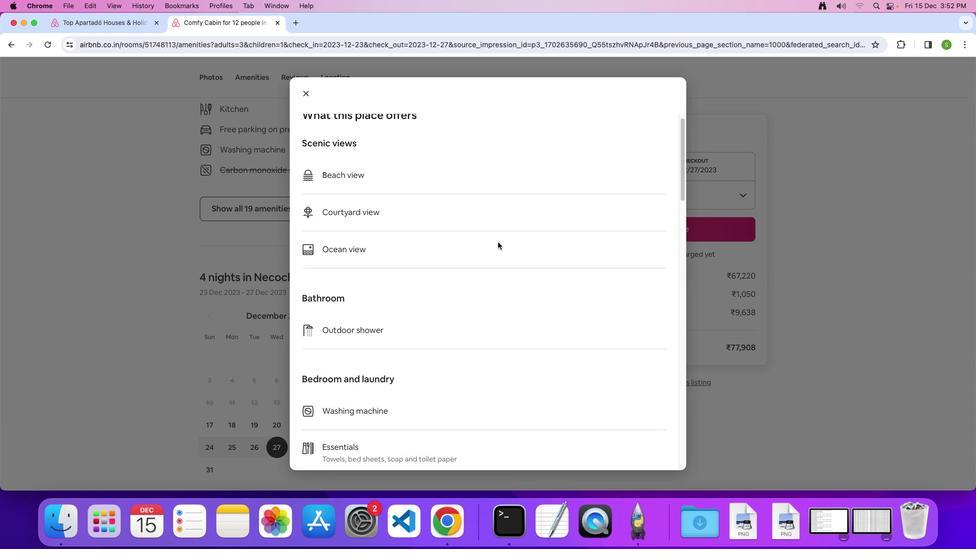 
Action: Mouse scrolled (498, 242) with delta (0, 0)
Screenshot: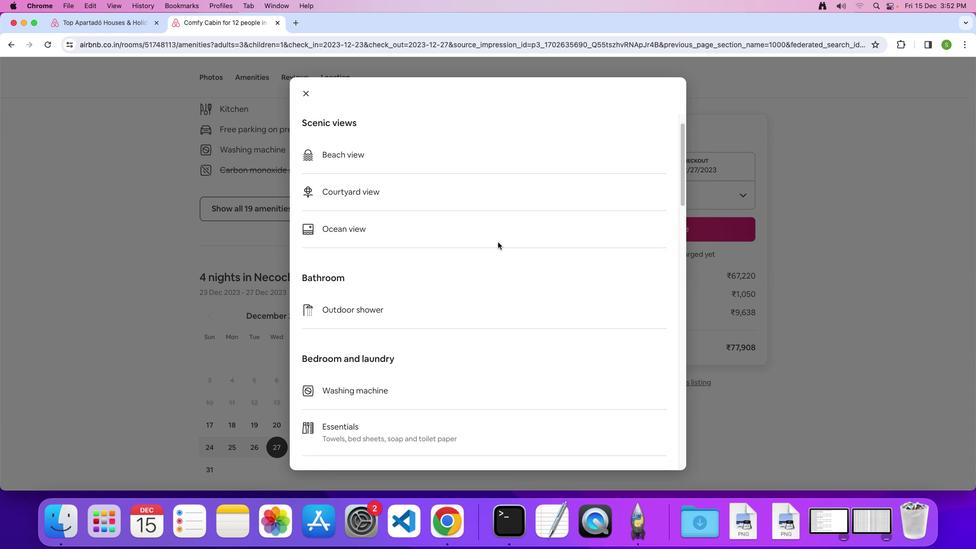 
Action: Mouse scrolled (498, 242) with delta (0, 0)
Screenshot: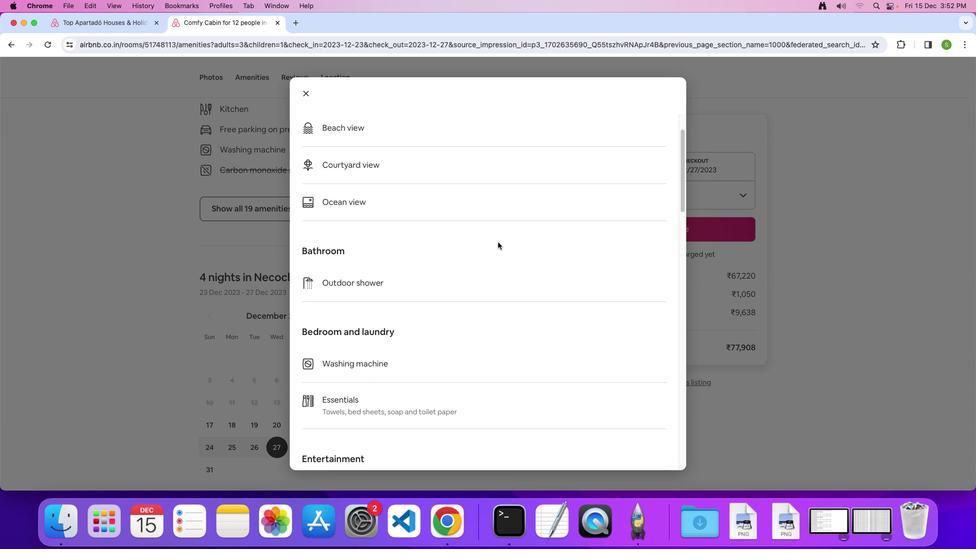 
Action: Mouse scrolled (498, 242) with delta (0, 0)
